 Task: Find connections with filter location Finsterwalde with filter topic #automotivewith filter profile language English with filter current company Luminous Power Technologies (P) Ltd with filter school St. Kabir Public School with filter industry Media & Telecommunications with filter service category Budgeting with filter keywords title B2B Sales Specialist
Action: Mouse moved to (615, 72)
Screenshot: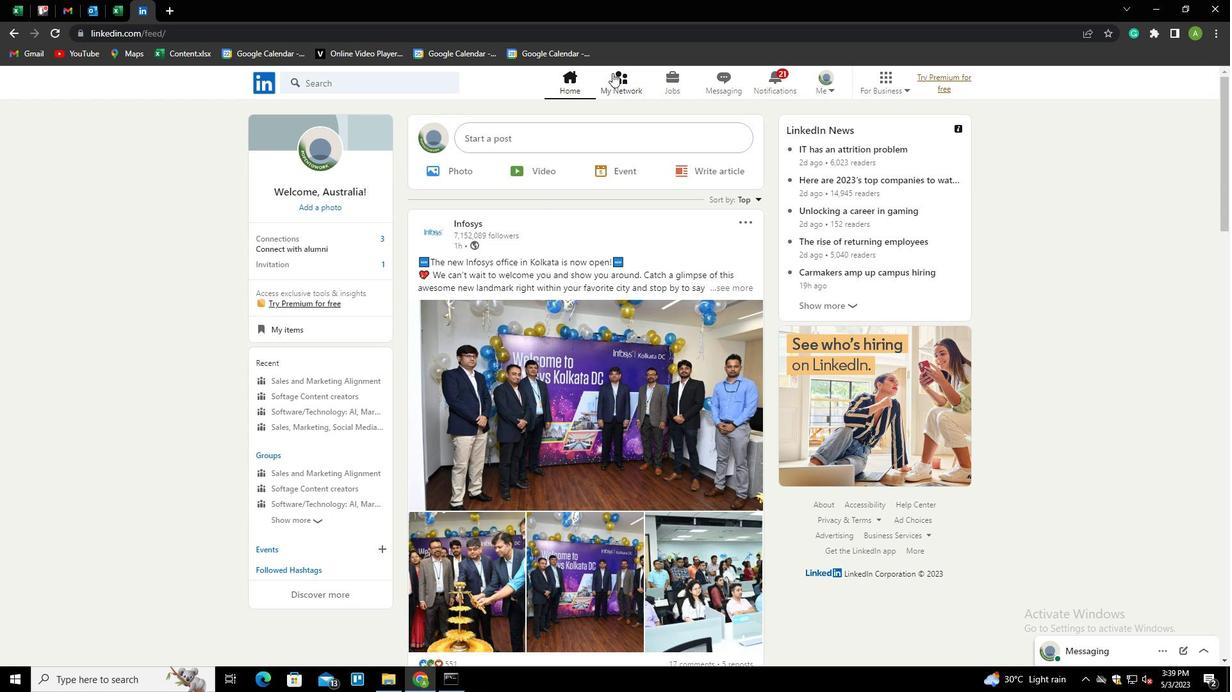 
Action: Mouse pressed left at (615, 72)
Screenshot: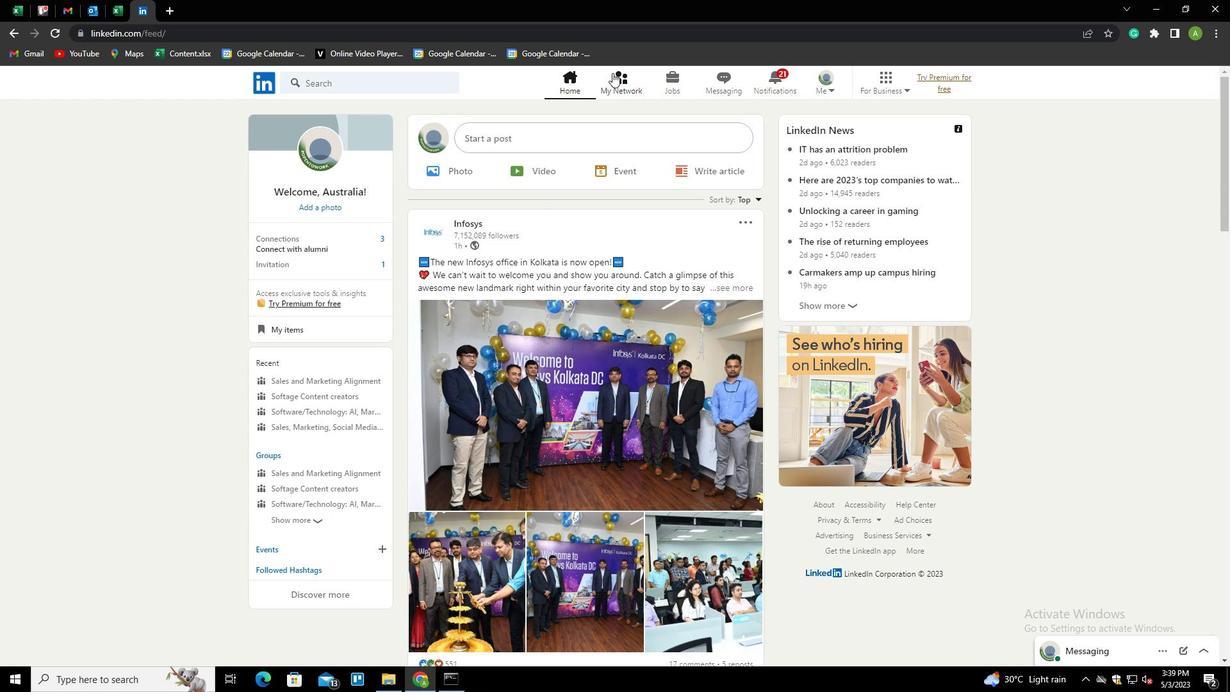 
Action: Mouse moved to (347, 154)
Screenshot: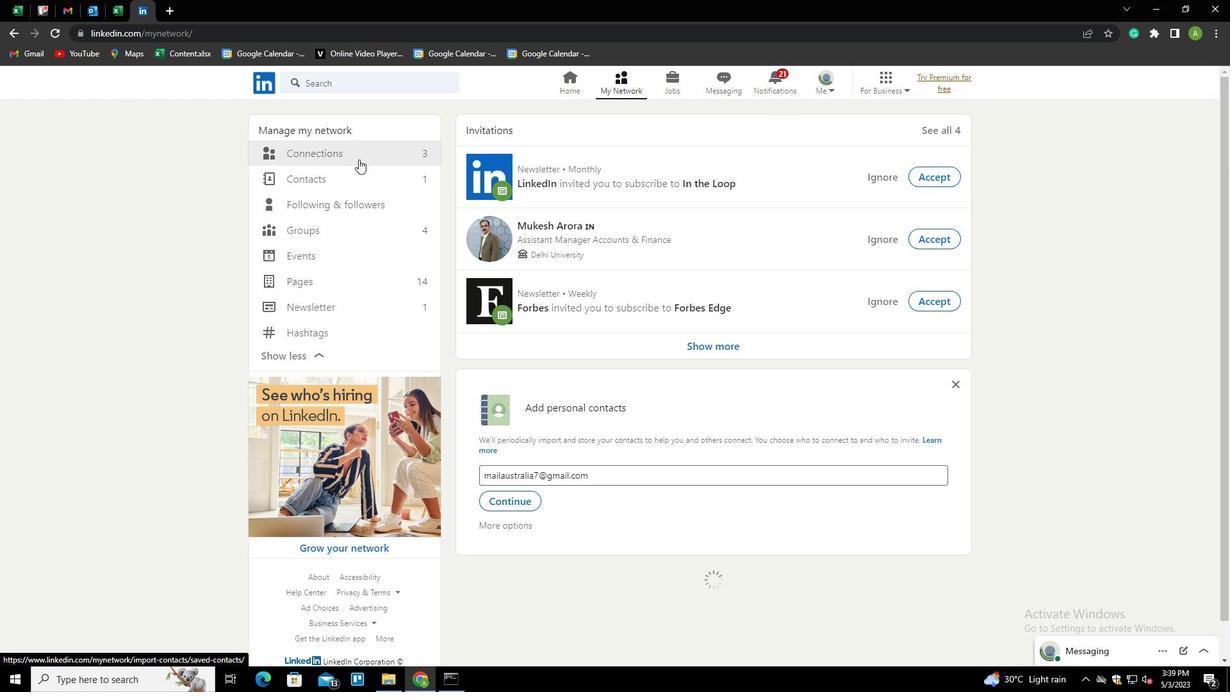 
Action: Mouse pressed left at (347, 154)
Screenshot: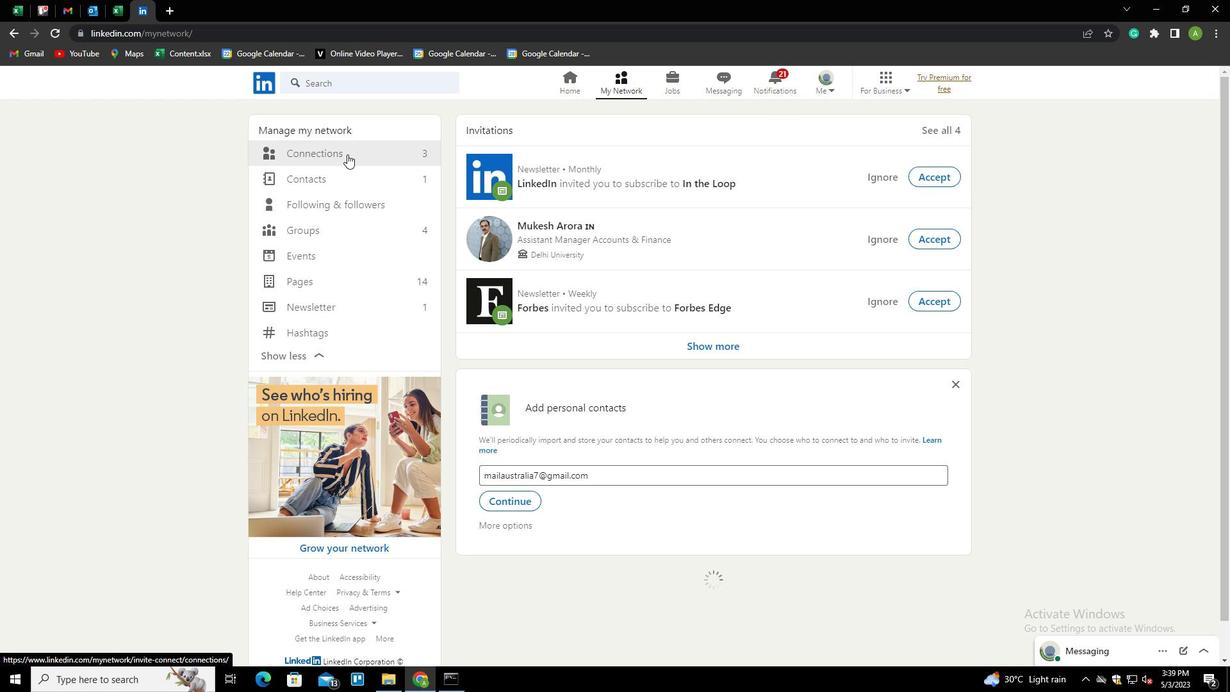 
Action: Mouse moved to (690, 153)
Screenshot: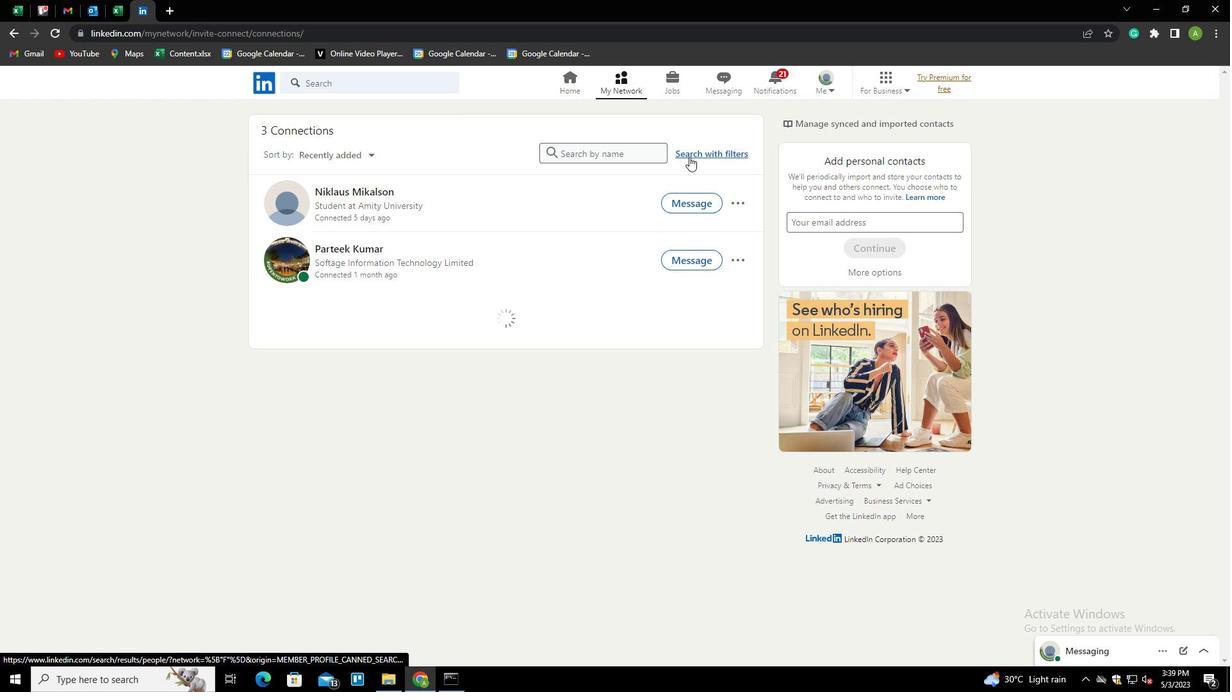 
Action: Mouse pressed left at (690, 153)
Screenshot: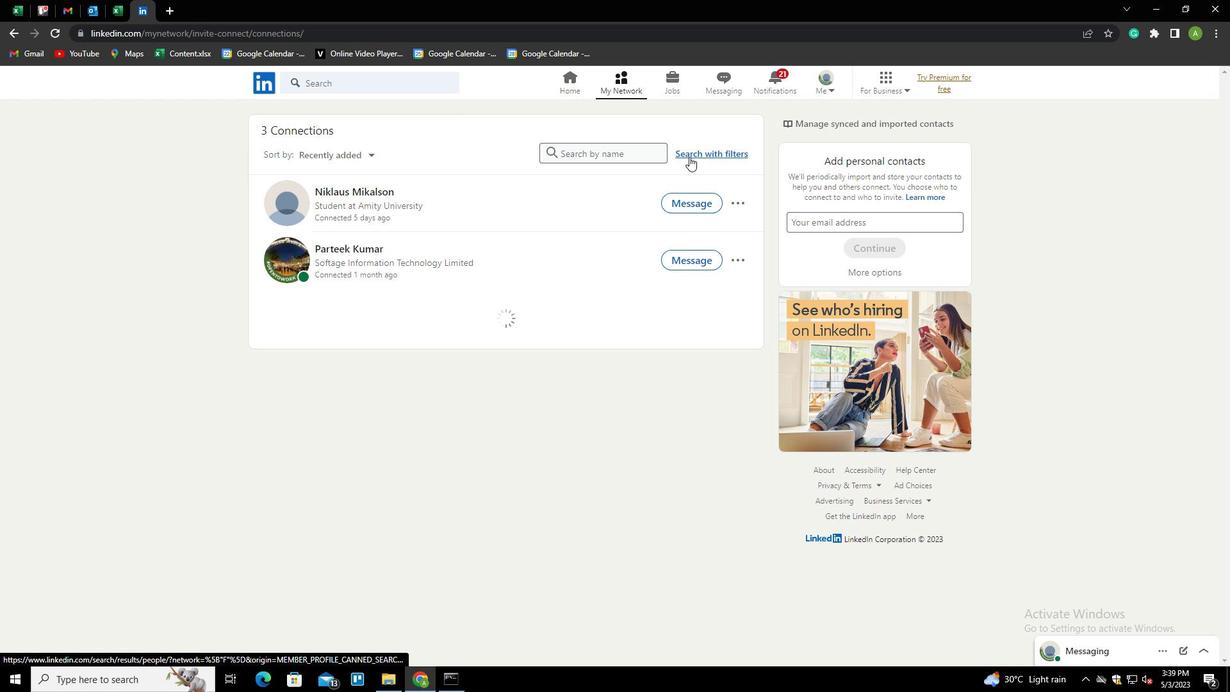 
Action: Mouse moved to (656, 116)
Screenshot: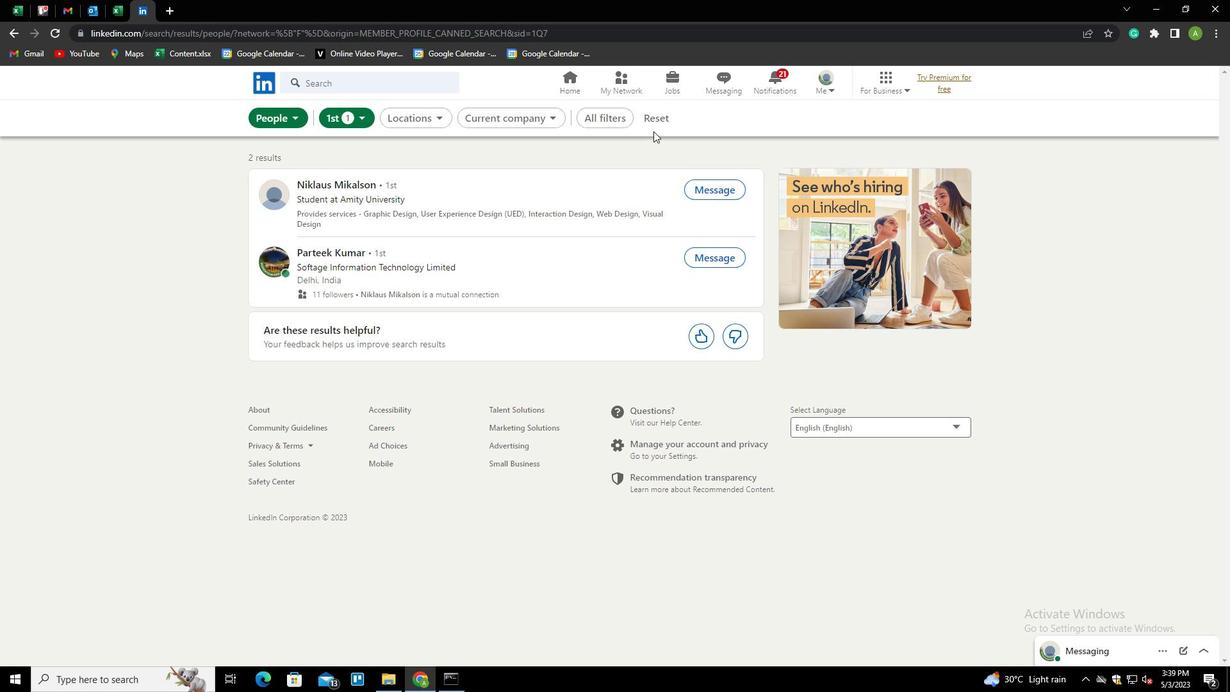 
Action: Mouse pressed left at (656, 116)
Screenshot: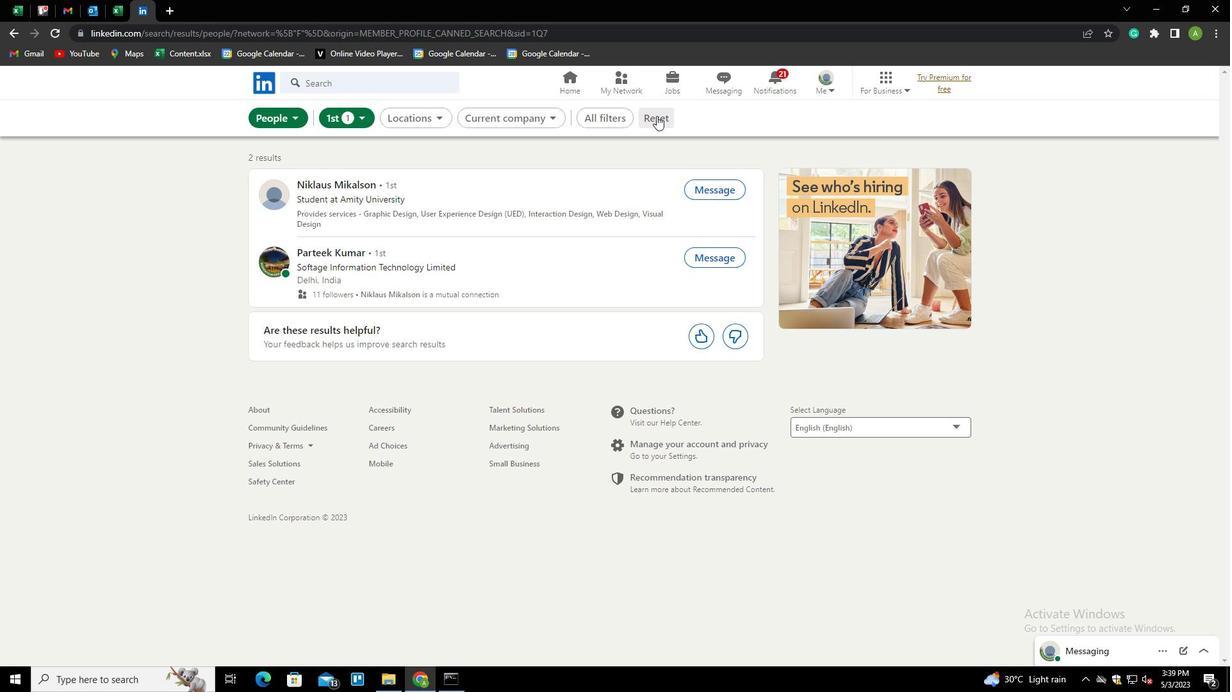 
Action: Mouse moved to (633, 113)
Screenshot: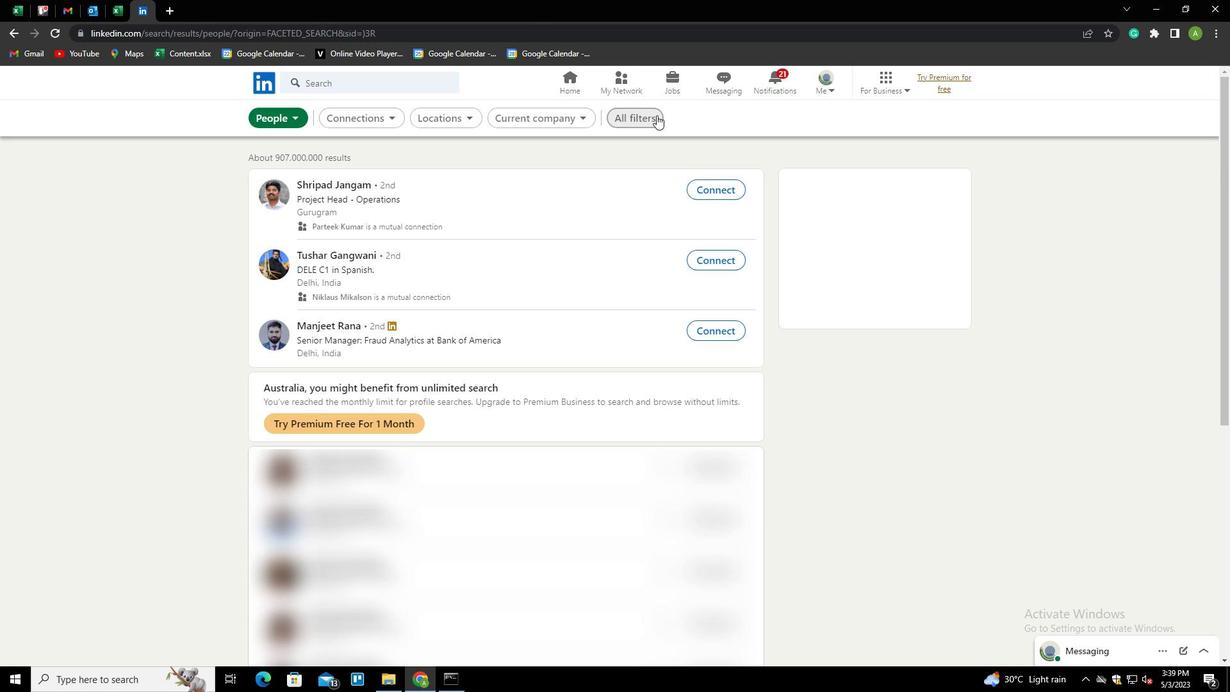 
Action: Mouse pressed left at (633, 113)
Screenshot: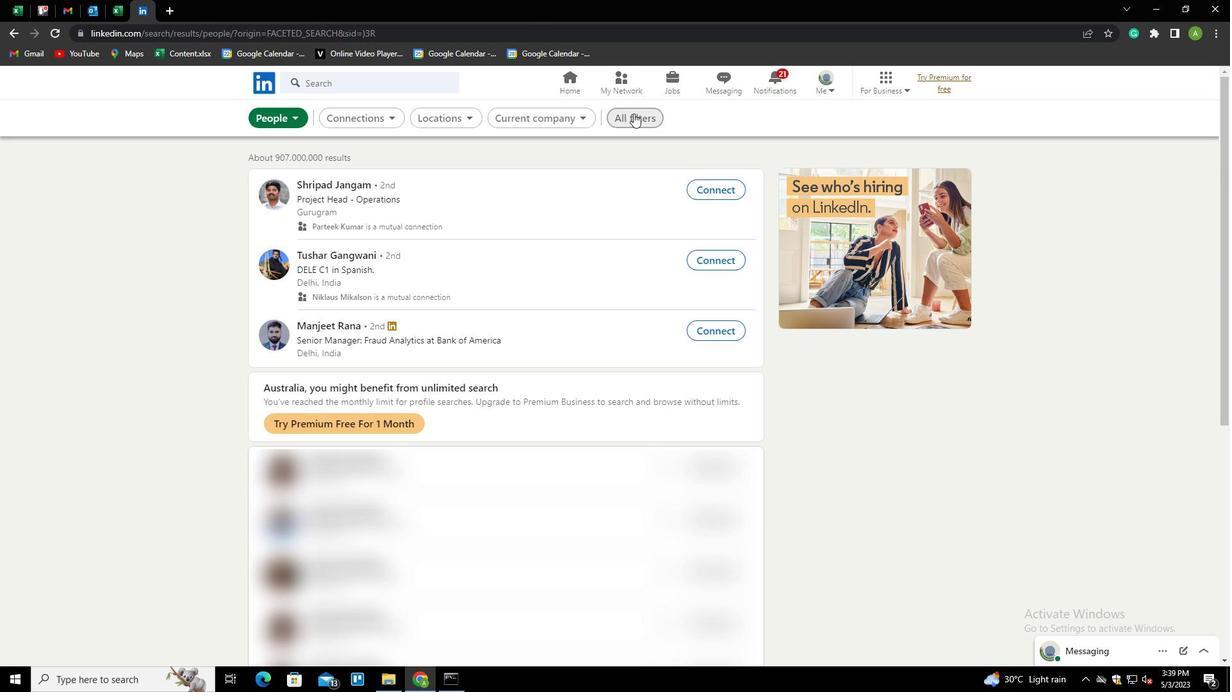 
Action: Mouse moved to (1062, 310)
Screenshot: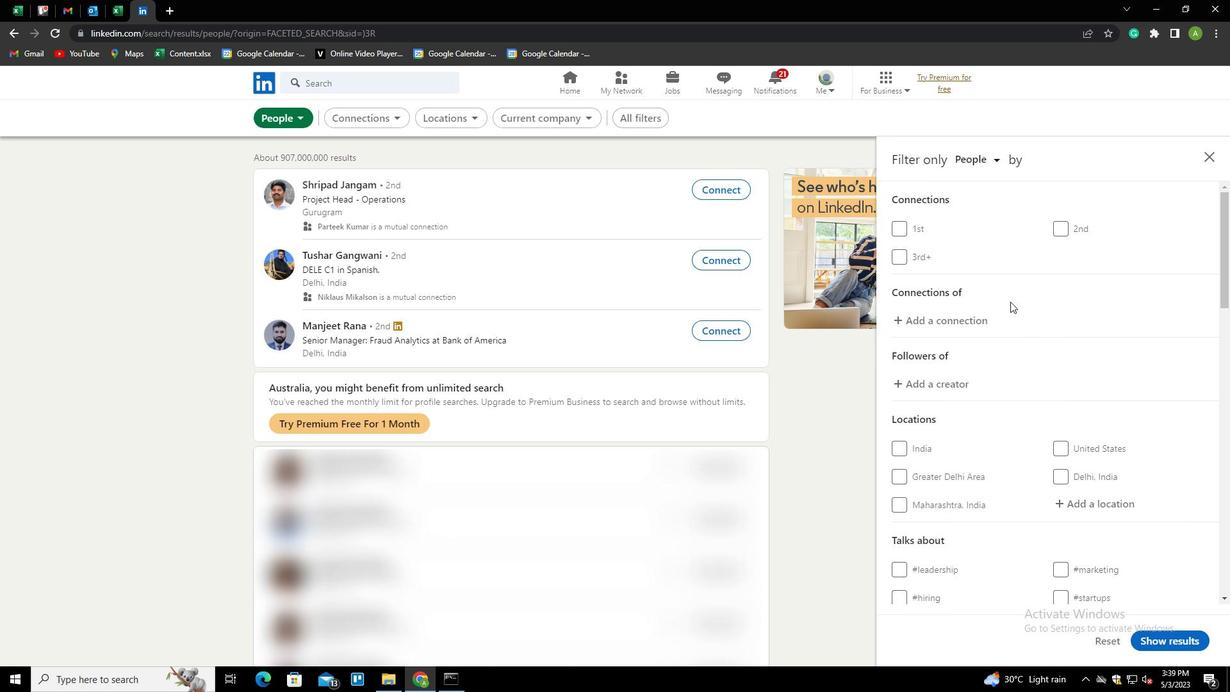 
Action: Mouse scrolled (1062, 310) with delta (0, 0)
Screenshot: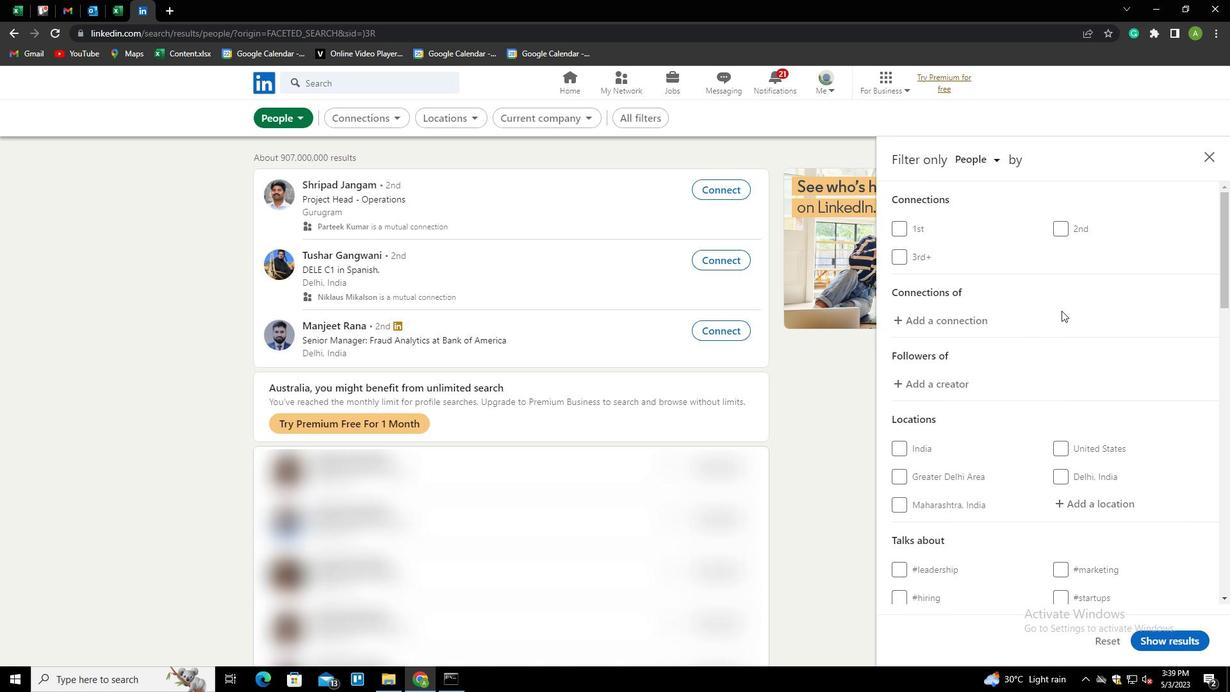 
Action: Mouse scrolled (1062, 310) with delta (0, 0)
Screenshot: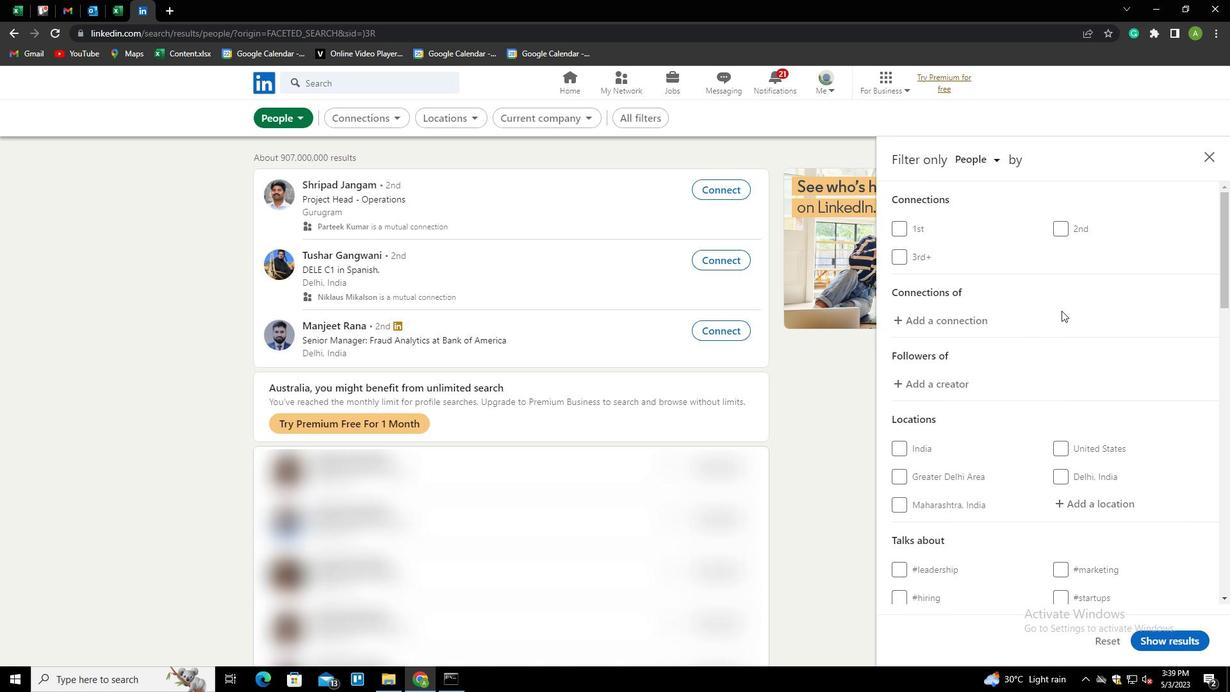 
Action: Mouse scrolled (1062, 310) with delta (0, 0)
Screenshot: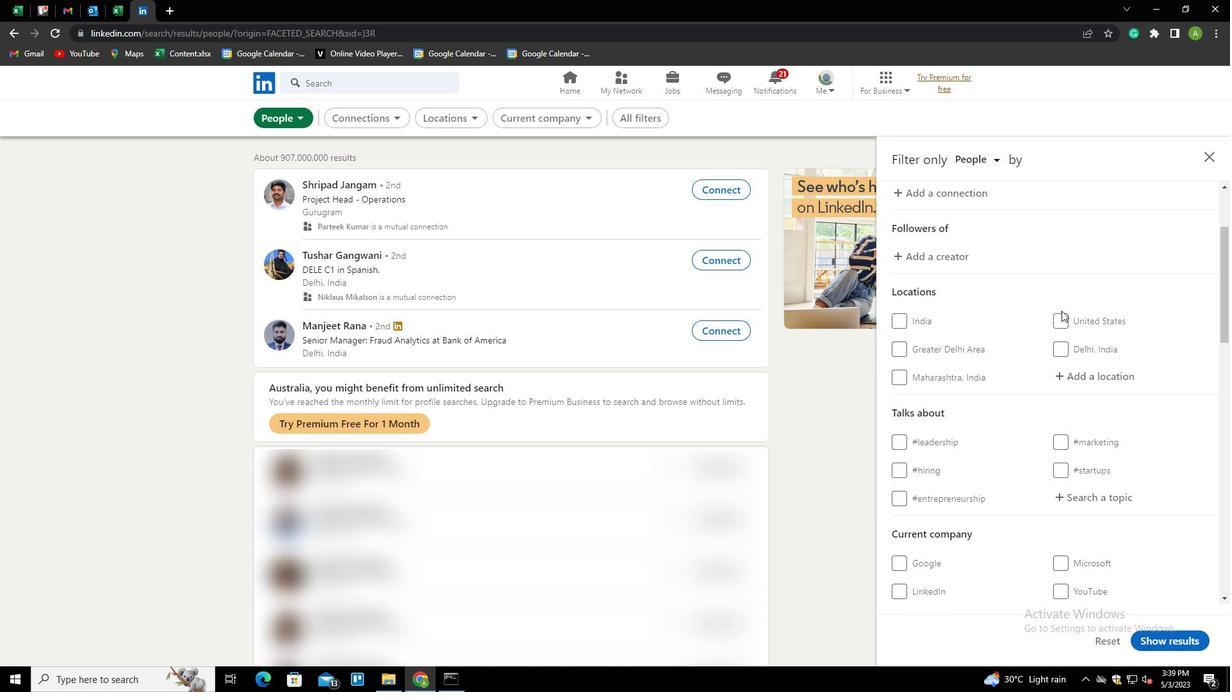 
Action: Mouse moved to (1068, 317)
Screenshot: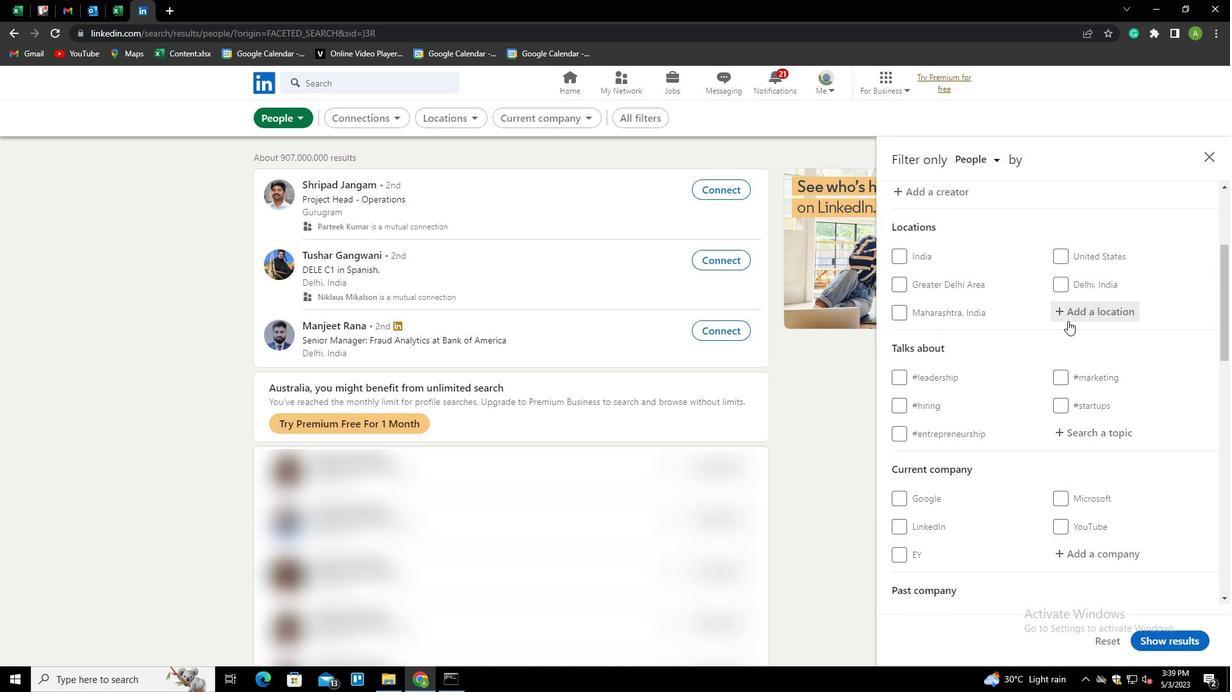 
Action: Mouse pressed left at (1068, 317)
Screenshot: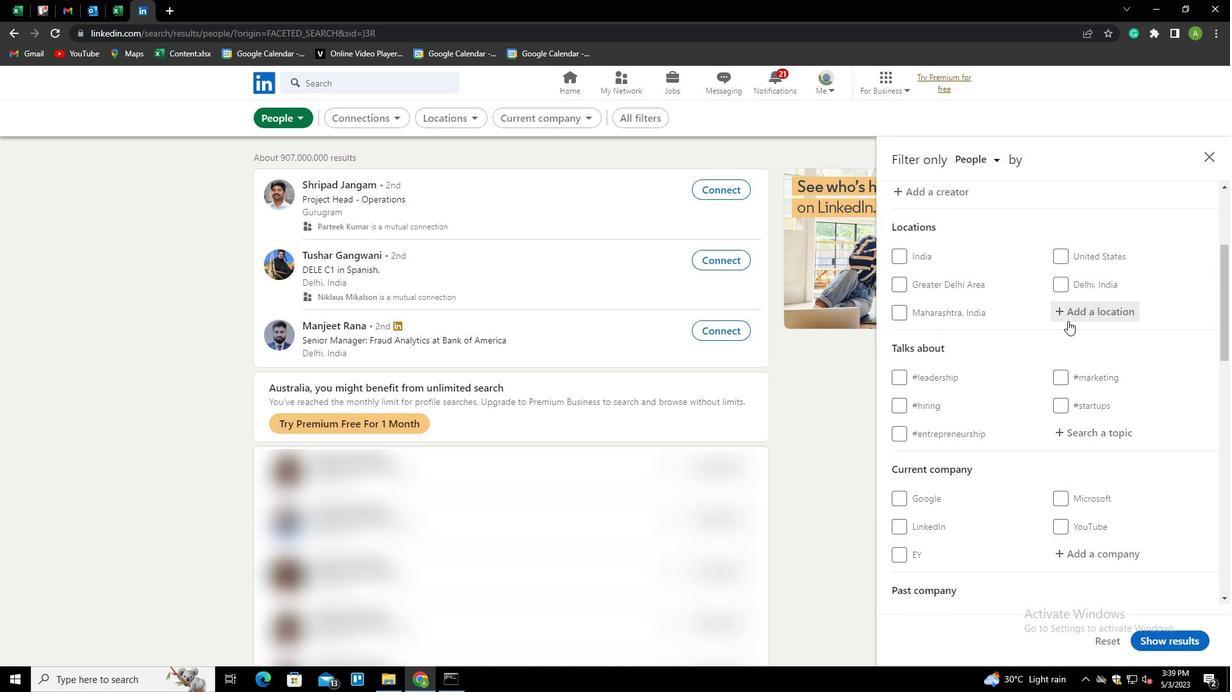 
Action: Key pressed <Key.shift>F
Screenshot: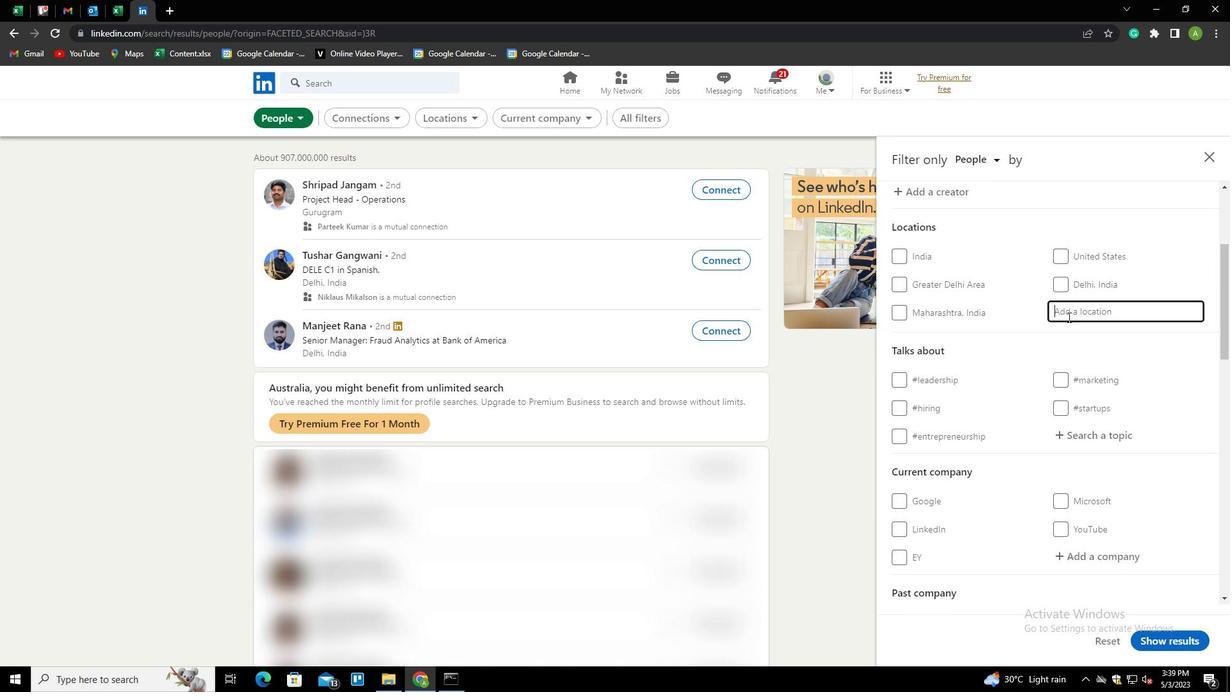 
Action: Mouse moved to (901, 239)
Screenshot: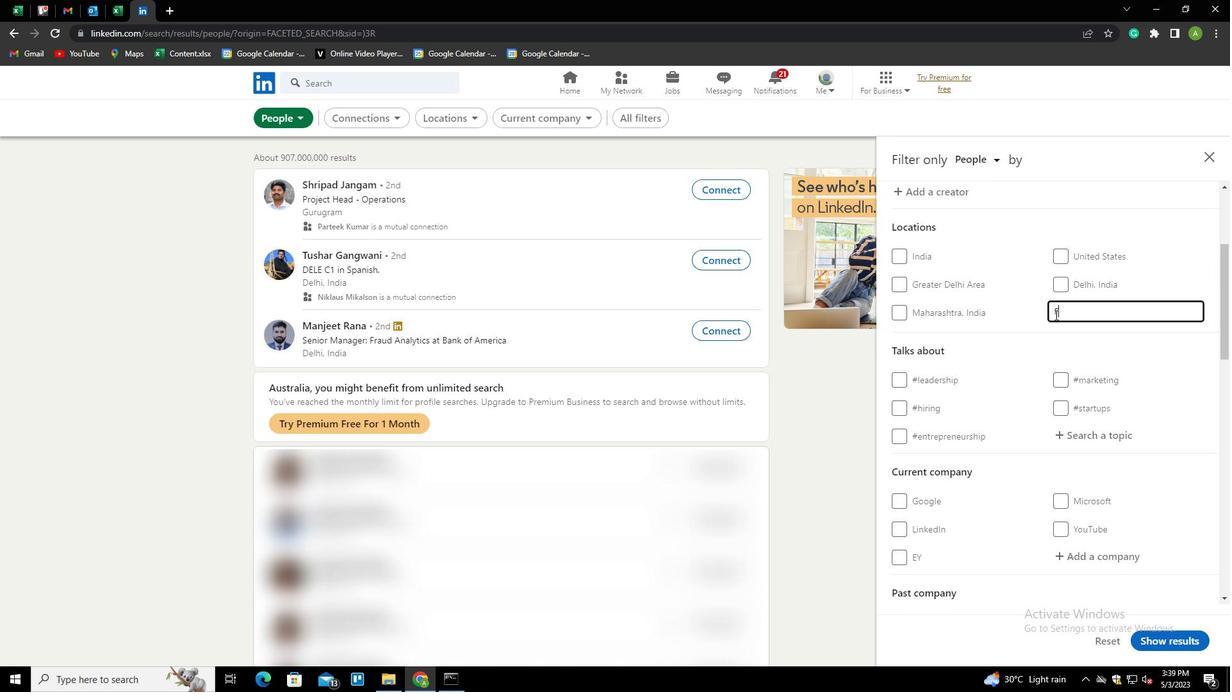 
Action: Key pressed INSTER<Key.down><Key.enter>
Screenshot: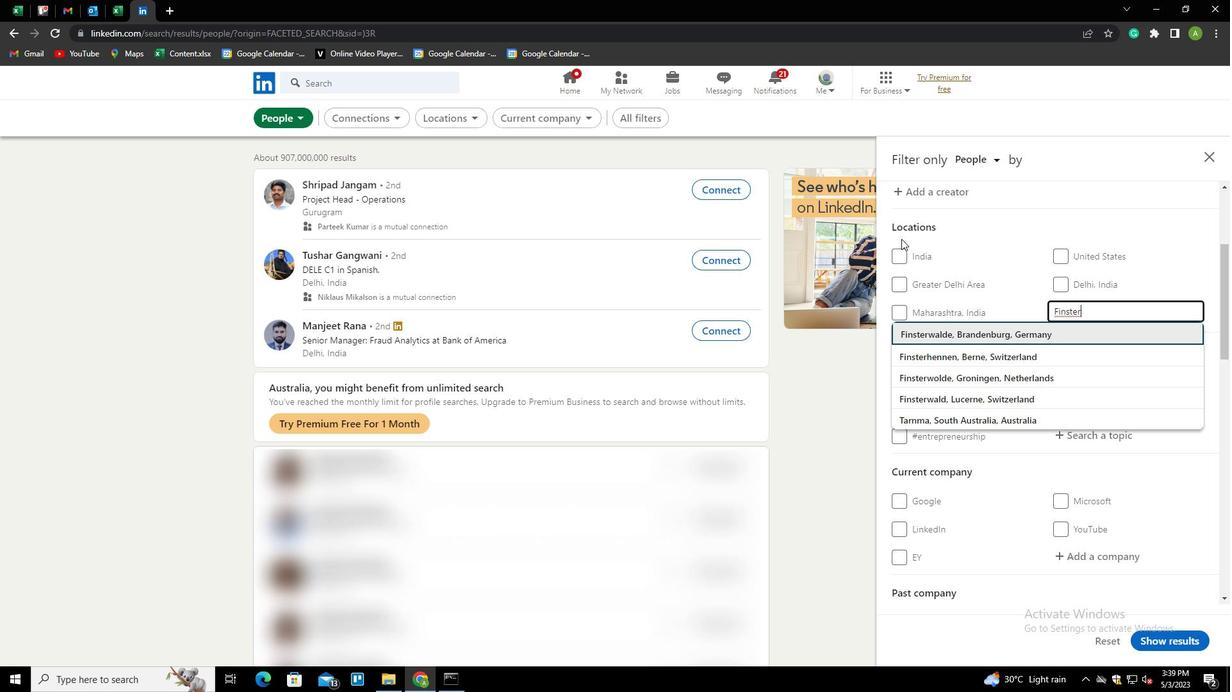 
Action: Mouse scrolled (901, 238) with delta (0, 0)
Screenshot: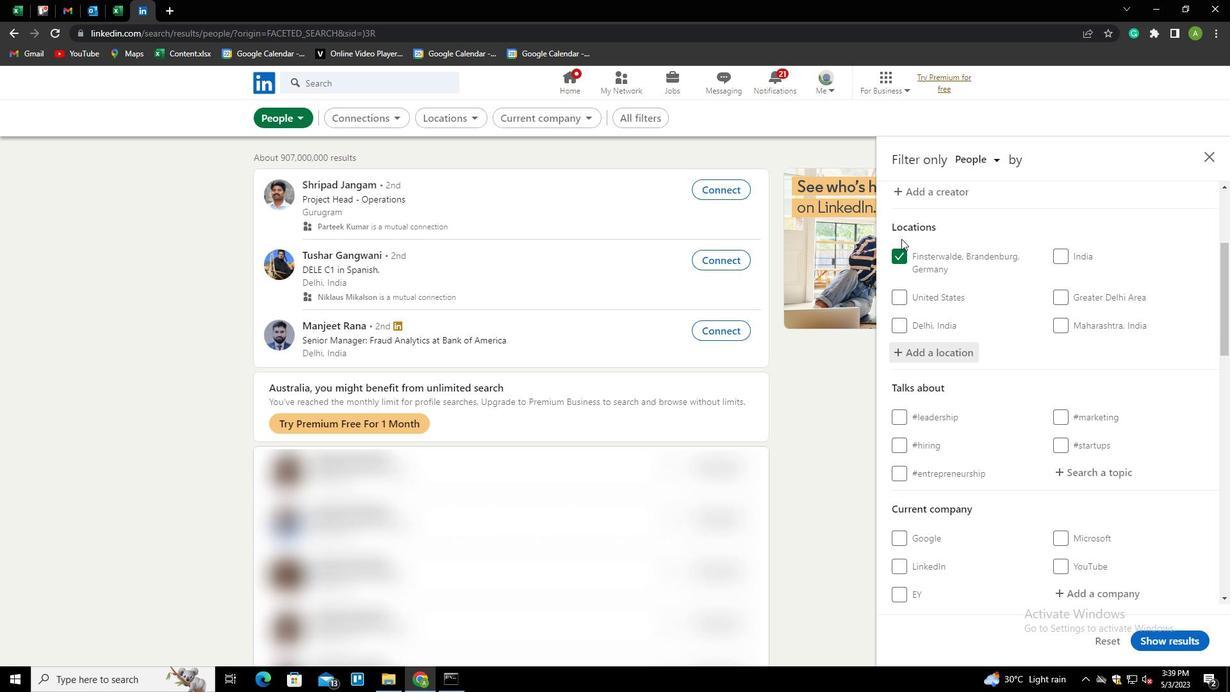 
Action: Mouse scrolled (901, 238) with delta (0, 0)
Screenshot: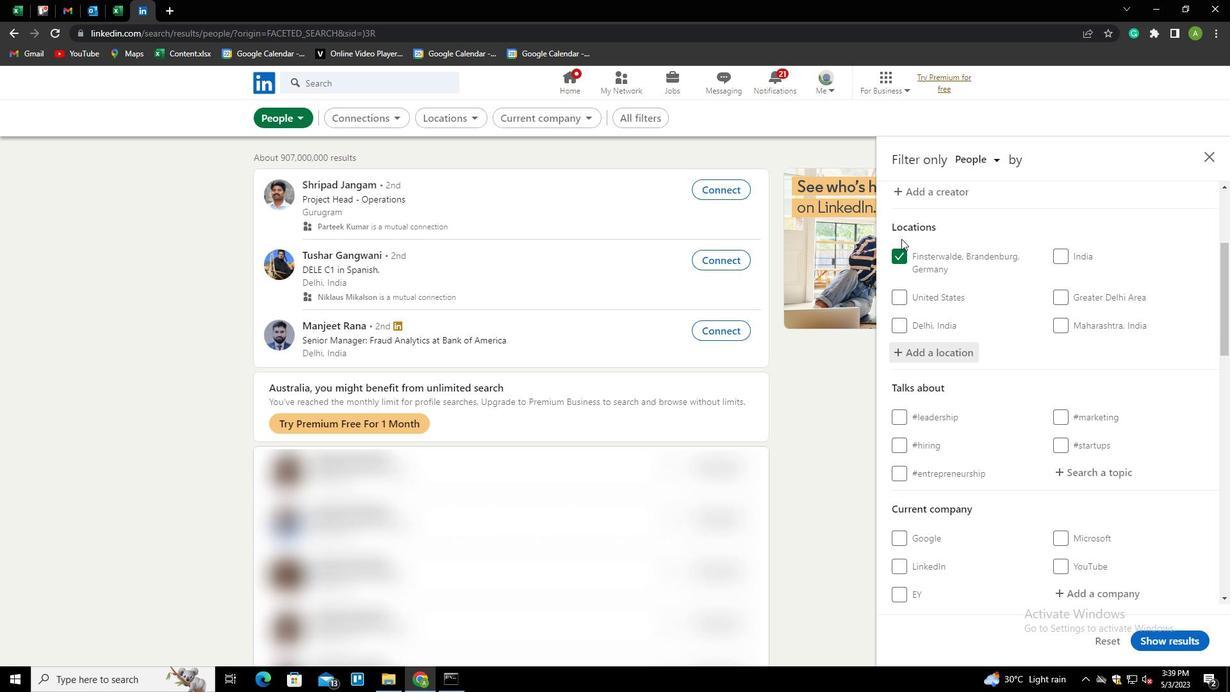 
Action: Mouse moved to (1079, 344)
Screenshot: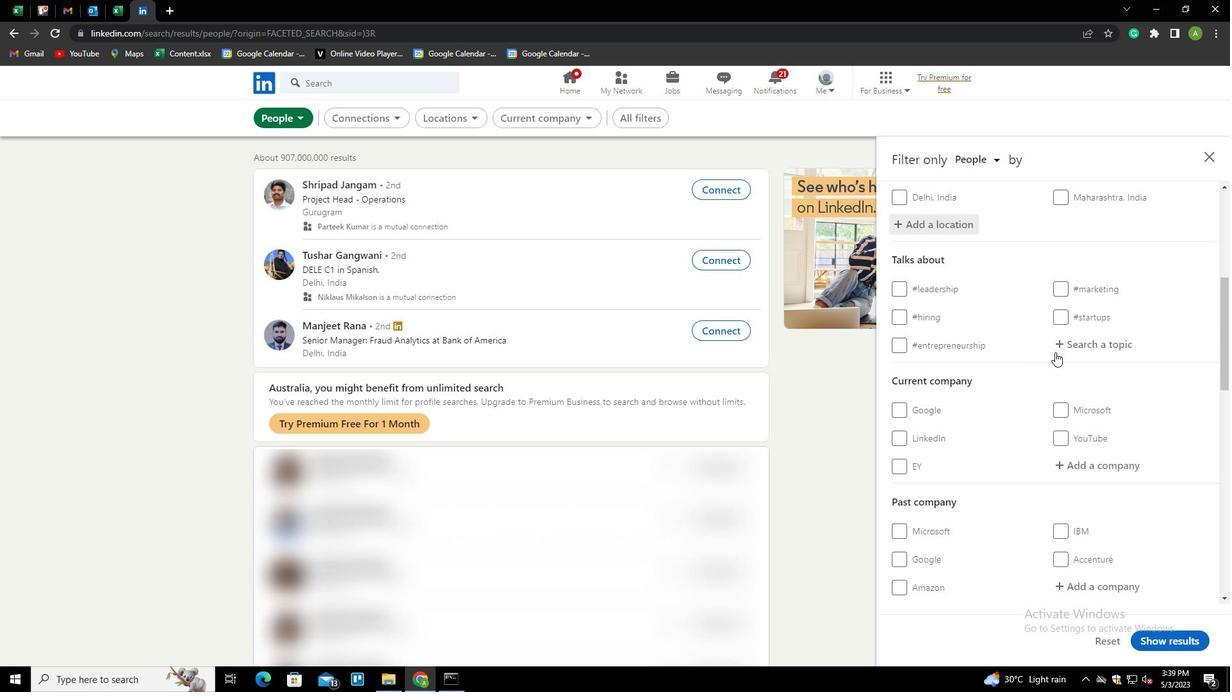 
Action: Mouse pressed left at (1079, 344)
Screenshot: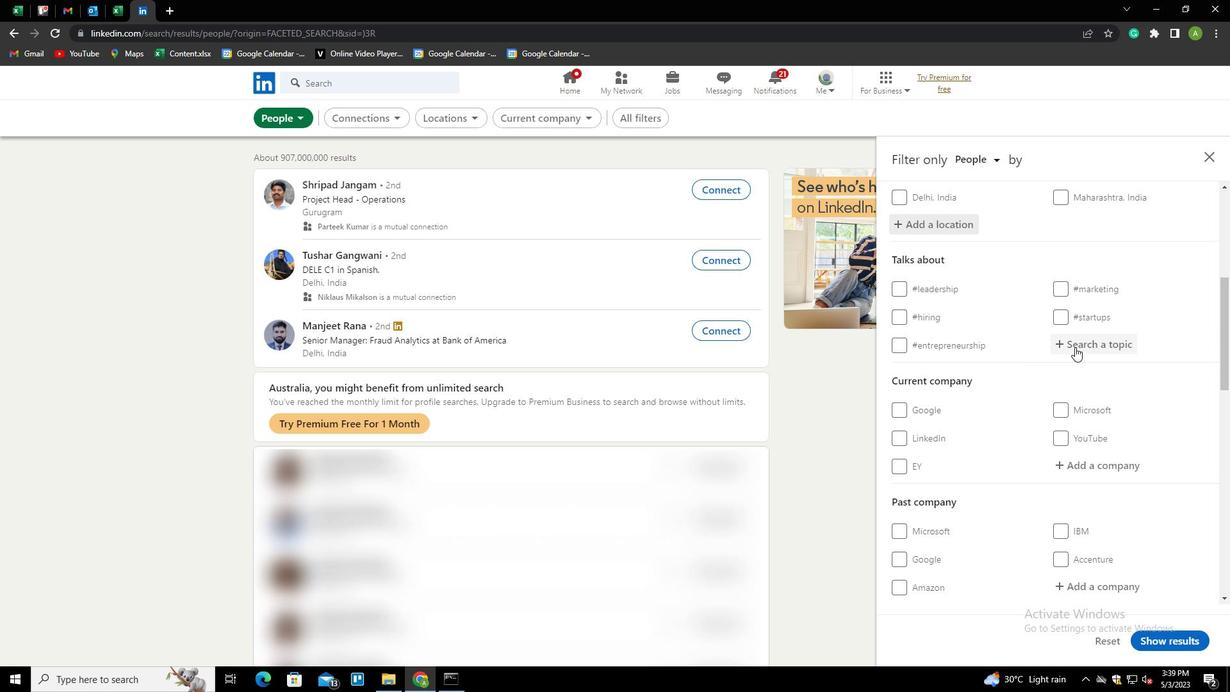 
Action: Key pressed A
Screenshot: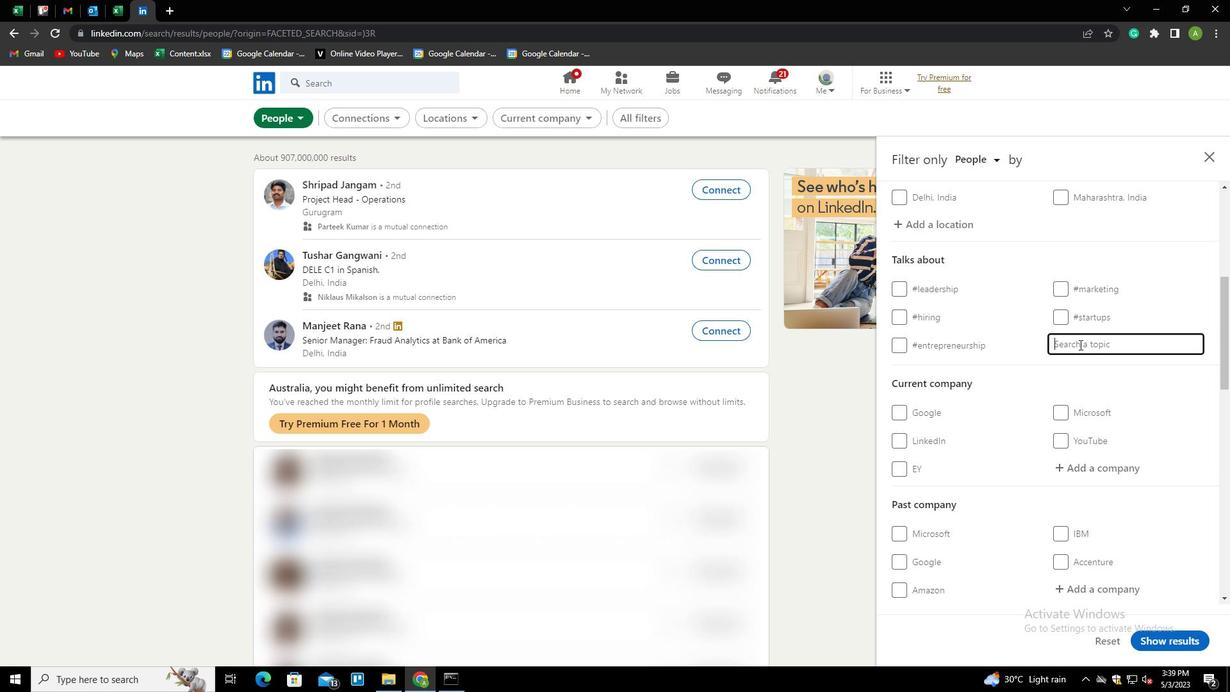 
Action: Mouse moved to (1017, 299)
Screenshot: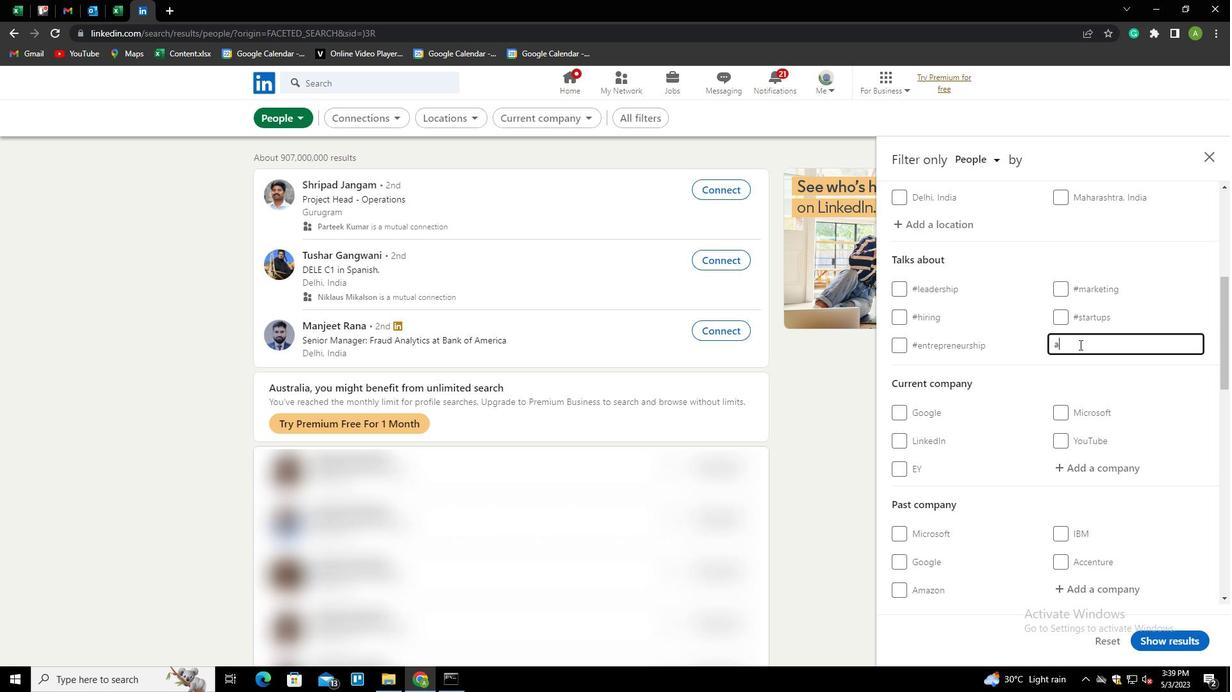 
Action: Key pressed UTOMATI<Key.backspace><Key.backspace><Key.backspace>OTIVE<Key.down><Key.enter>
Screenshot: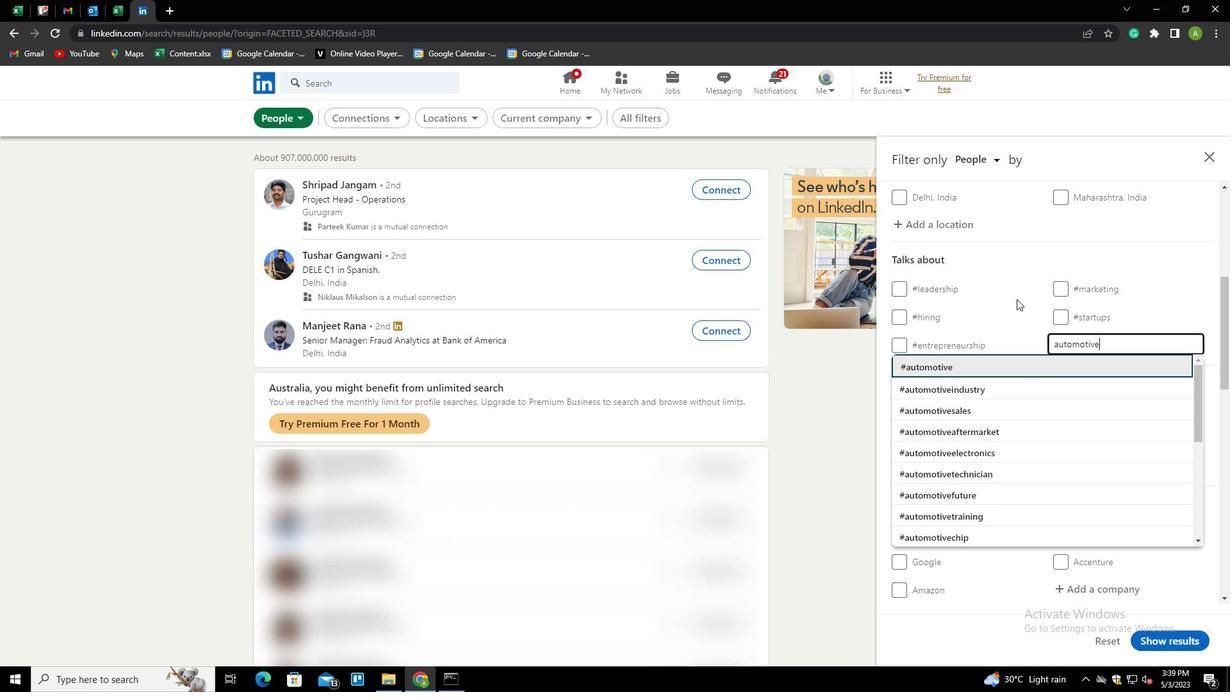 
Action: Mouse scrolled (1017, 298) with delta (0, 0)
Screenshot: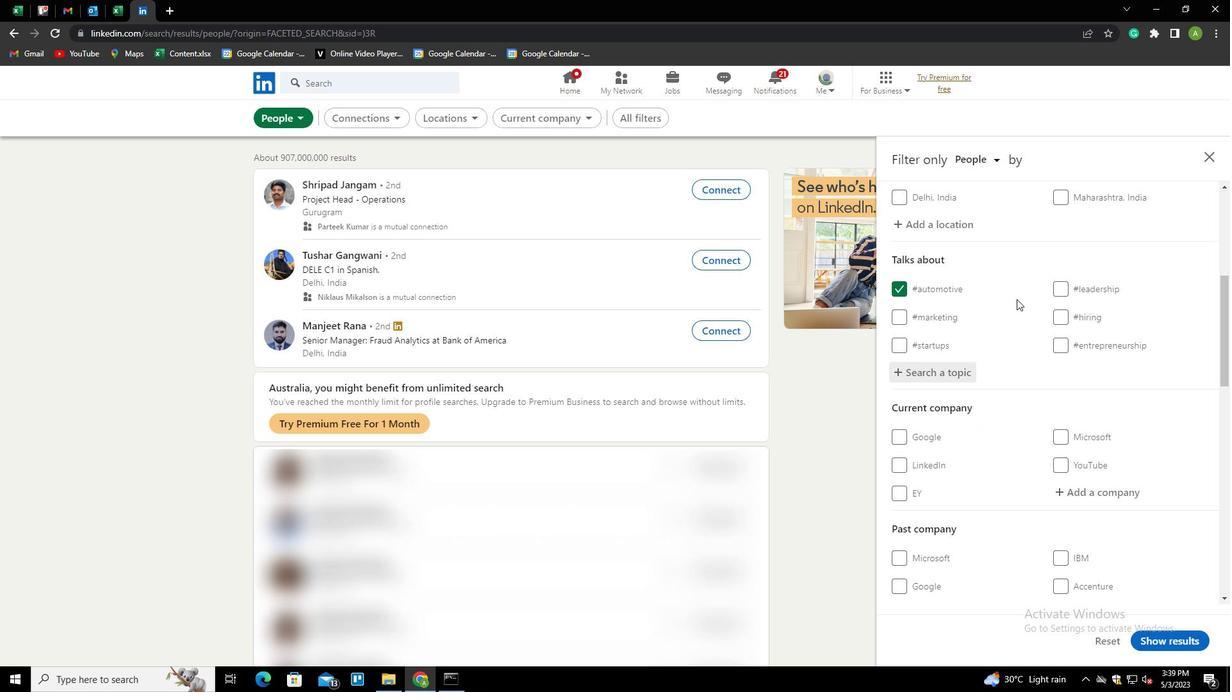 
Action: Mouse scrolled (1017, 298) with delta (0, 0)
Screenshot: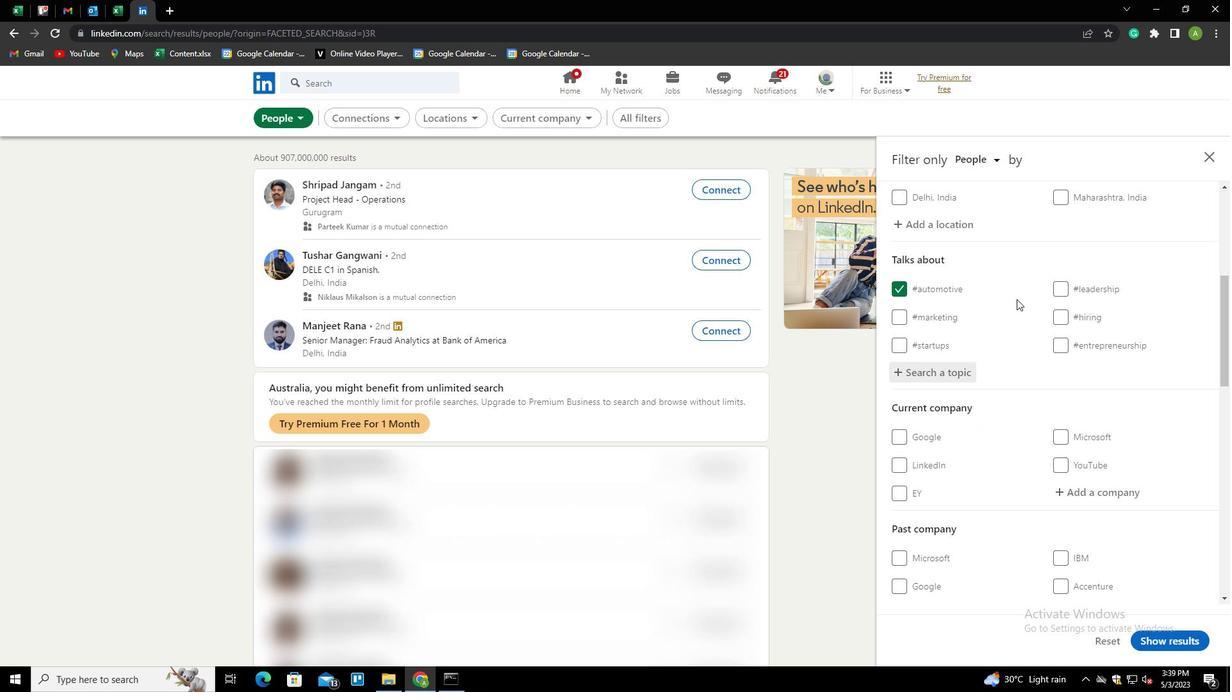 
Action: Mouse scrolled (1017, 298) with delta (0, 0)
Screenshot: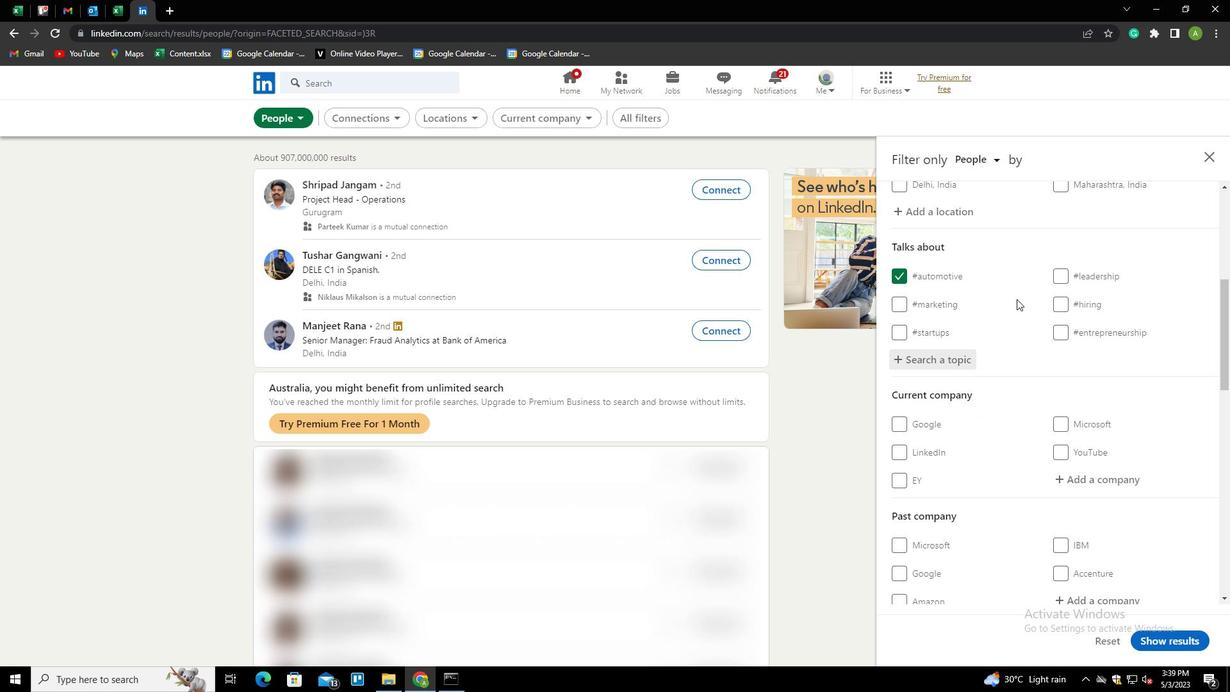 
Action: Mouse scrolled (1017, 298) with delta (0, 0)
Screenshot: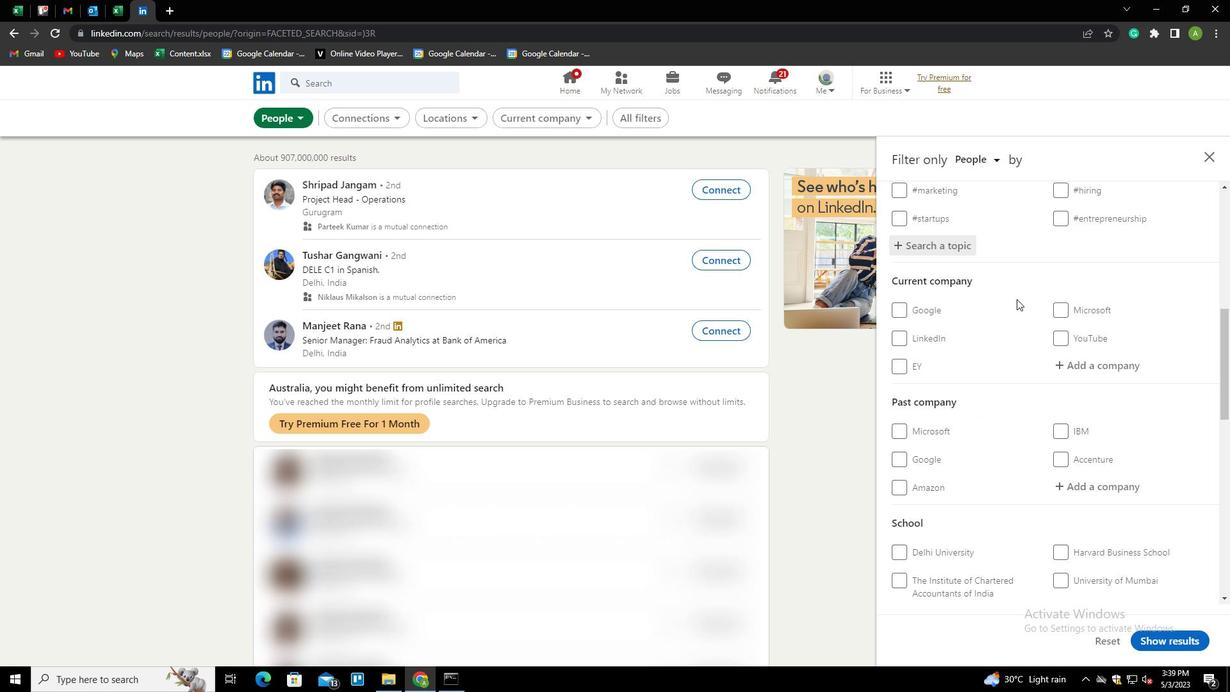 
Action: Mouse scrolled (1017, 298) with delta (0, 0)
Screenshot: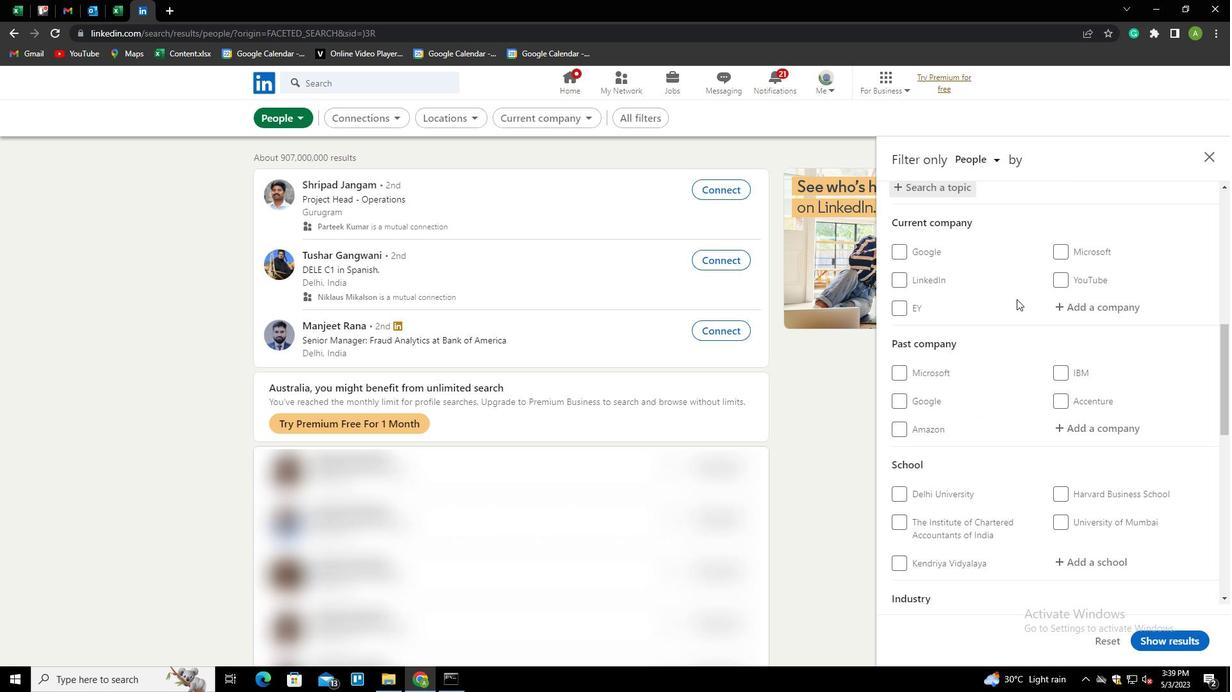 
Action: Mouse scrolled (1017, 298) with delta (0, 0)
Screenshot: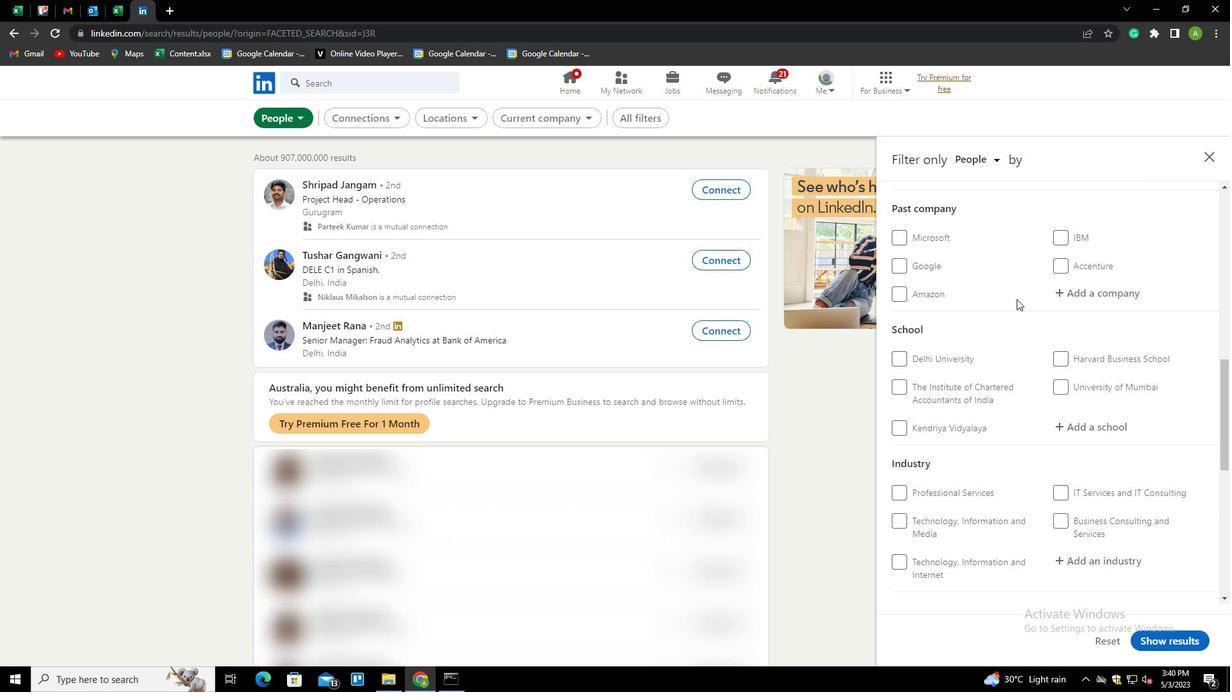 
Action: Mouse scrolled (1017, 298) with delta (0, 0)
Screenshot: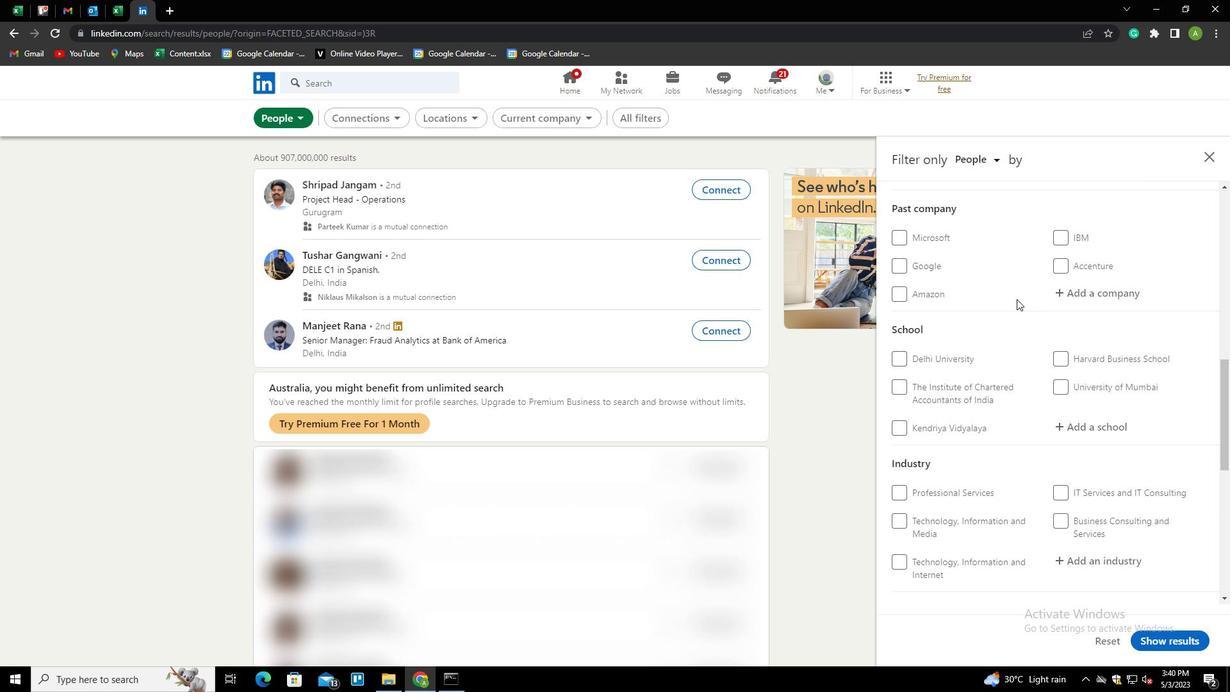 
Action: Mouse scrolled (1017, 298) with delta (0, 0)
Screenshot: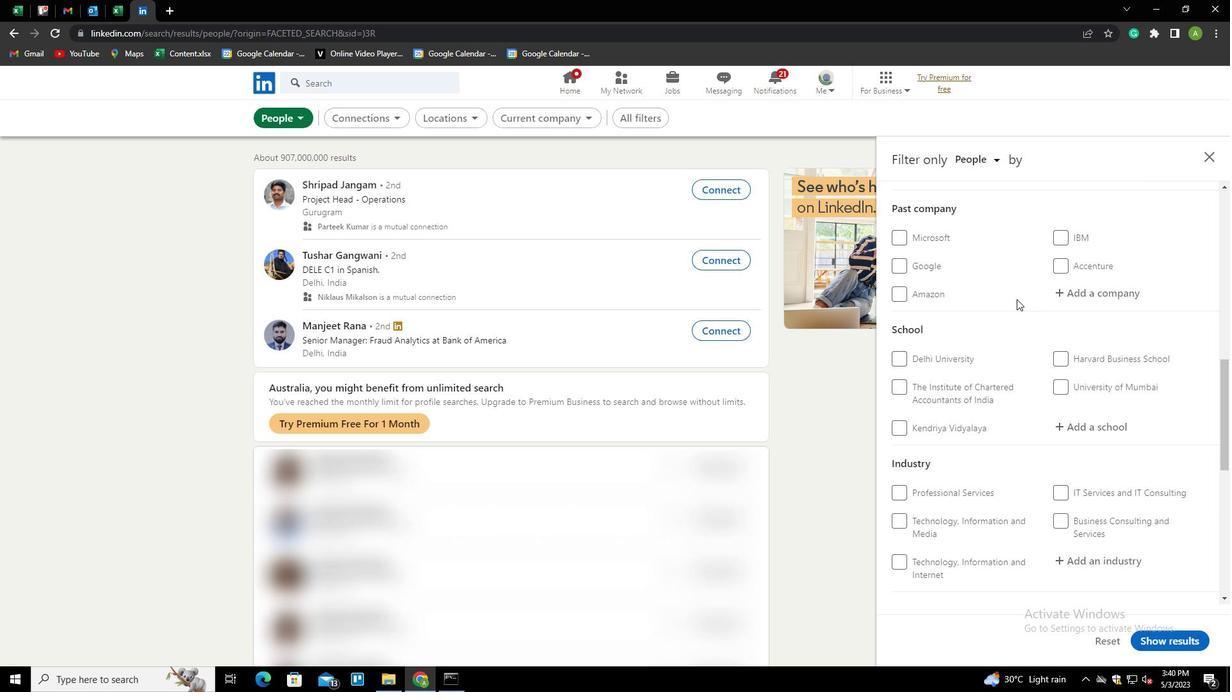 
Action: Mouse moved to (1022, 293)
Screenshot: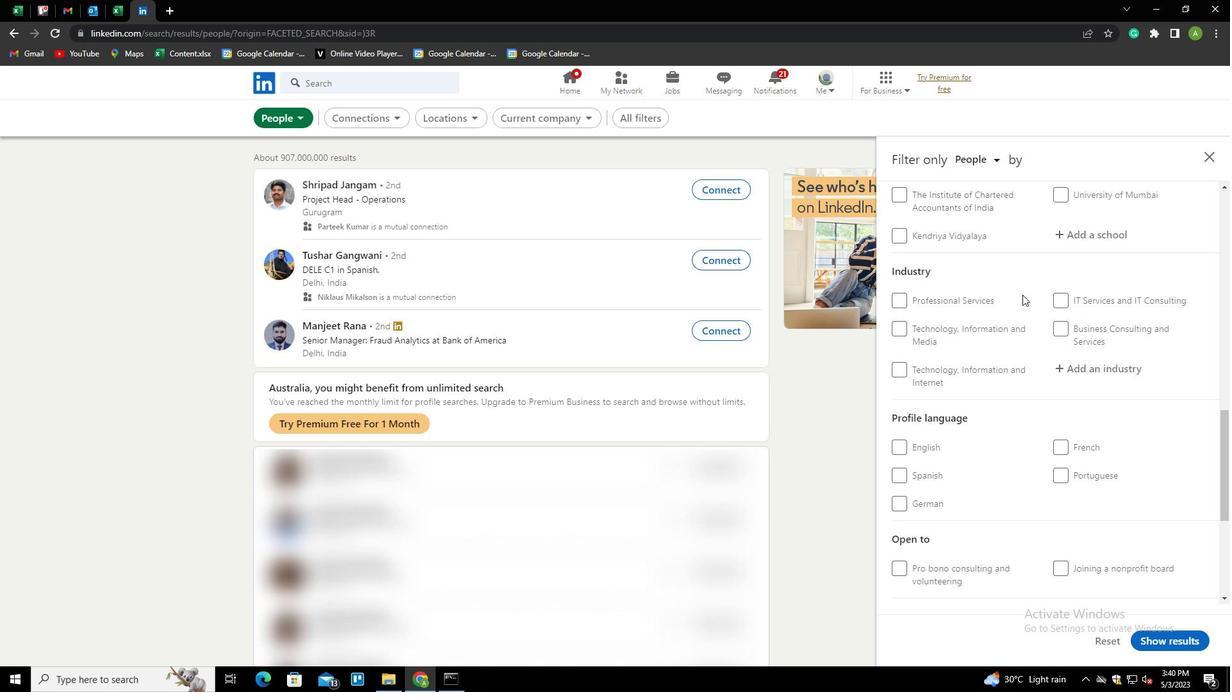 
Action: Mouse scrolled (1022, 292) with delta (0, 0)
Screenshot: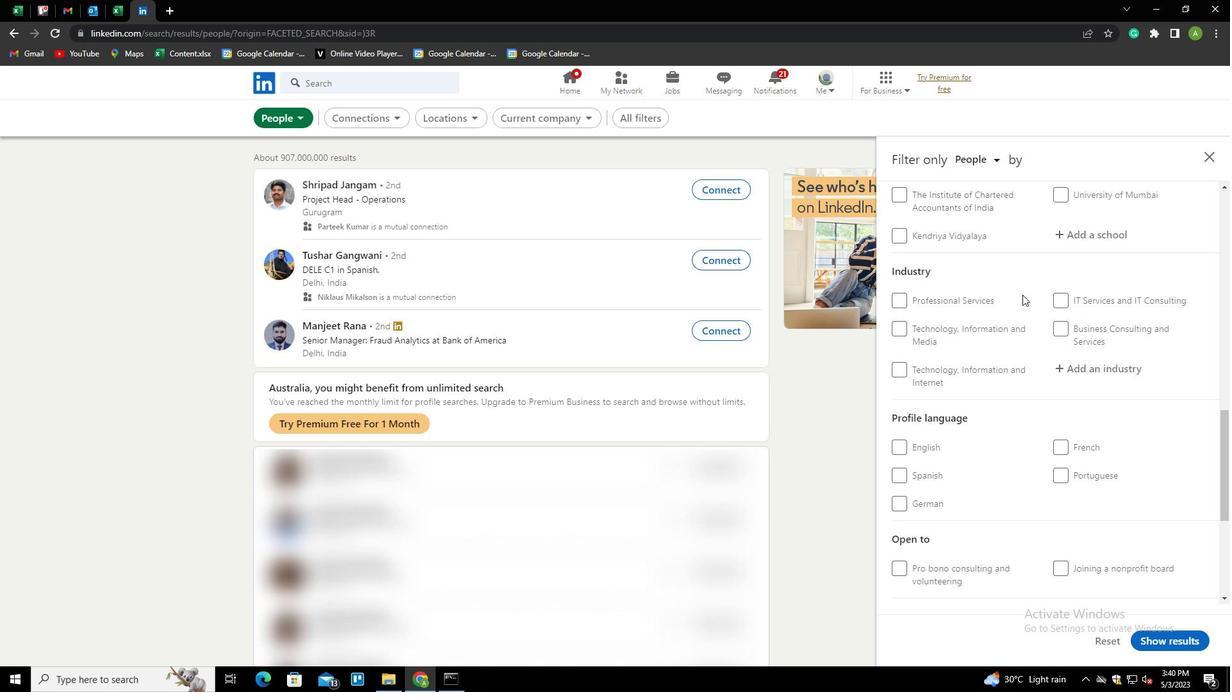 
Action: Mouse moved to (898, 383)
Screenshot: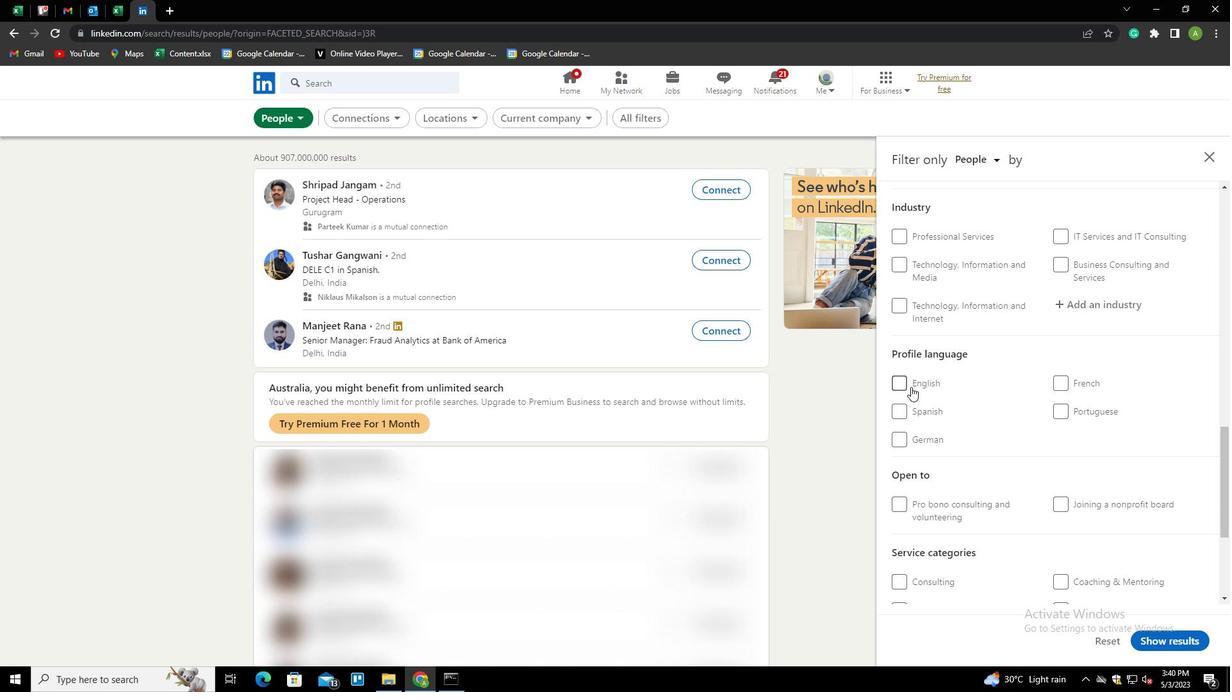 
Action: Mouse pressed left at (898, 383)
Screenshot: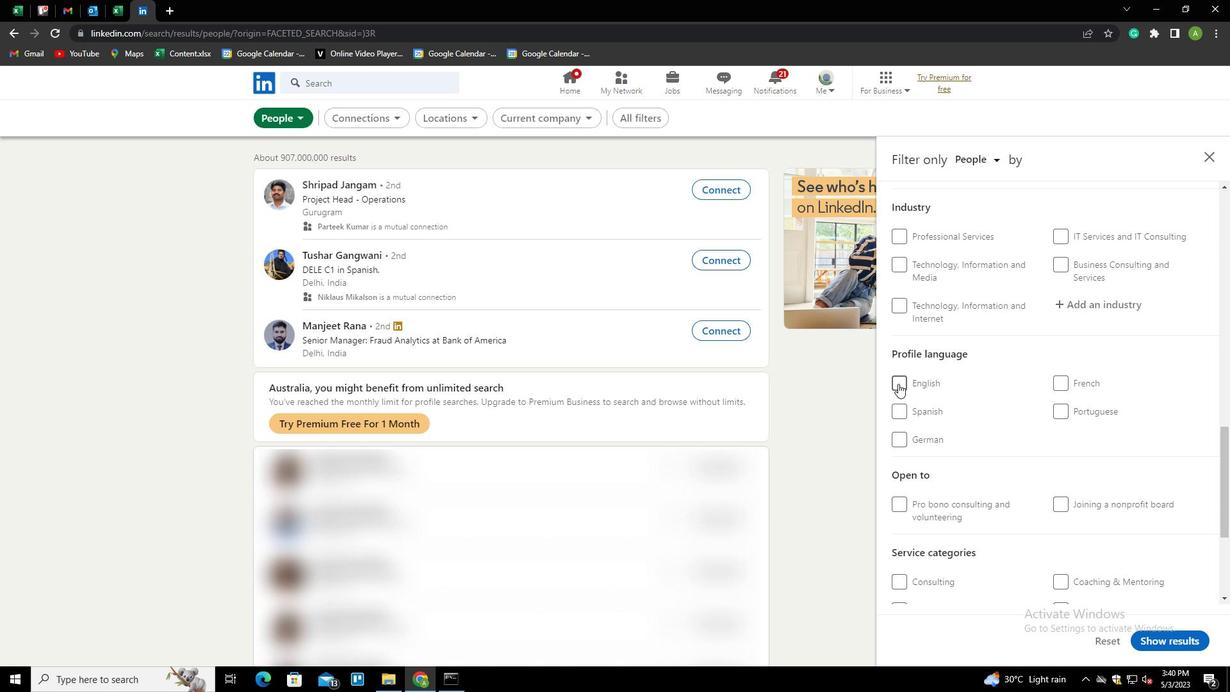 
Action: Mouse moved to (1025, 370)
Screenshot: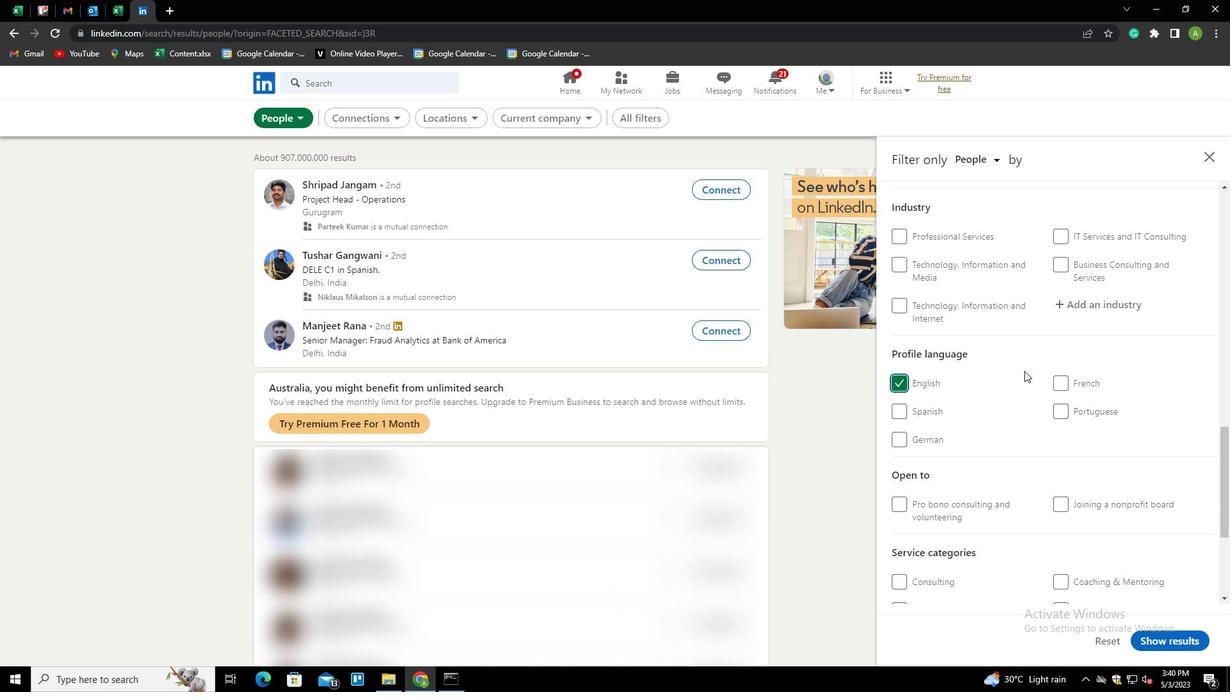 
Action: Mouse scrolled (1025, 371) with delta (0, 0)
Screenshot: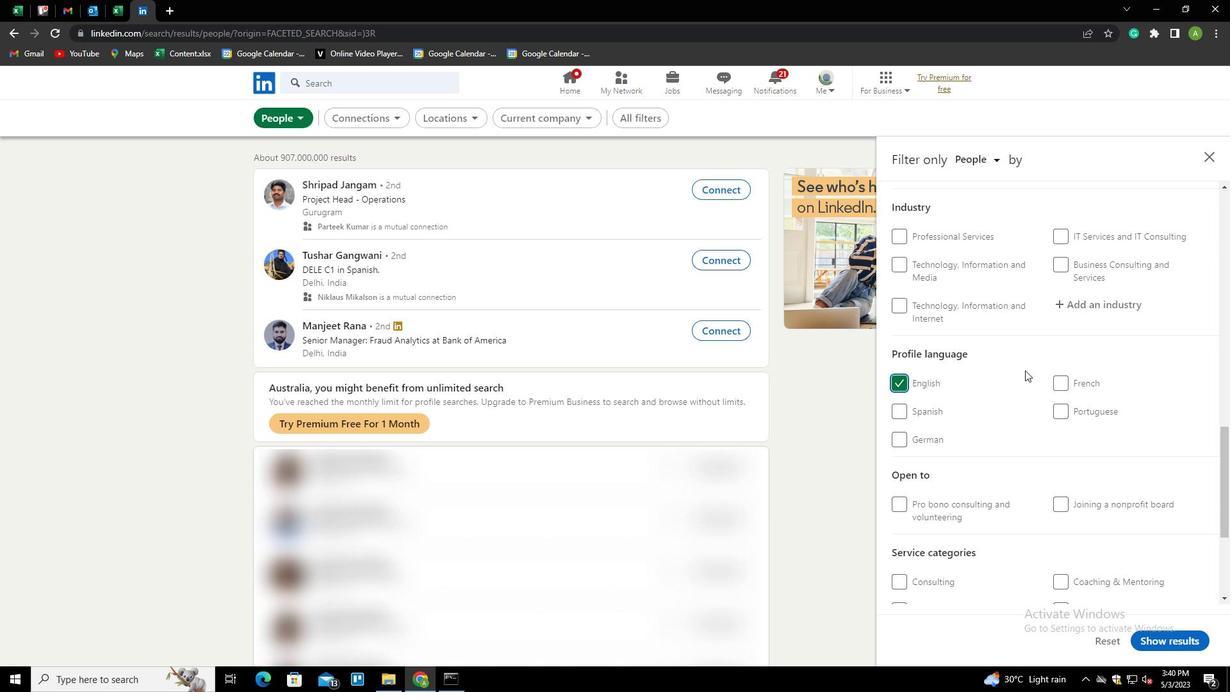 
Action: Mouse scrolled (1025, 371) with delta (0, 0)
Screenshot: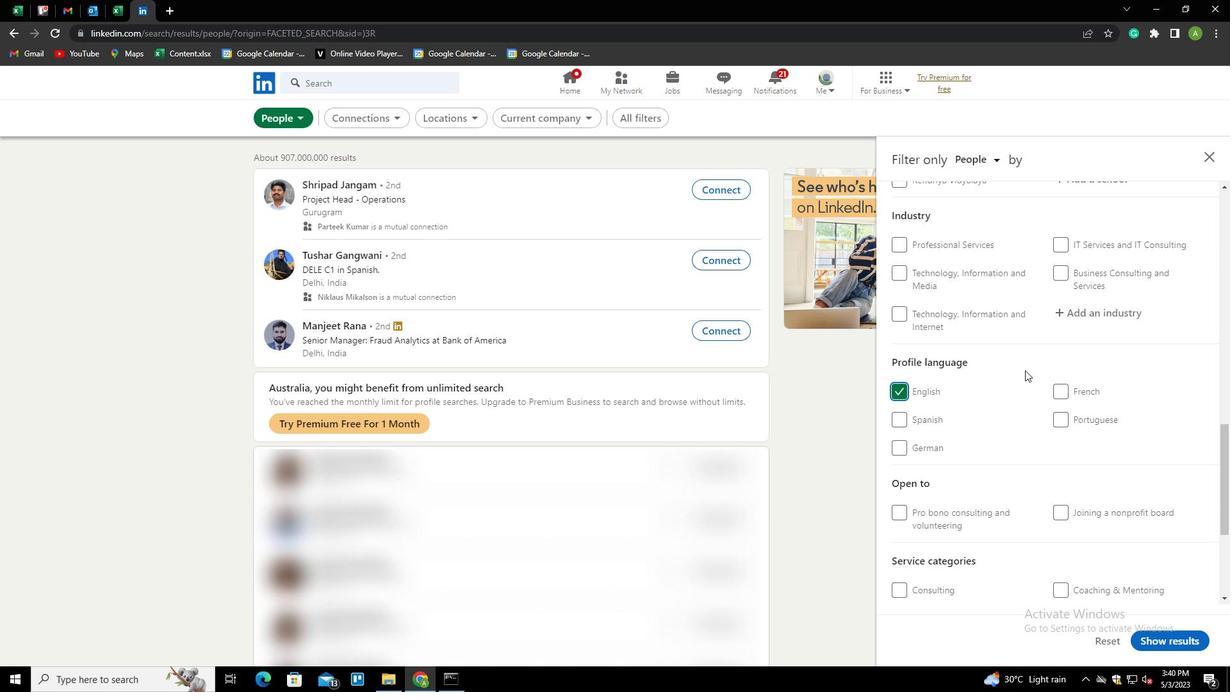 
Action: Mouse scrolled (1025, 371) with delta (0, 0)
Screenshot: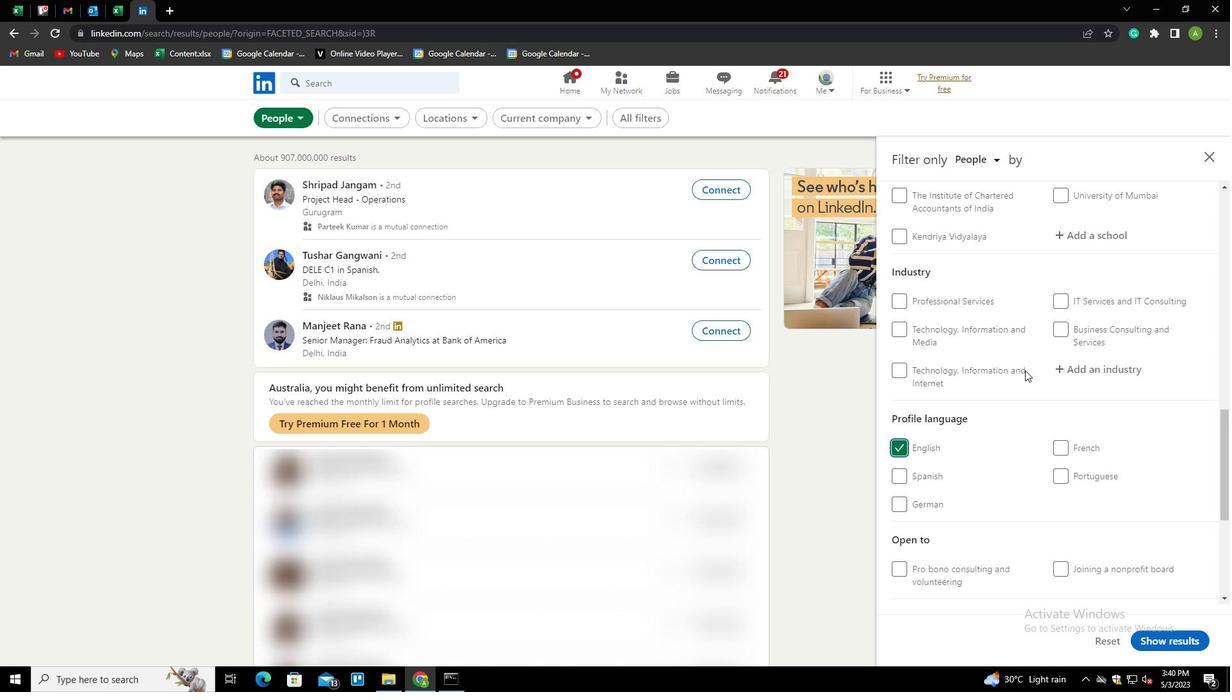 
Action: Mouse scrolled (1025, 371) with delta (0, 0)
Screenshot: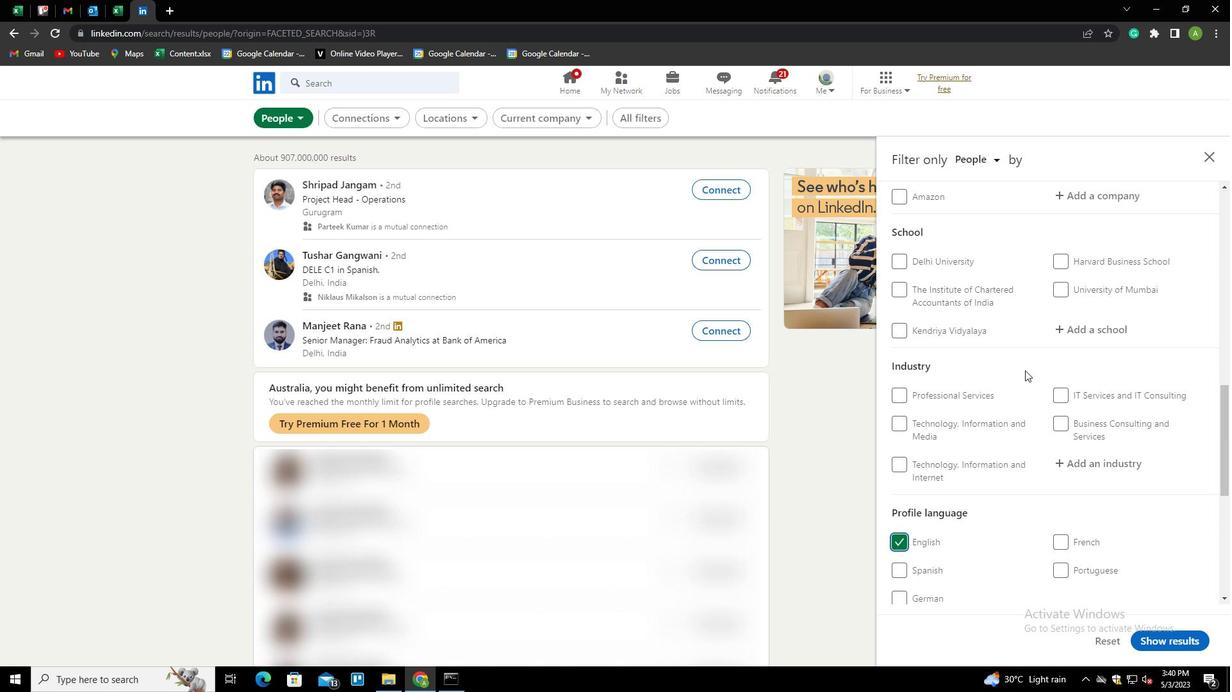 
Action: Mouse scrolled (1025, 371) with delta (0, 0)
Screenshot: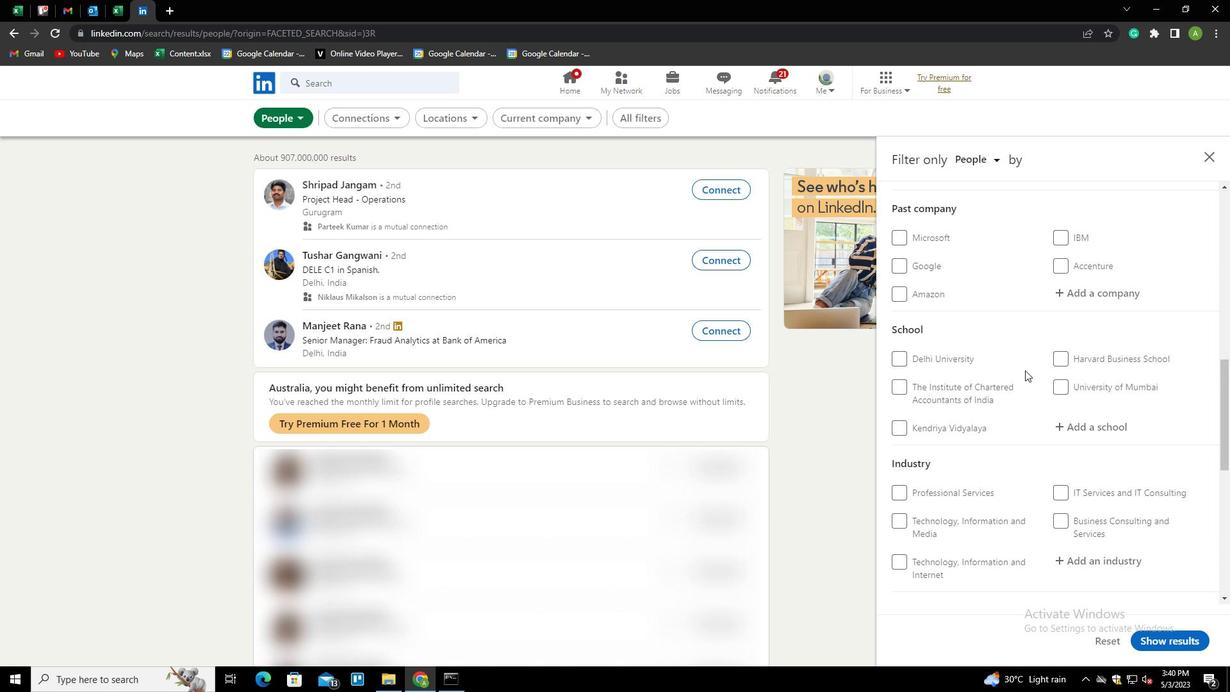 
Action: Mouse scrolled (1025, 371) with delta (0, 0)
Screenshot: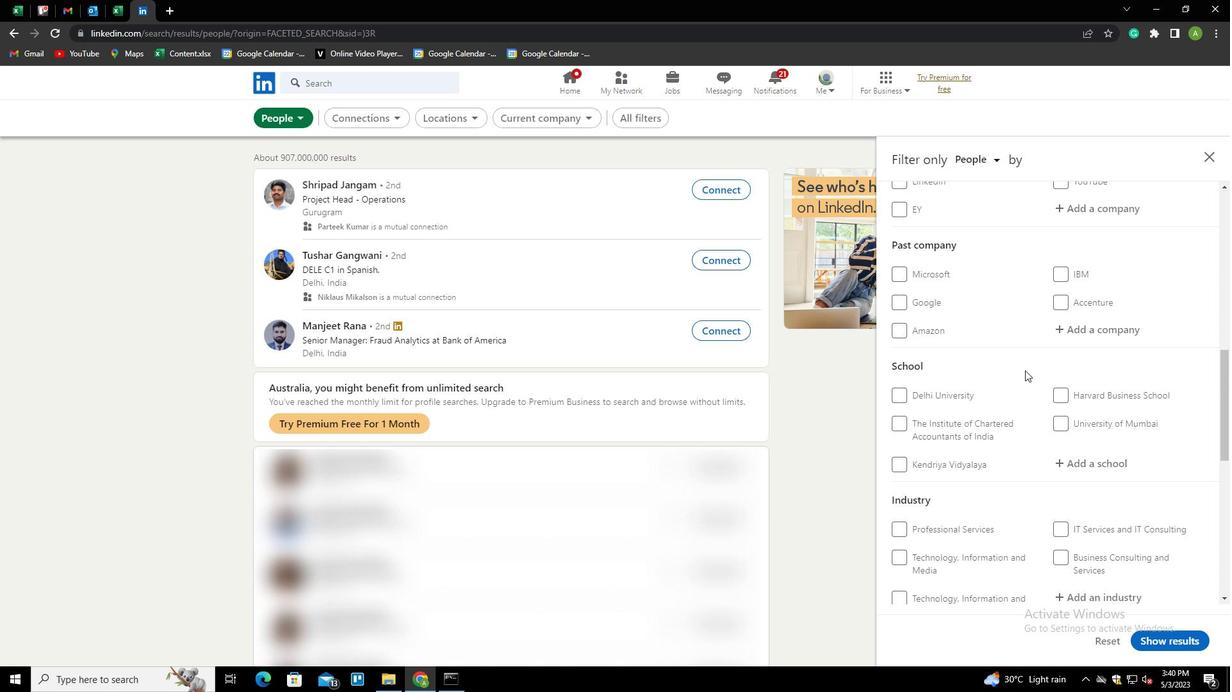 
Action: Mouse moved to (1082, 299)
Screenshot: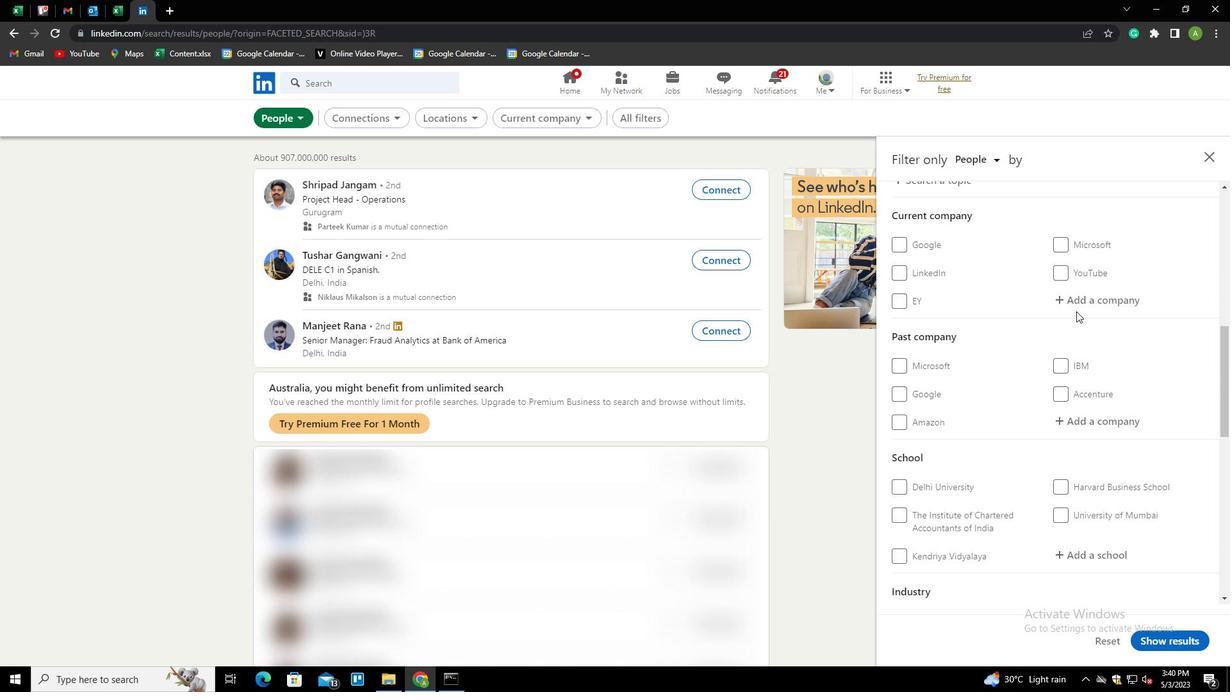 
Action: Mouse pressed left at (1082, 299)
Screenshot: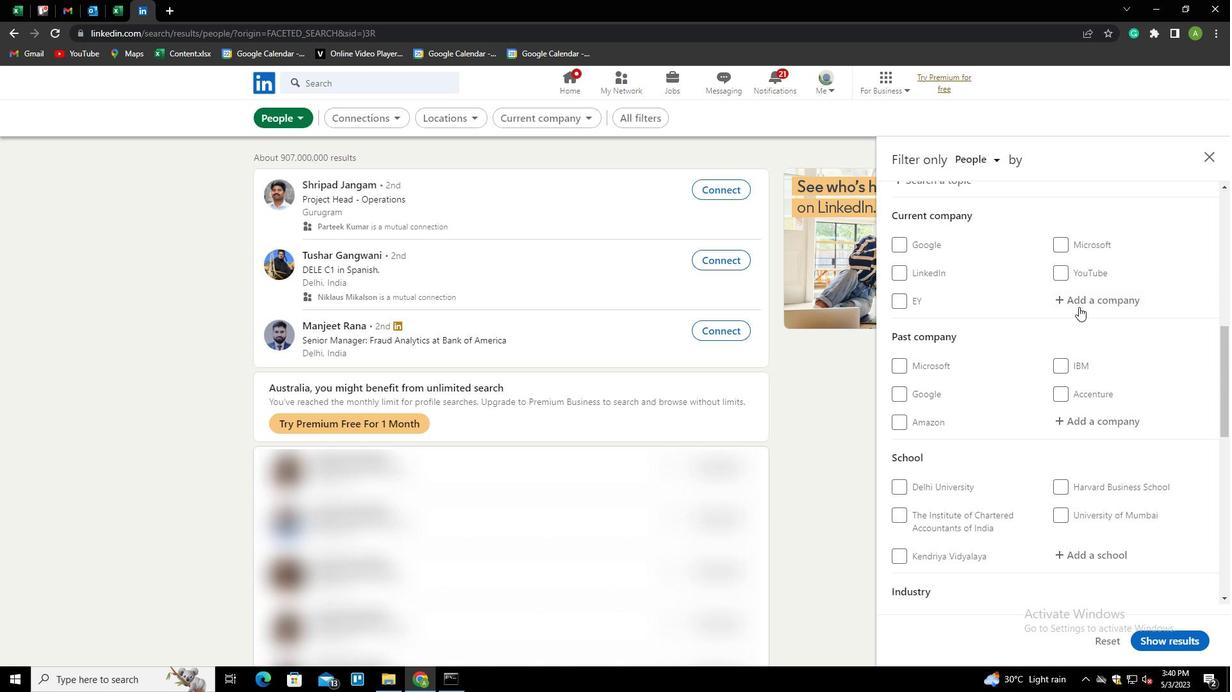 
Action: Mouse moved to (1056, 283)
Screenshot: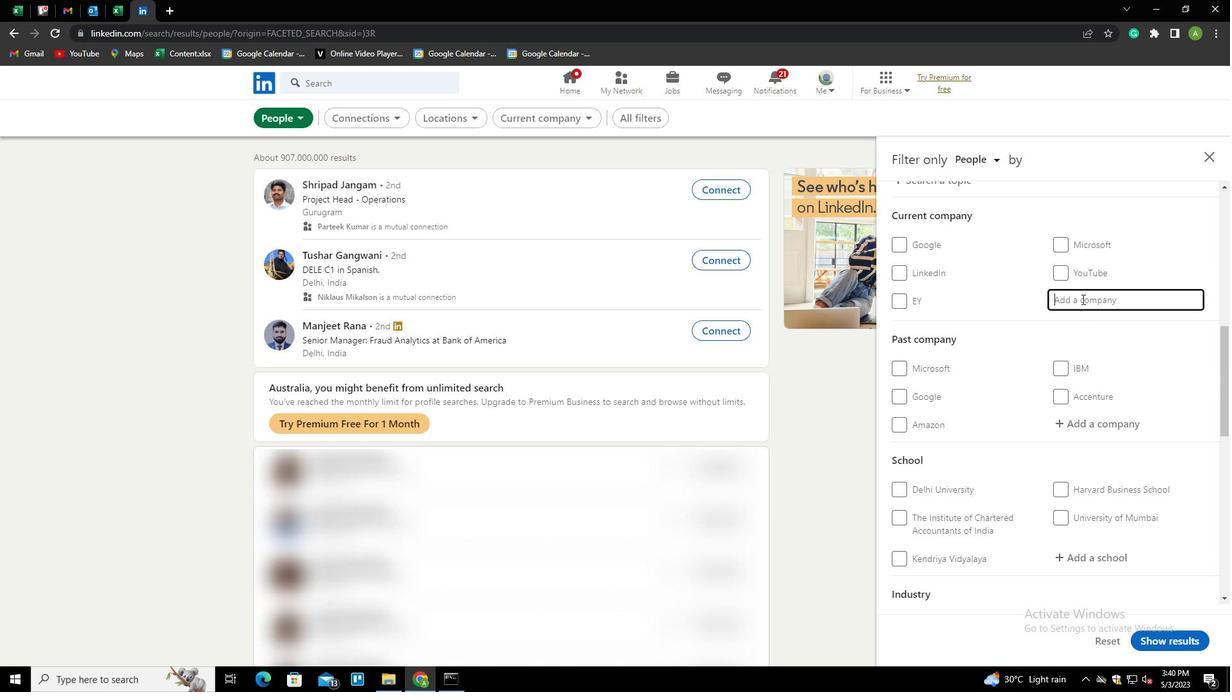 
Action: Key pressed <Key.shift>LUMINOUS<Key.space><Key.shift>POWER<Key.down><Key.enter>
Screenshot: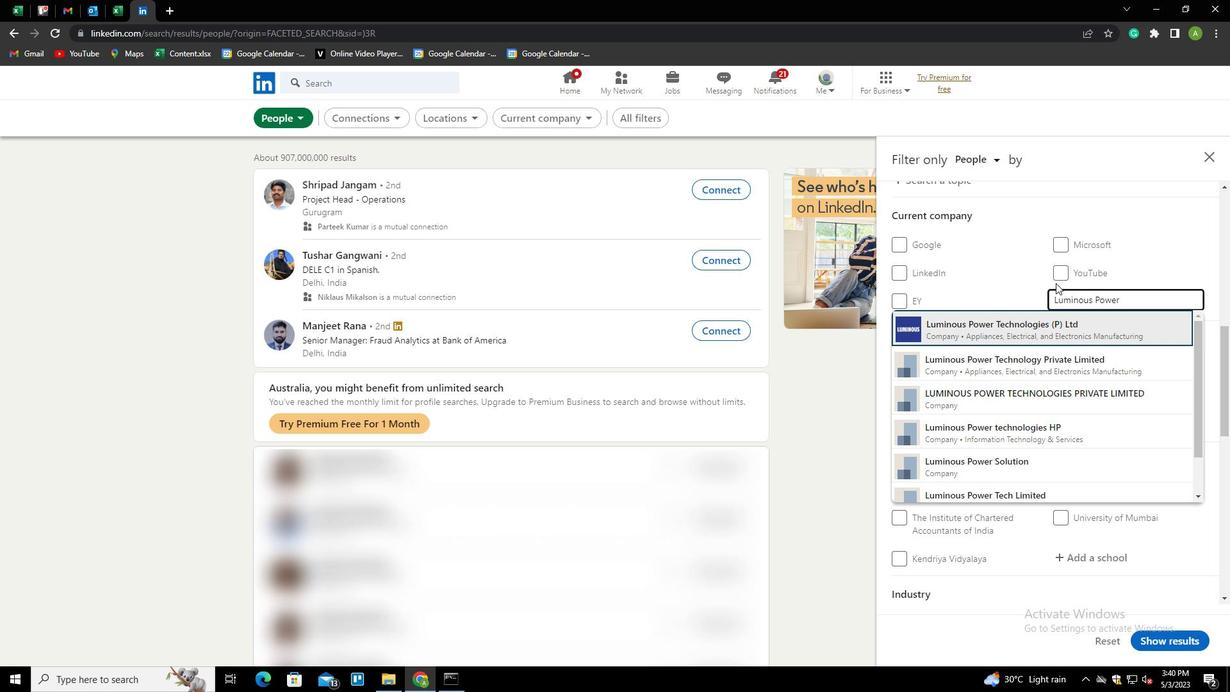 
Action: Mouse moved to (1007, 299)
Screenshot: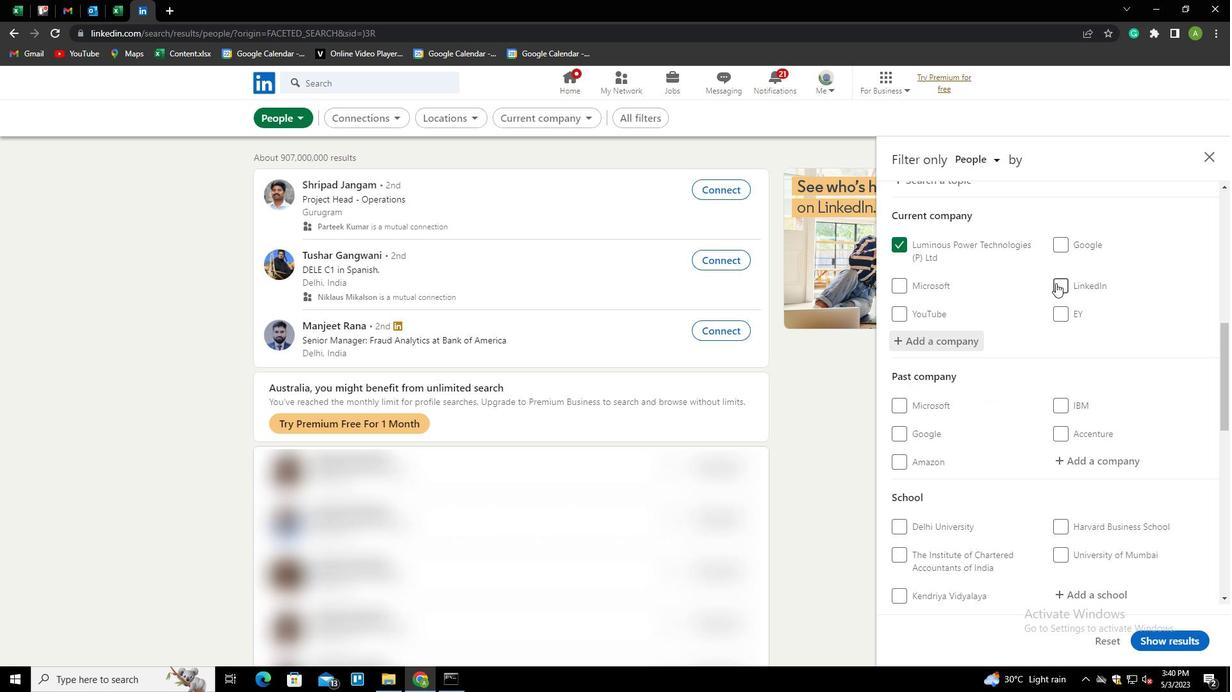 
Action: Mouse scrolled (1007, 299) with delta (0, 0)
Screenshot: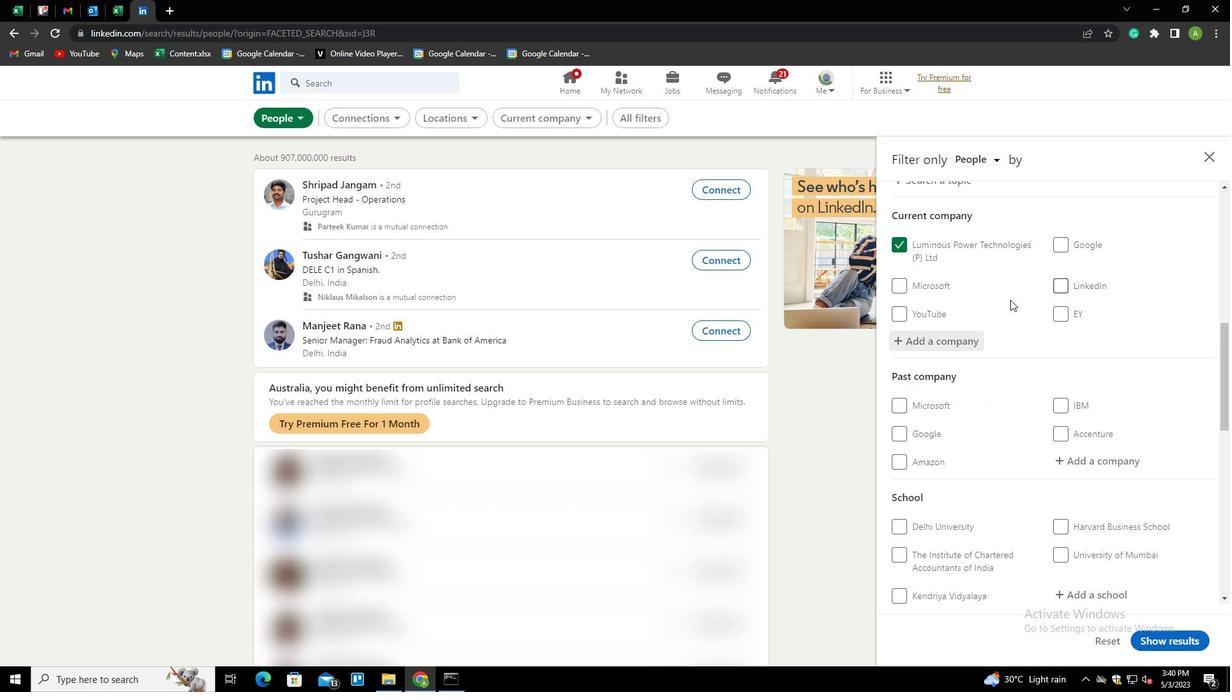 
Action: Mouse scrolled (1007, 299) with delta (0, 0)
Screenshot: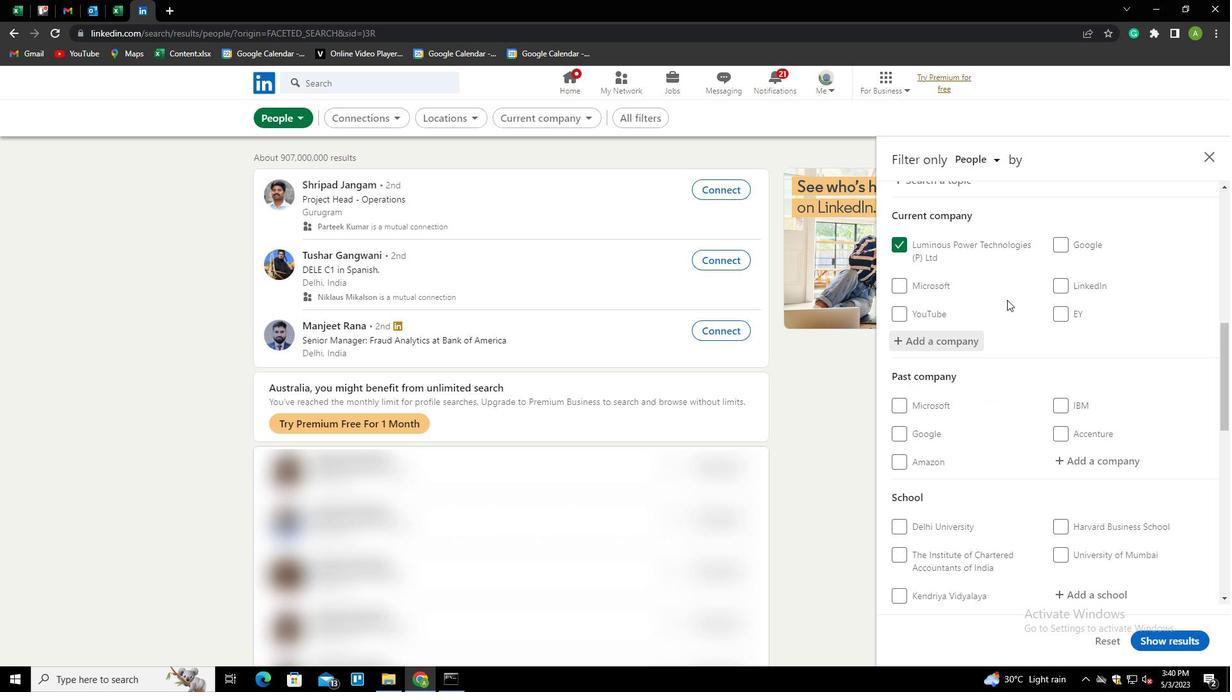 
Action: Mouse scrolled (1007, 299) with delta (0, 0)
Screenshot: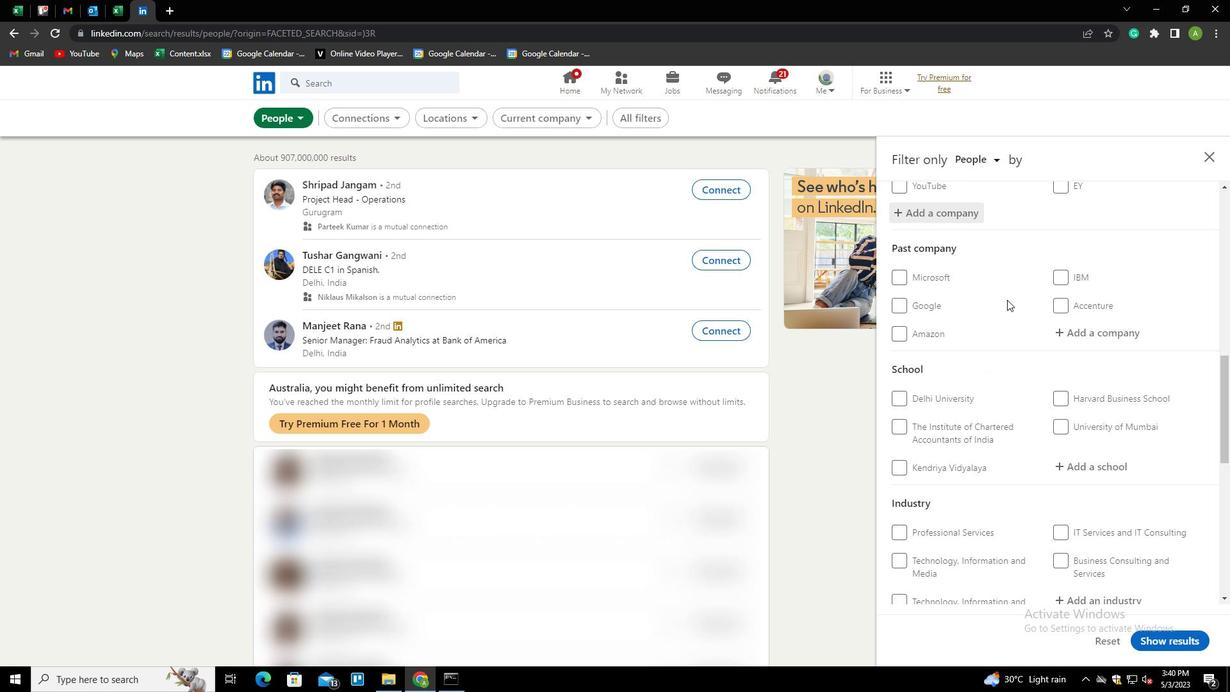 
Action: Mouse scrolled (1007, 299) with delta (0, 0)
Screenshot: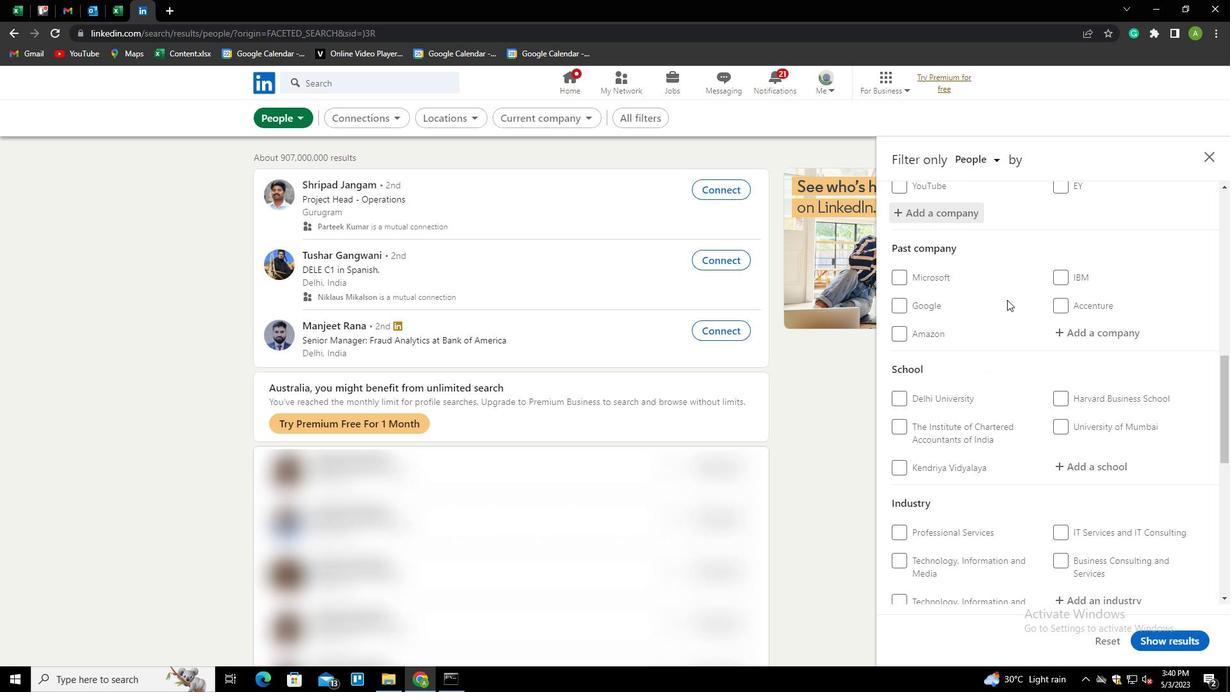 
Action: Mouse moved to (1099, 338)
Screenshot: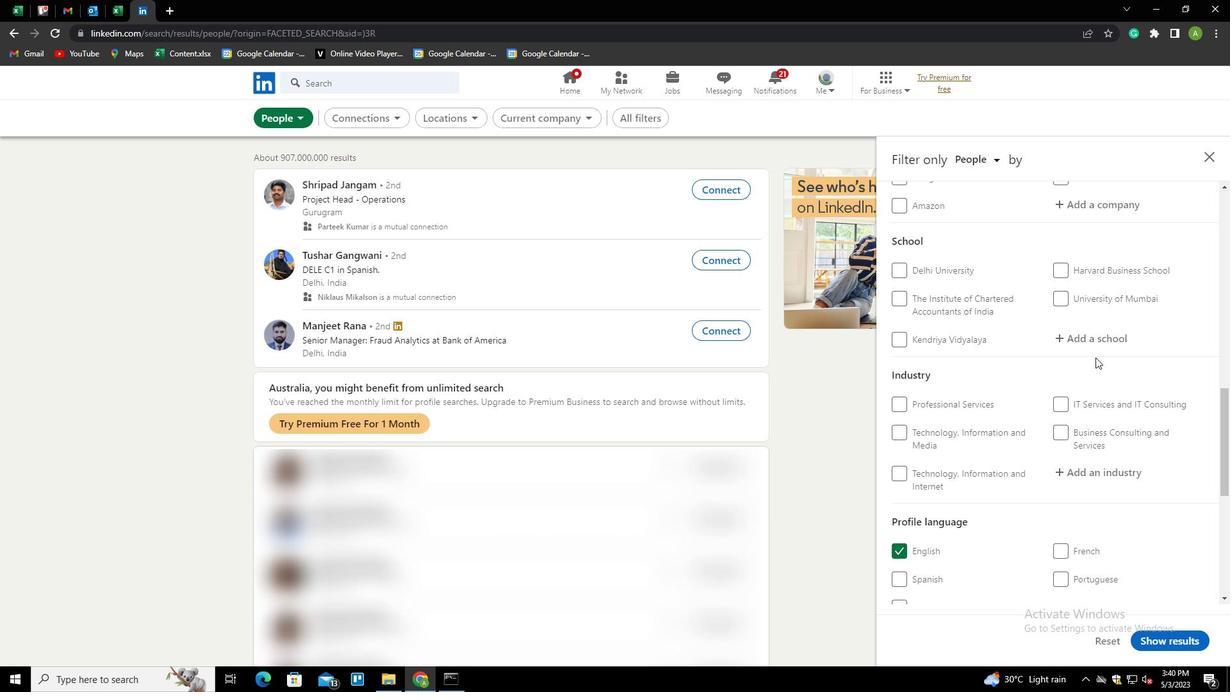 
Action: Mouse pressed left at (1099, 338)
Screenshot: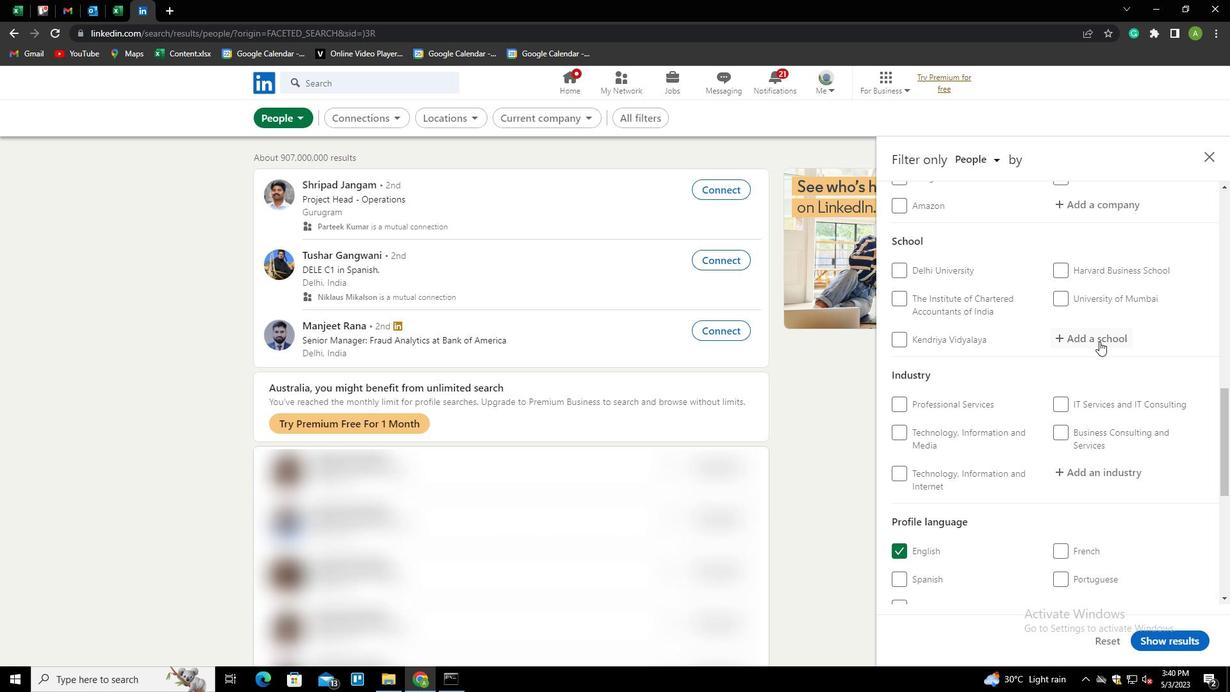 
Action: Key pressed <Key.shift>S
Screenshot: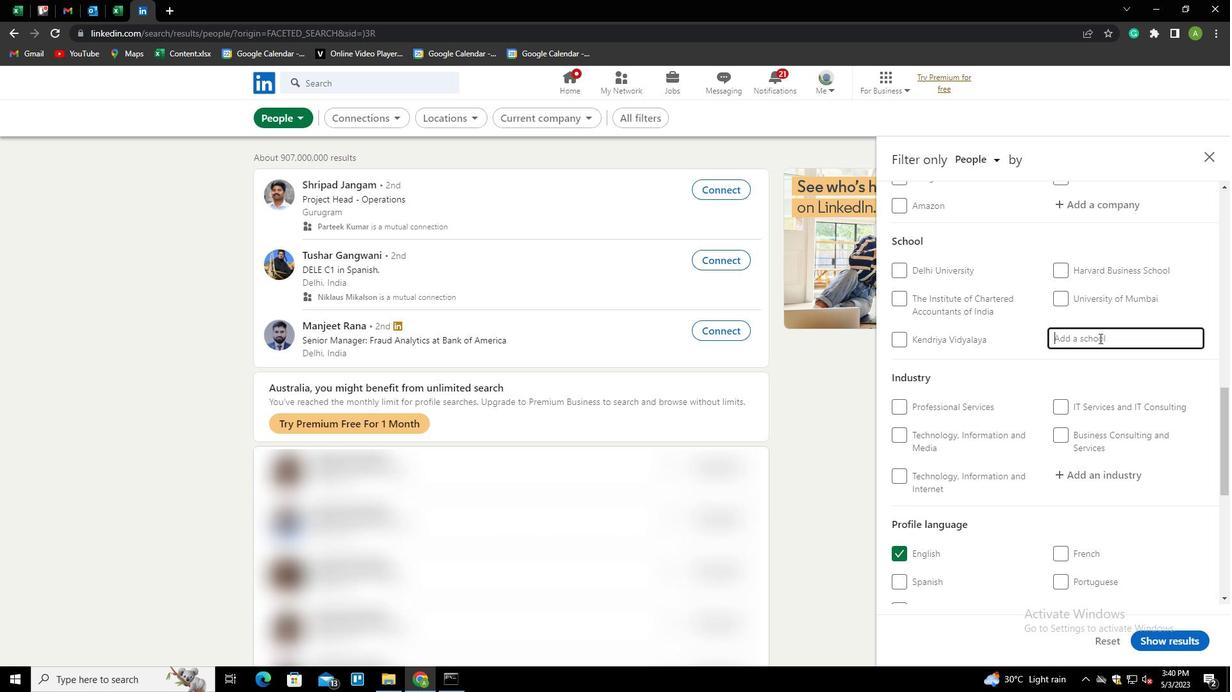 
Action: Mouse moved to (1092, 338)
Screenshot: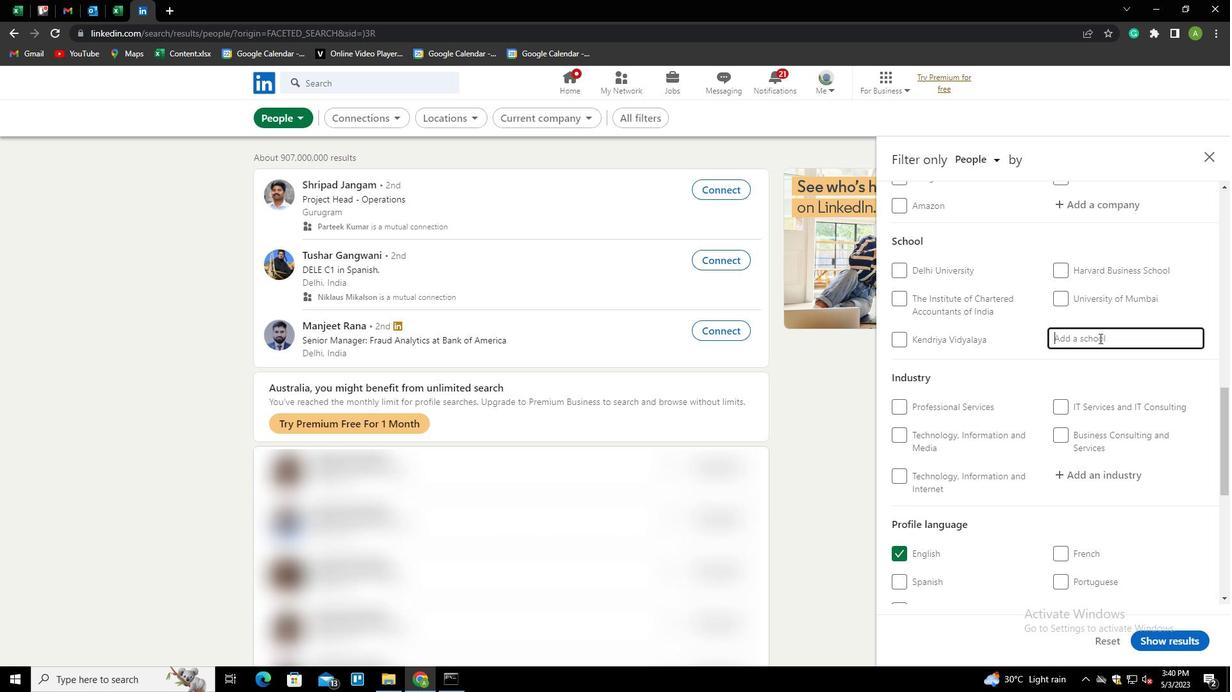 
Action: Key pressed T.<Key.space><Key.shift>L<Key.backspace><Key.shift>KABIR<Key.space><Key.shift>PUBLIC<Key.down><Key.enter>
Screenshot: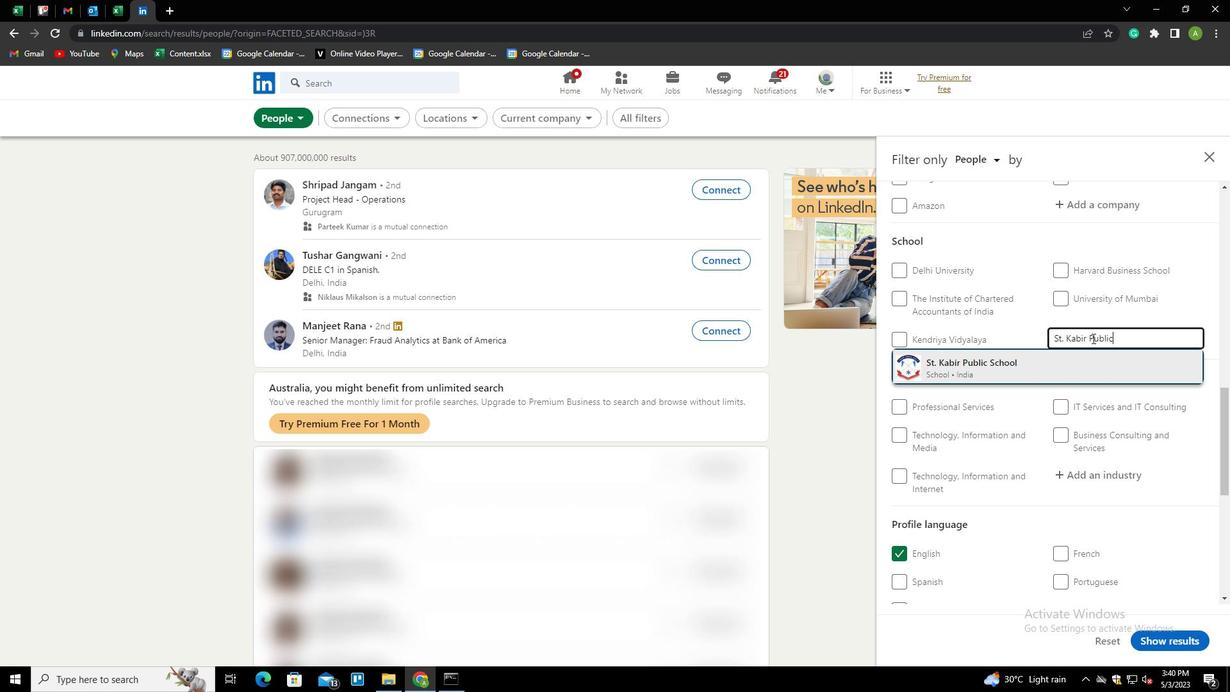 
Action: Mouse scrolled (1092, 337) with delta (0, 0)
Screenshot: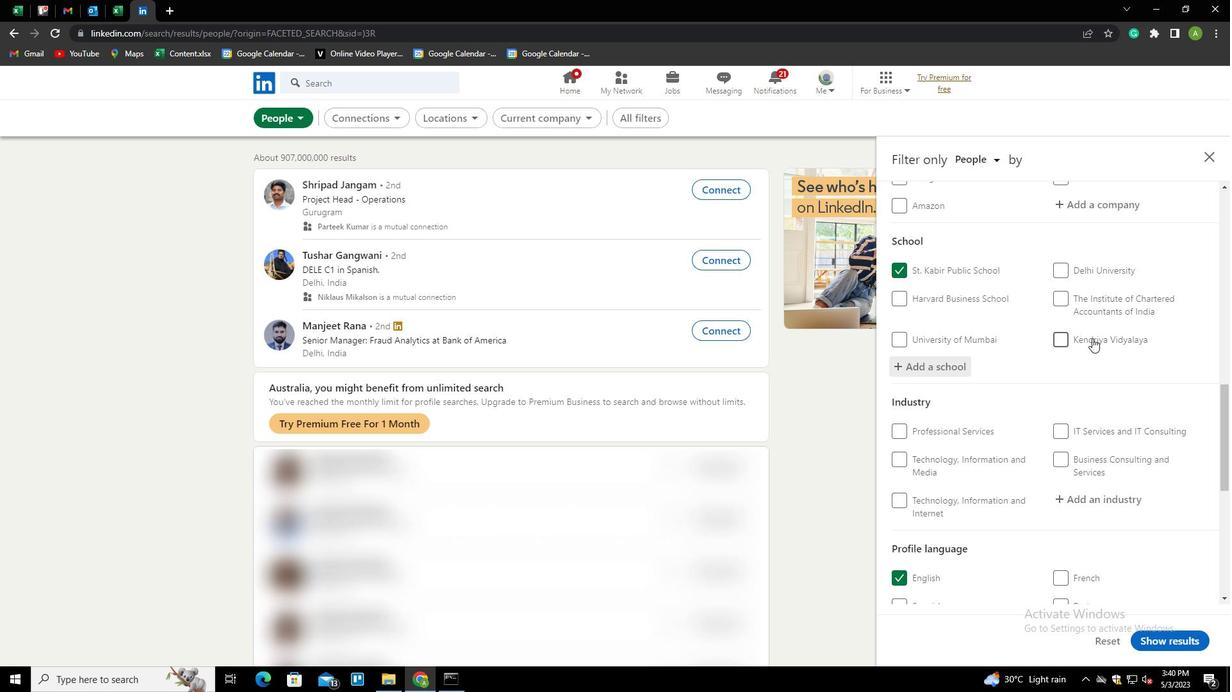 
Action: Mouse scrolled (1092, 337) with delta (0, 0)
Screenshot: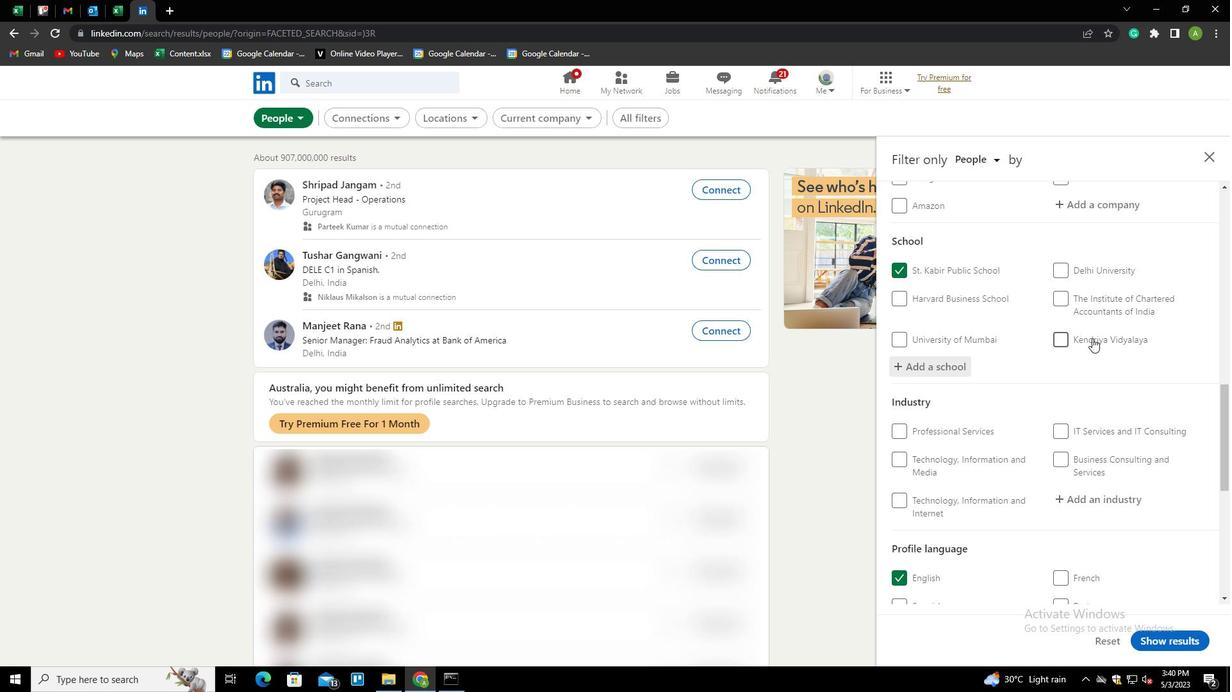 
Action: Mouse moved to (1085, 365)
Screenshot: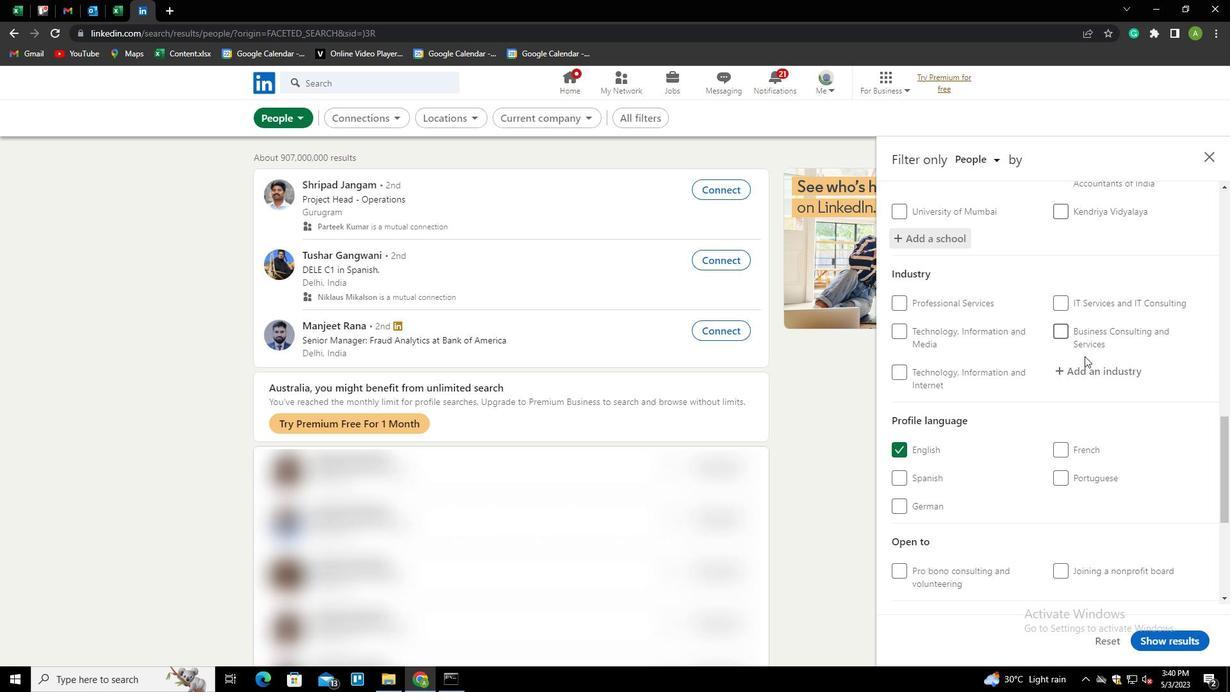 
Action: Mouse pressed left at (1085, 365)
Screenshot: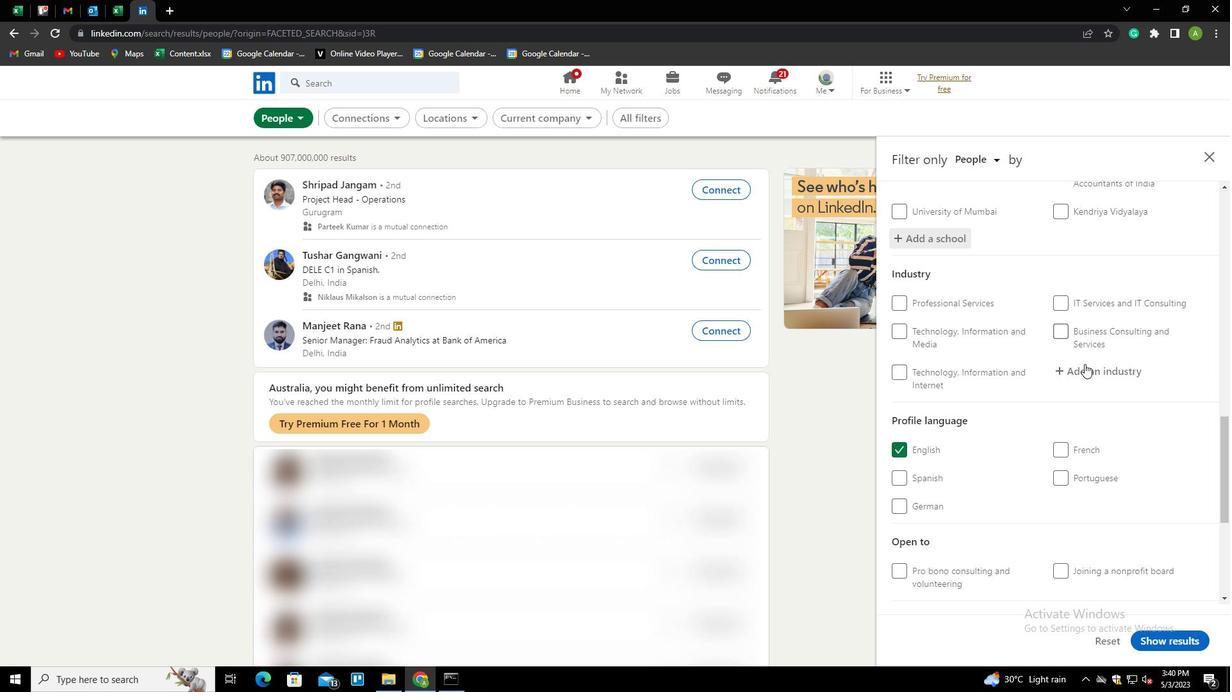 
Action: Key pressed <Key.shift><Key.shift><Key.shift><Key.shift><Key.shift><Key.shift>MEDIA<Key.space><Key.shift><Key.shift><Key.shift><Key.shift><Key.shift><Key.shift>&<Key.space><Key.shift><Key.shift><Key.shift>TEKE<Key.backspace><Key.backspace>LECOMMUNICATION<Key.down><Key.enter>
Screenshot: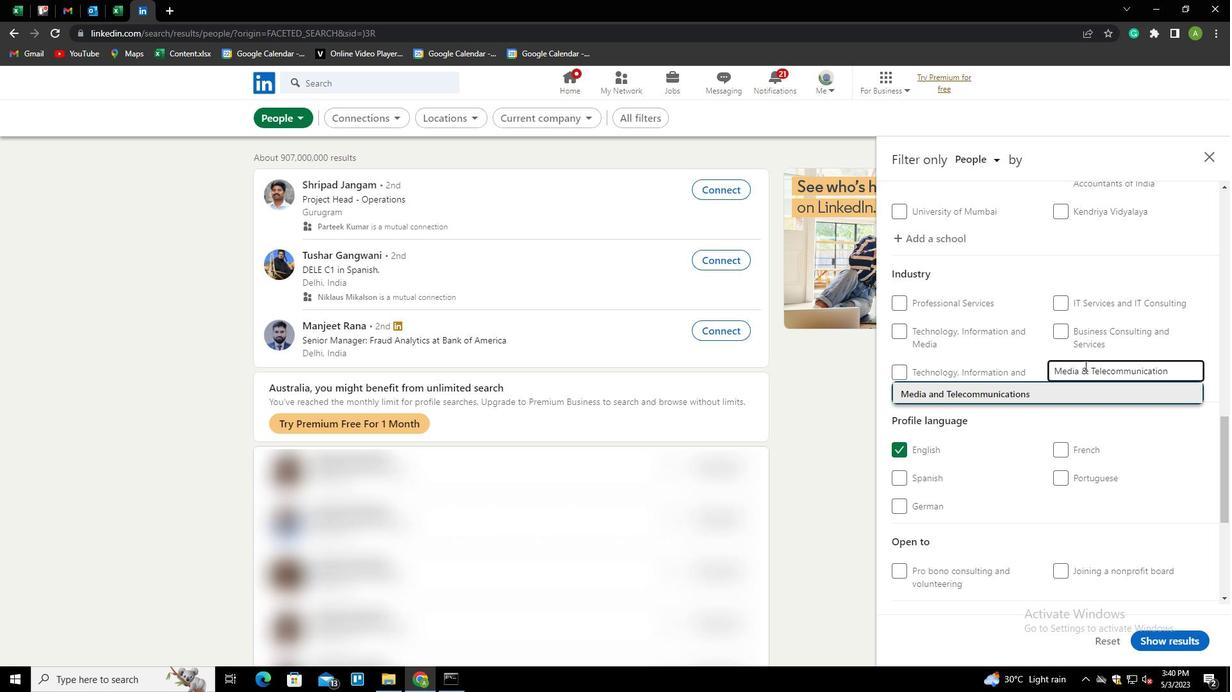 
Action: Mouse scrolled (1085, 365) with delta (0, 0)
Screenshot: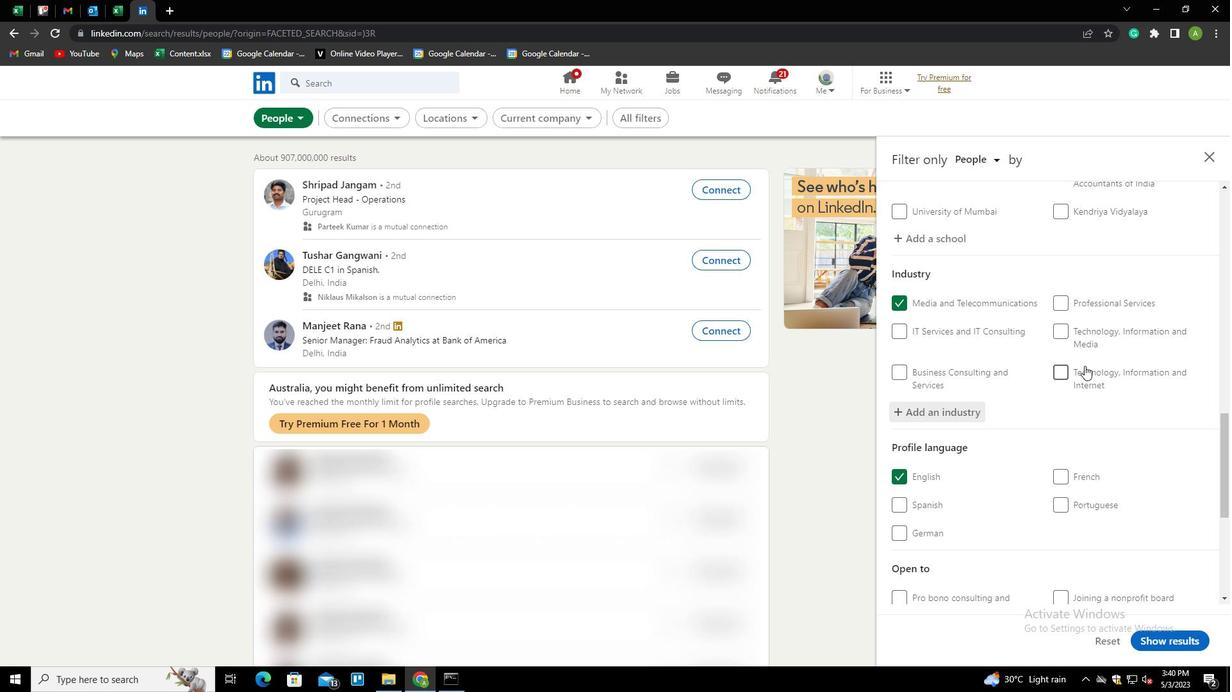 
Action: Mouse scrolled (1085, 365) with delta (0, 0)
Screenshot: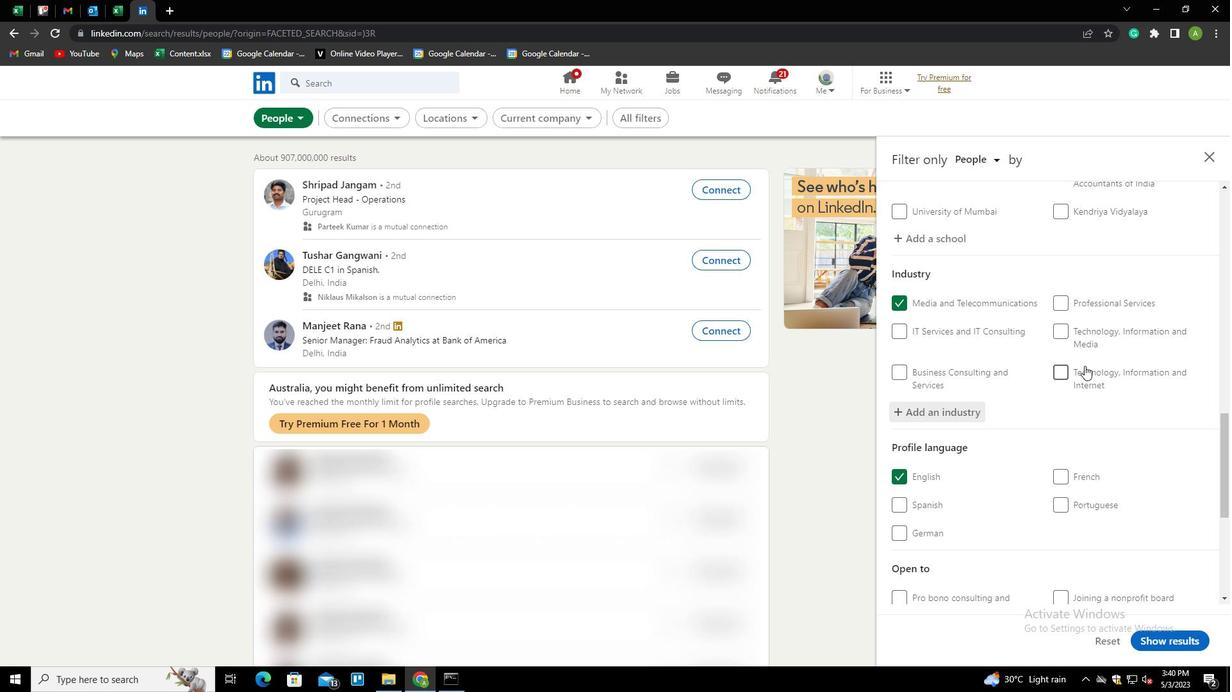 
Action: Mouse scrolled (1085, 365) with delta (0, 0)
Screenshot: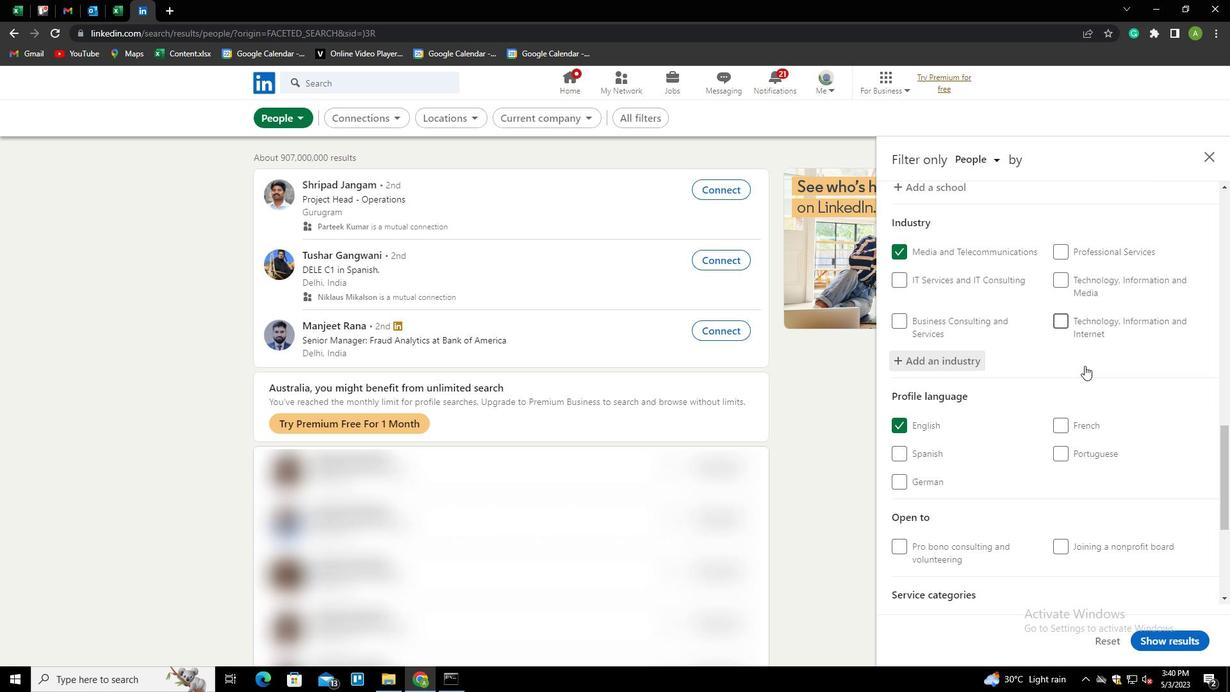 
Action: Mouse scrolled (1085, 365) with delta (0, 0)
Screenshot: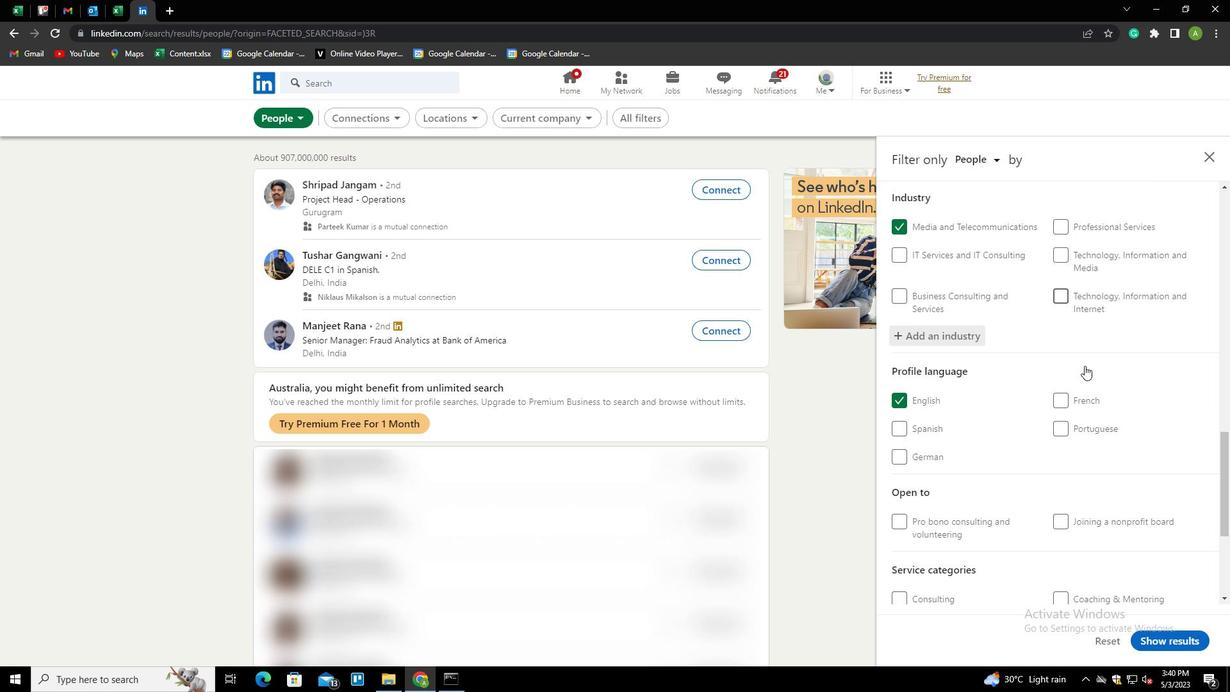 
Action: Mouse scrolled (1085, 365) with delta (0, 0)
Screenshot: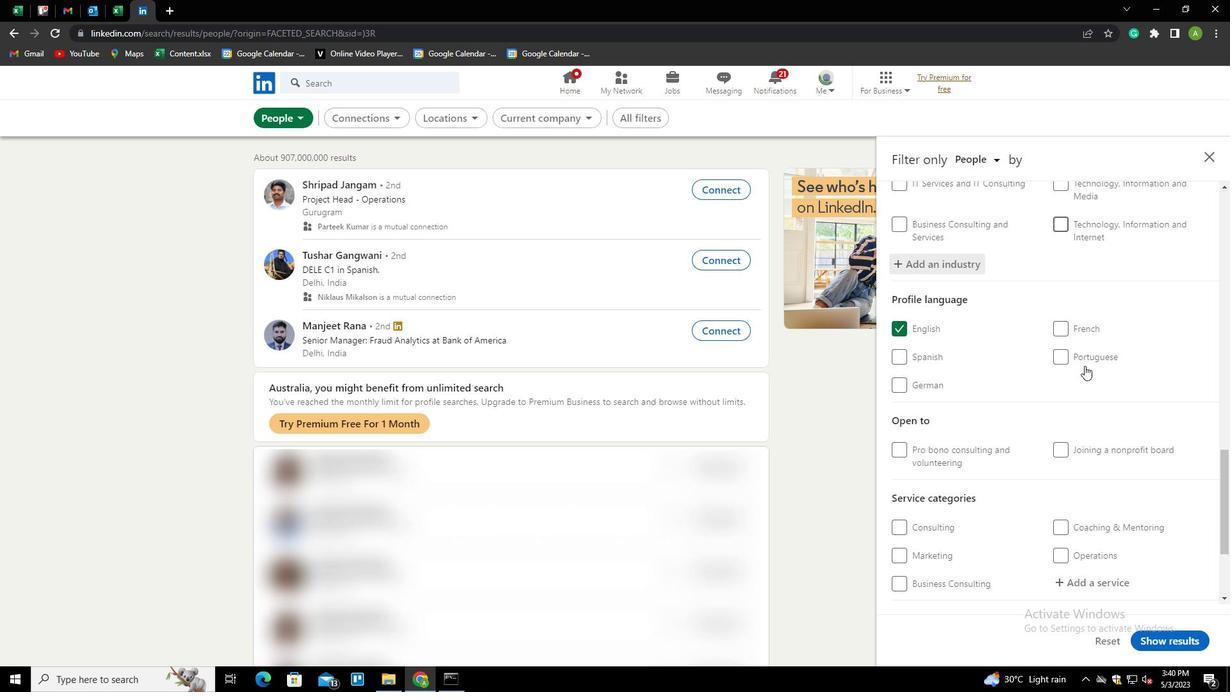 
Action: Mouse scrolled (1085, 365) with delta (0, 0)
Screenshot: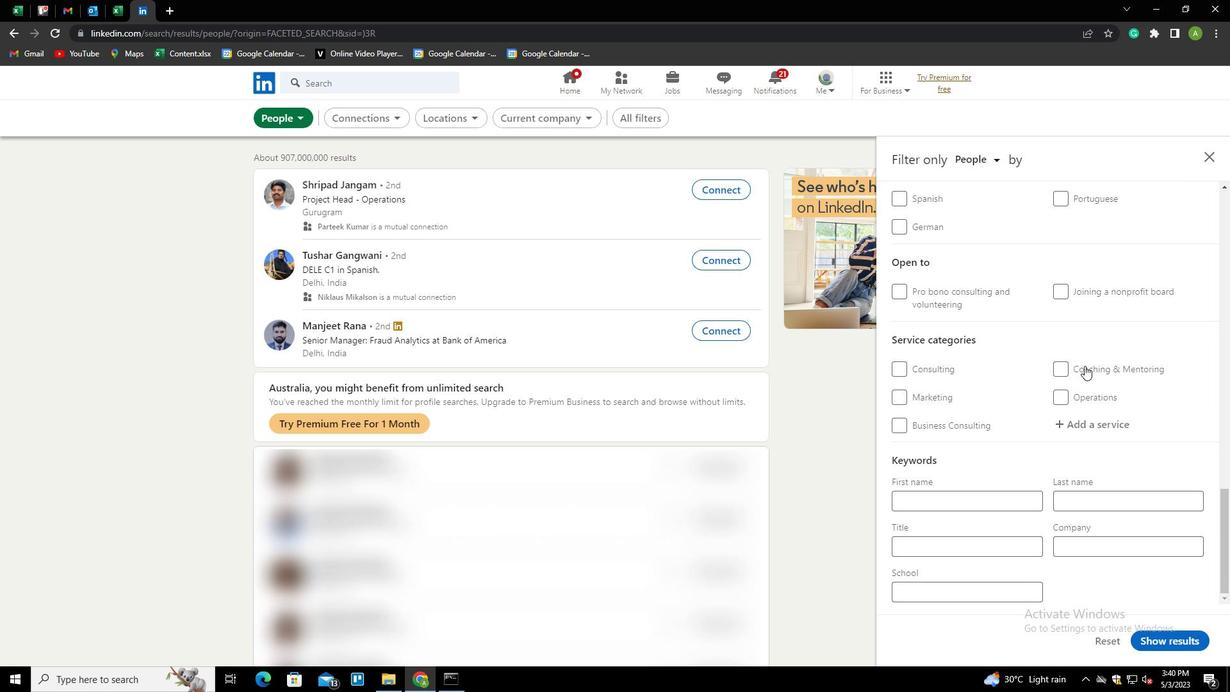
Action: Mouse moved to (1077, 415)
Screenshot: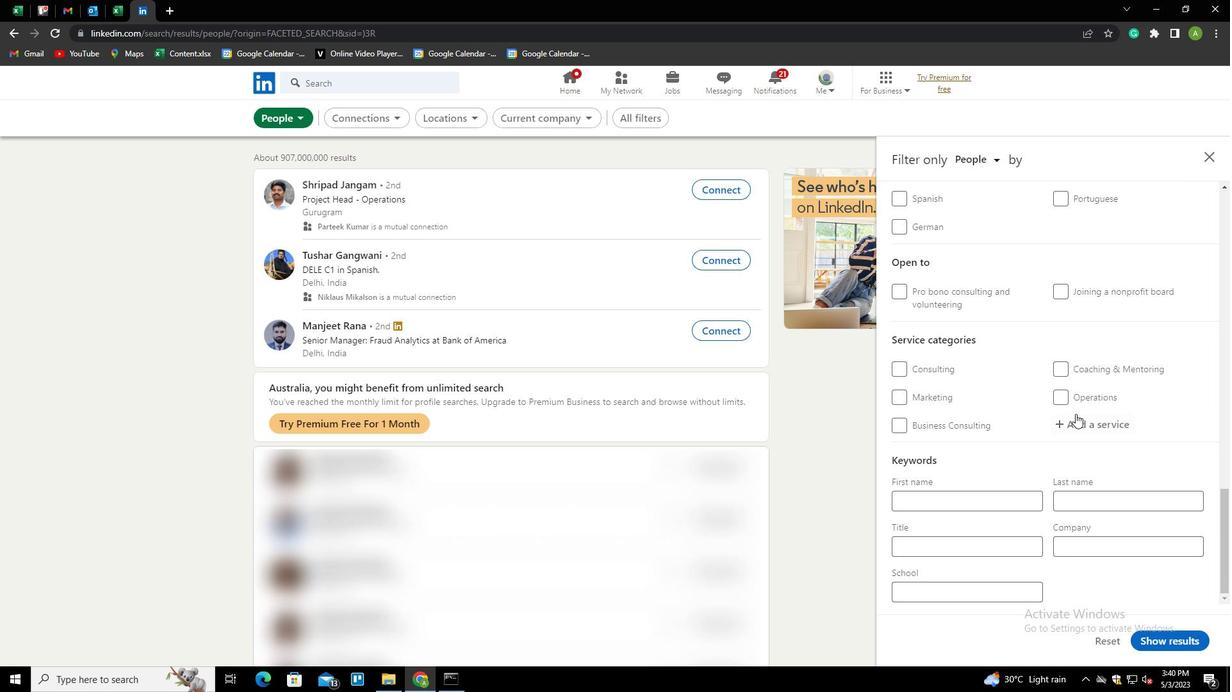 
Action: Mouse pressed left at (1077, 415)
Screenshot: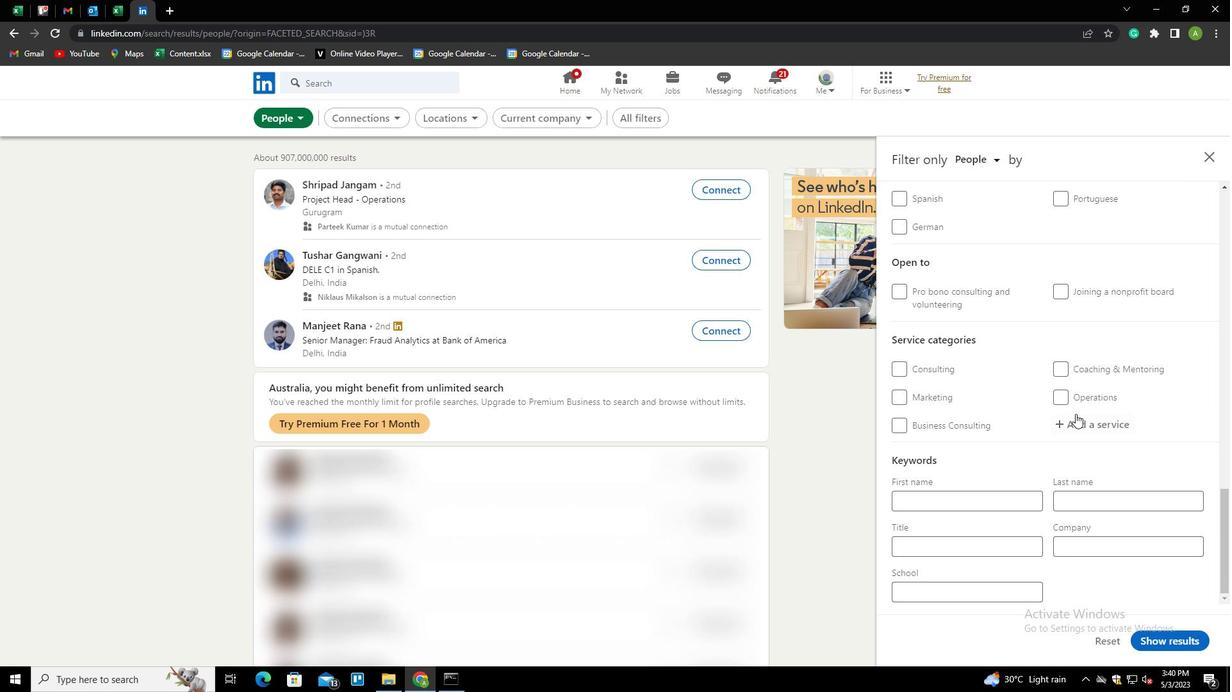 
Action: Mouse moved to (1079, 418)
Screenshot: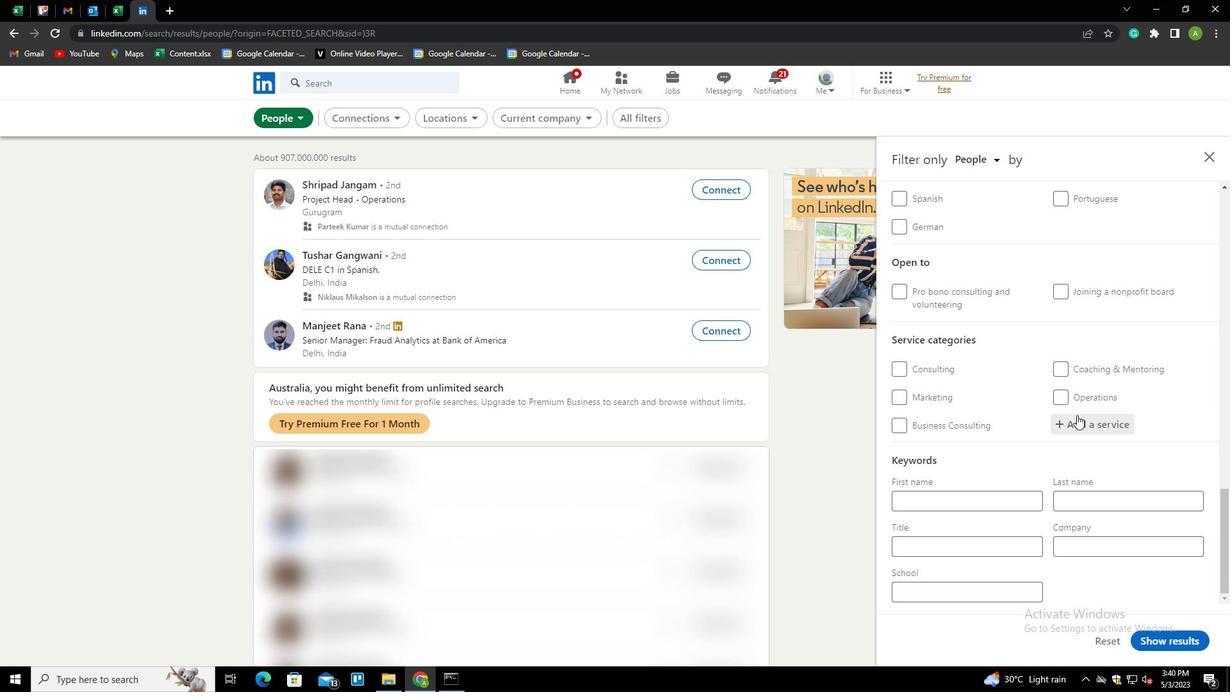 
Action: Key pressed <Key.shift><Key.shift>BUDGETING<Key.down><Key.enter>
Screenshot: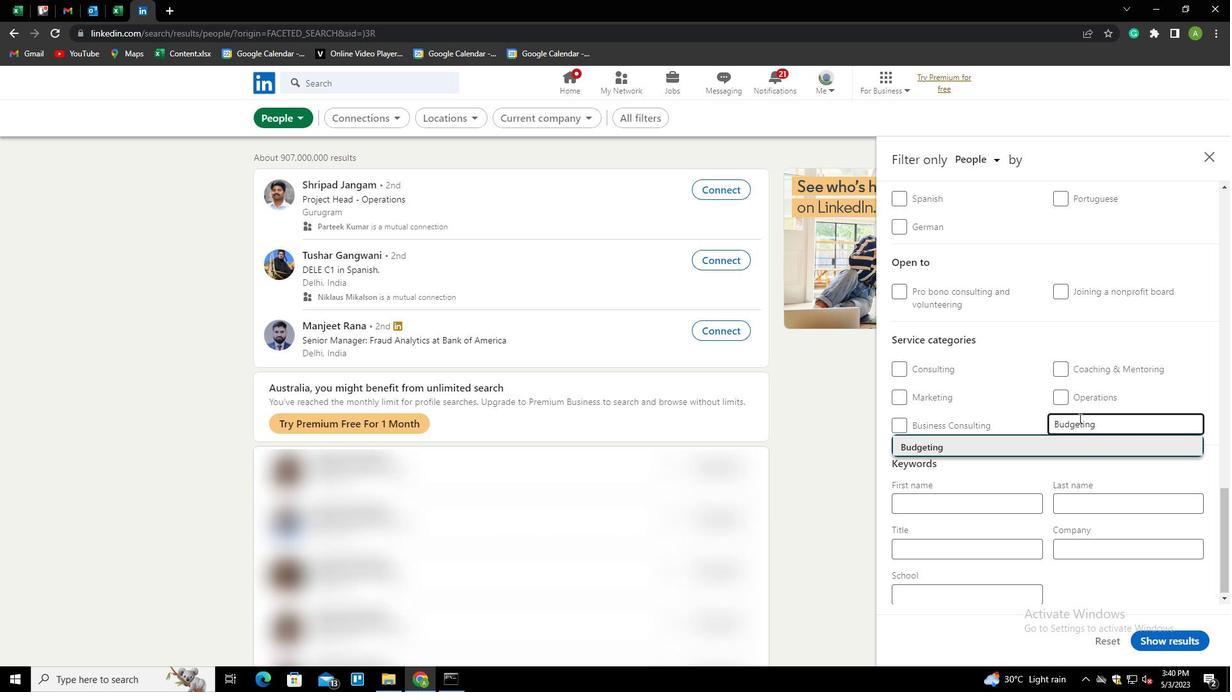 
Action: Mouse scrolled (1079, 417) with delta (0, 0)
Screenshot: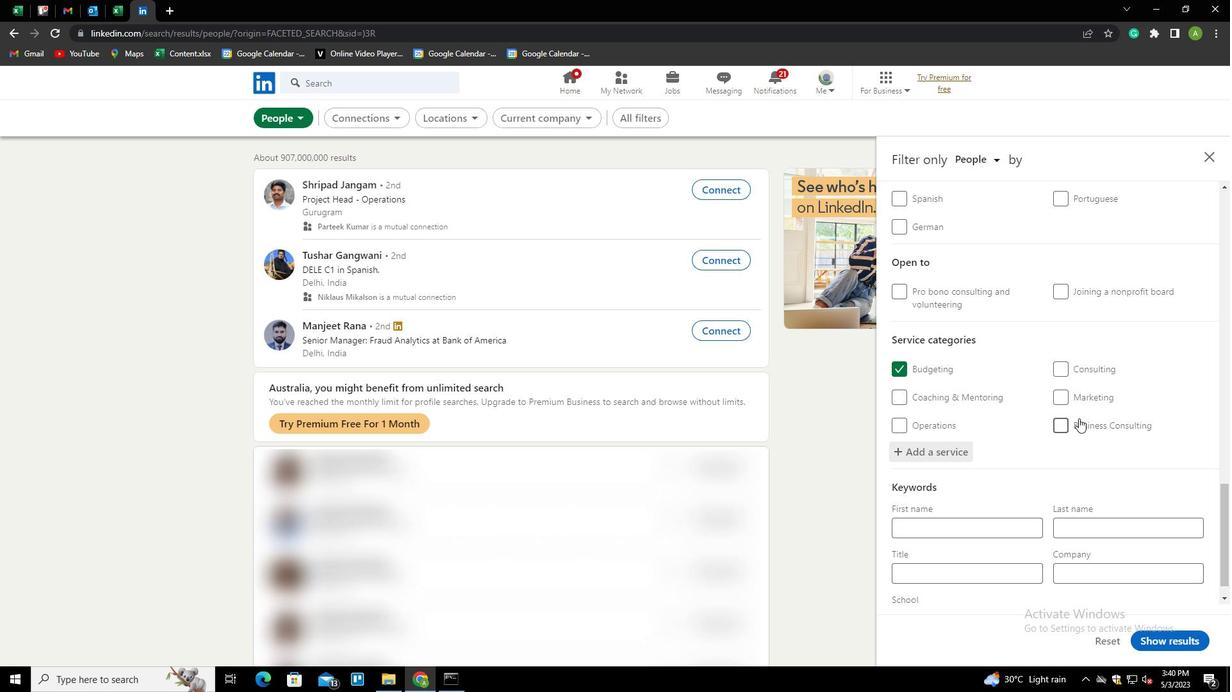 
Action: Mouse scrolled (1079, 417) with delta (0, 0)
Screenshot: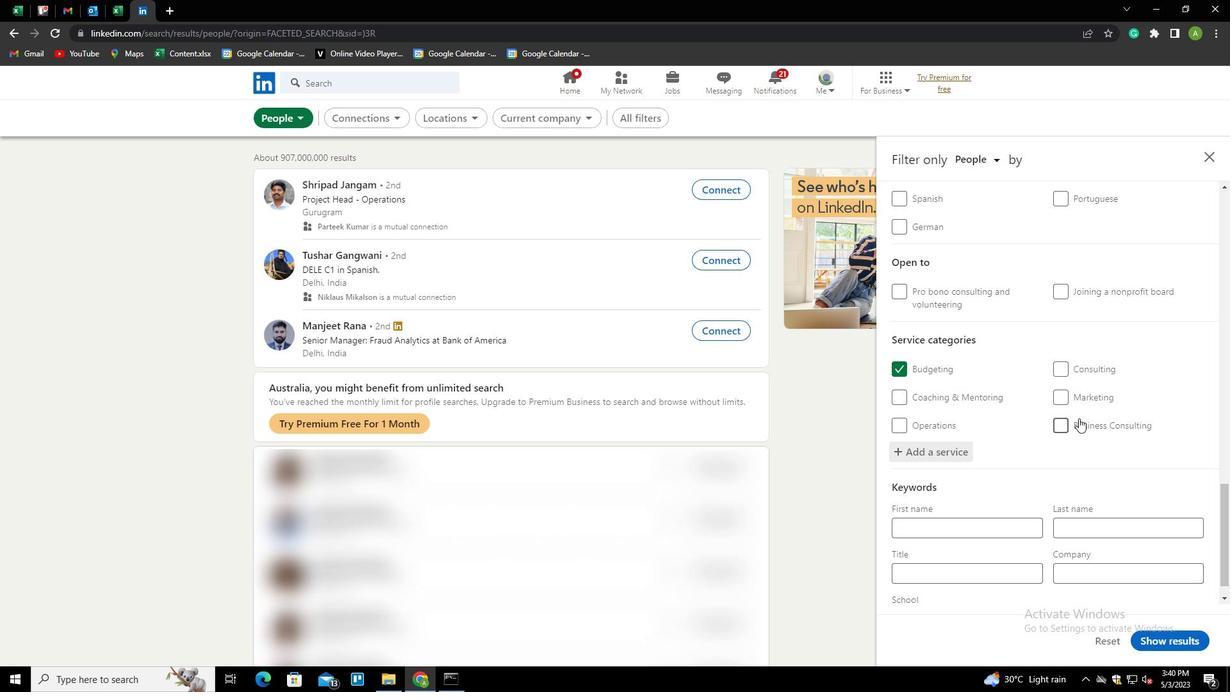
Action: Mouse scrolled (1079, 417) with delta (0, 0)
Screenshot: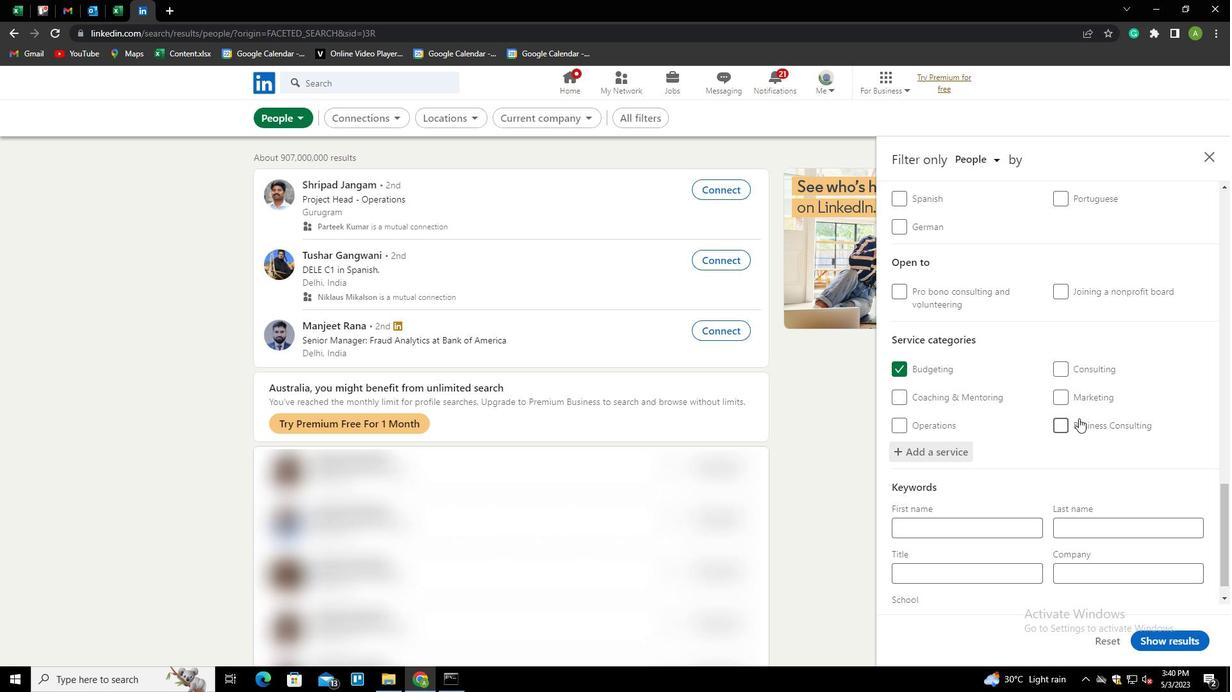 
Action: Mouse scrolled (1079, 417) with delta (0, 0)
Screenshot: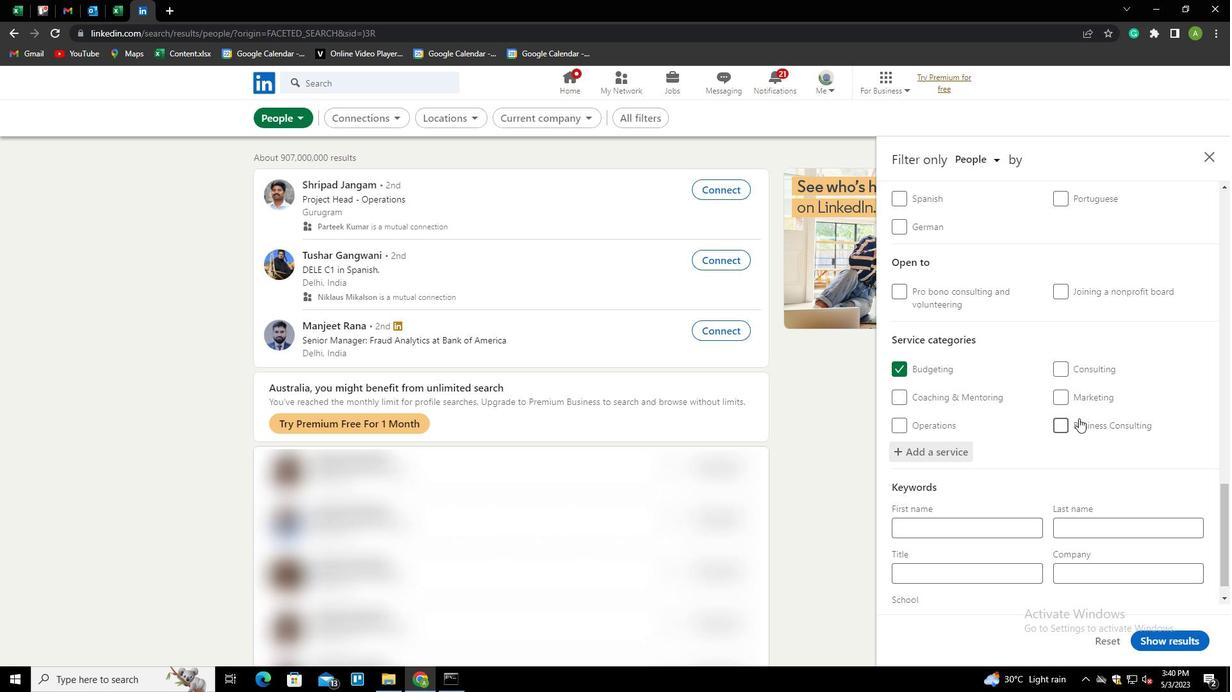 
Action: Mouse scrolled (1079, 417) with delta (0, 0)
Screenshot: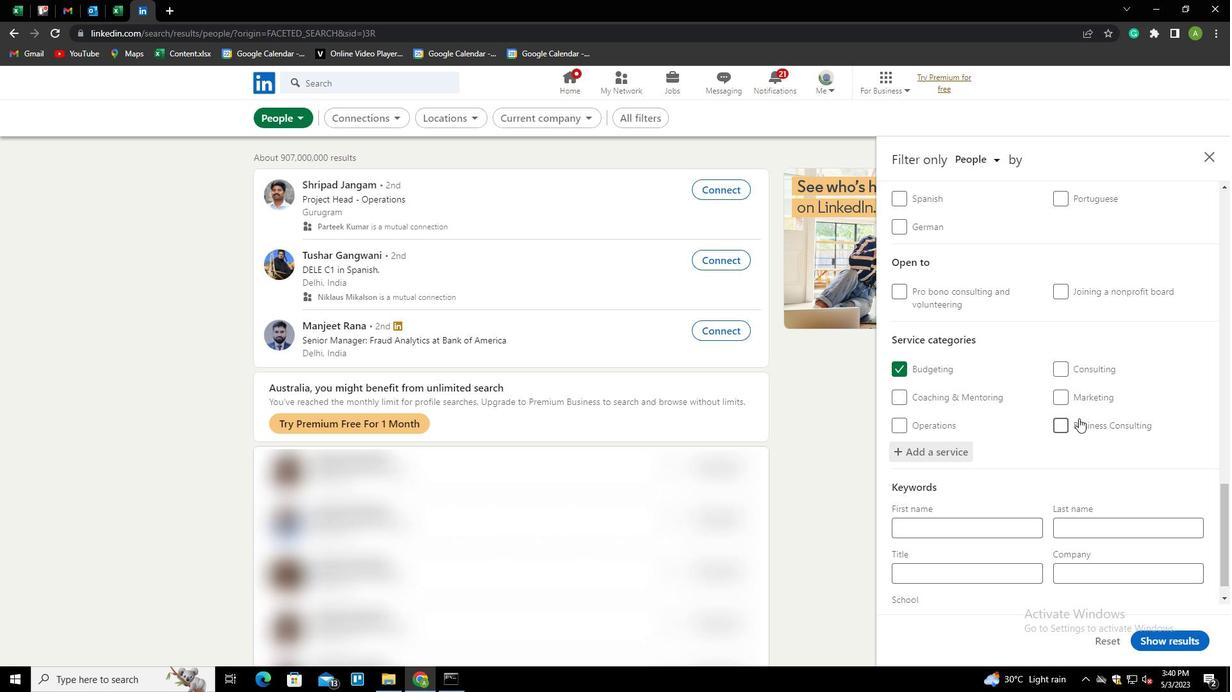 
Action: Mouse moved to (944, 549)
Screenshot: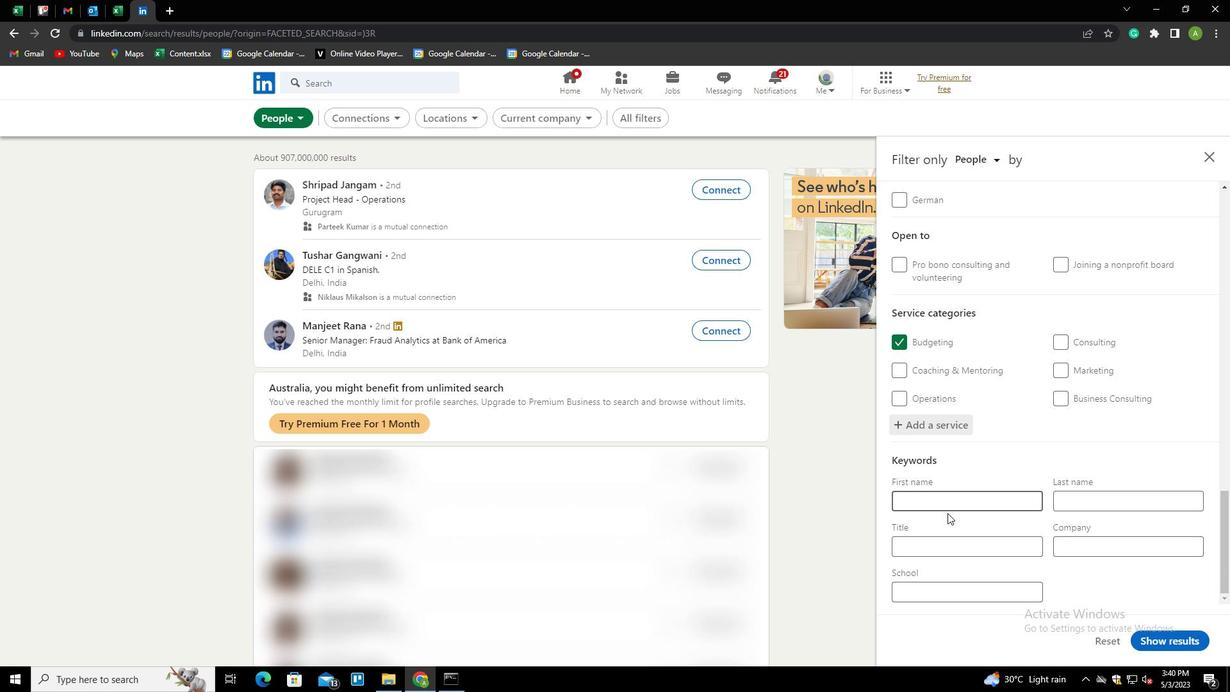 
Action: Mouse pressed left at (944, 549)
Screenshot: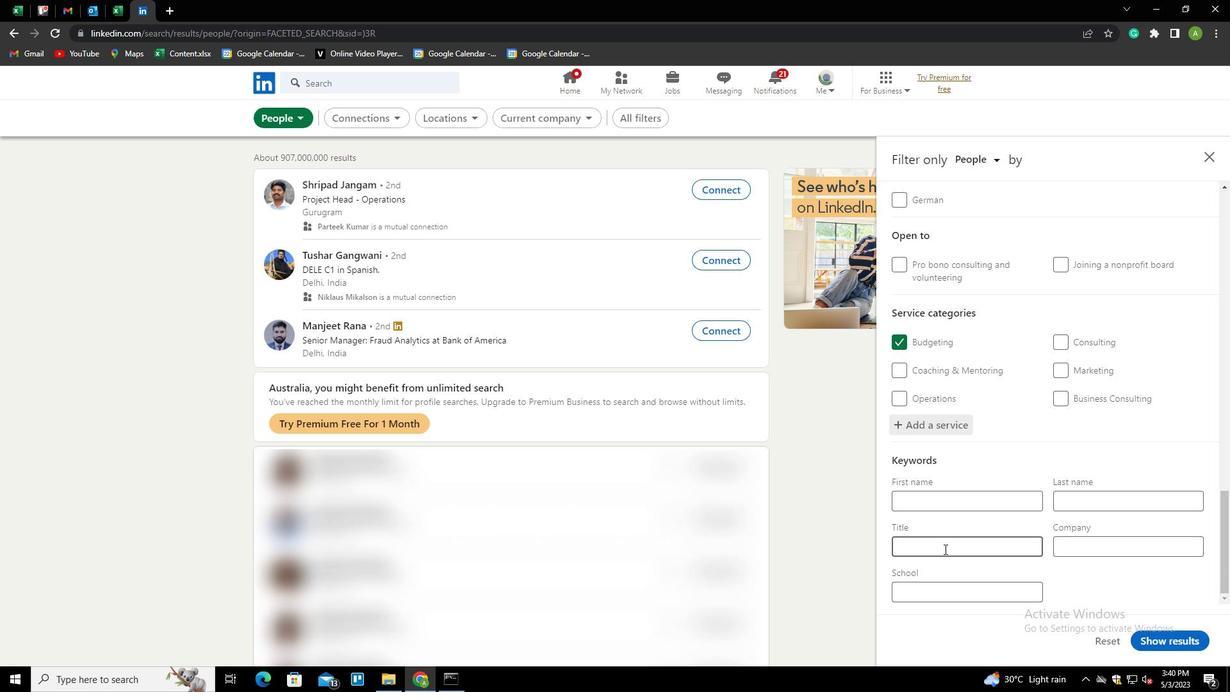 
Action: Key pressed <Key.shift>B2<Key.shift>B<Key.space><Key.shift>SALES<Key.space><Key.shift><Key.shift><Key.shift><Key.shift><Key.shift><Key.shift><Key.shift><Key.shift><Key.shift><Key.shift><Key.shift><Key.shift><Key.shift>SPECIALIST
Screenshot: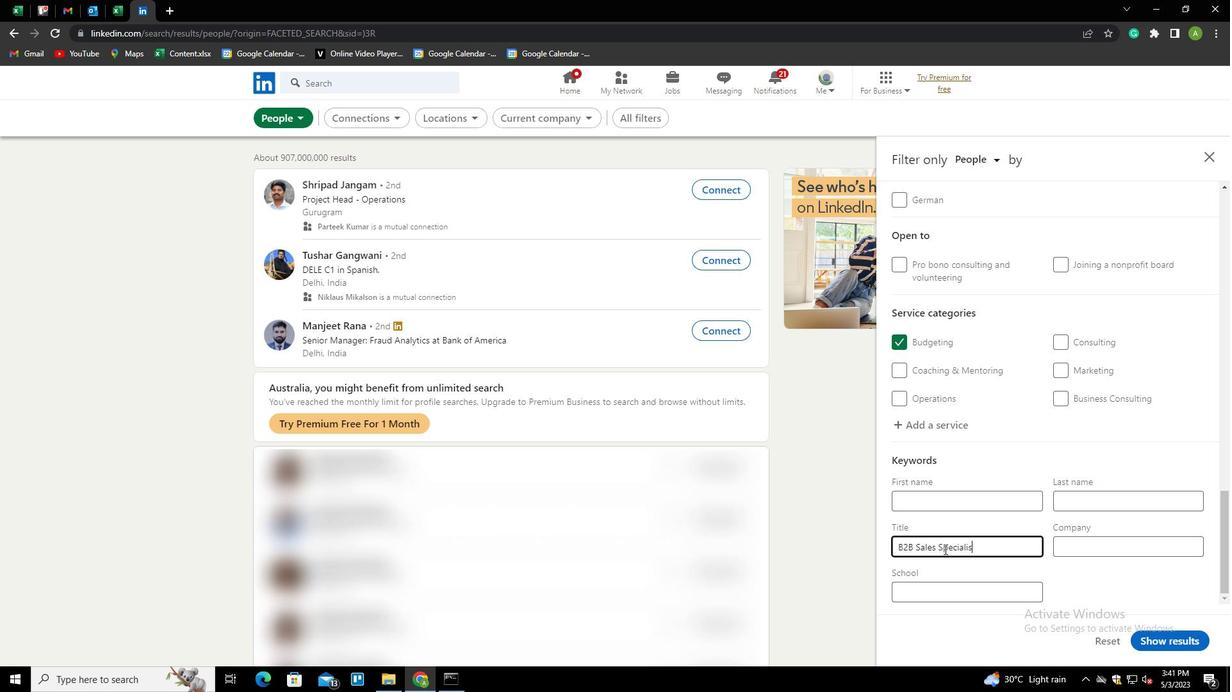 
Action: Mouse moved to (1108, 585)
Screenshot: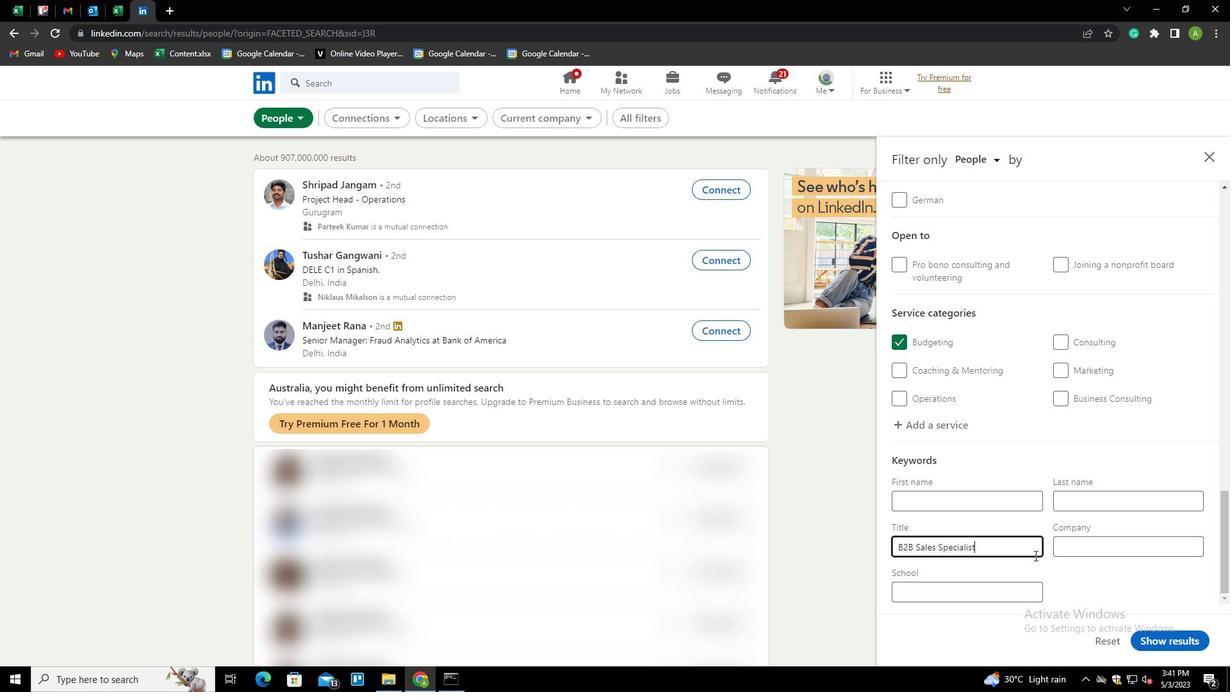 
Action: Mouse pressed left at (1108, 585)
Screenshot: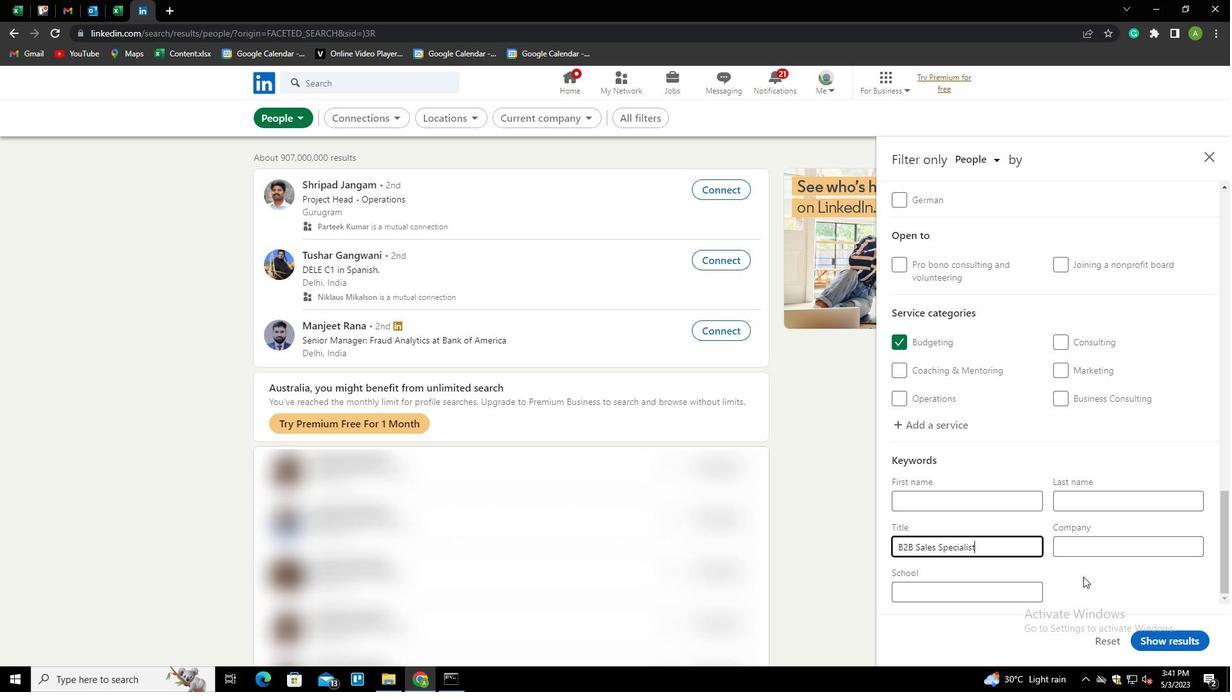 
Action: Mouse moved to (1153, 635)
Screenshot: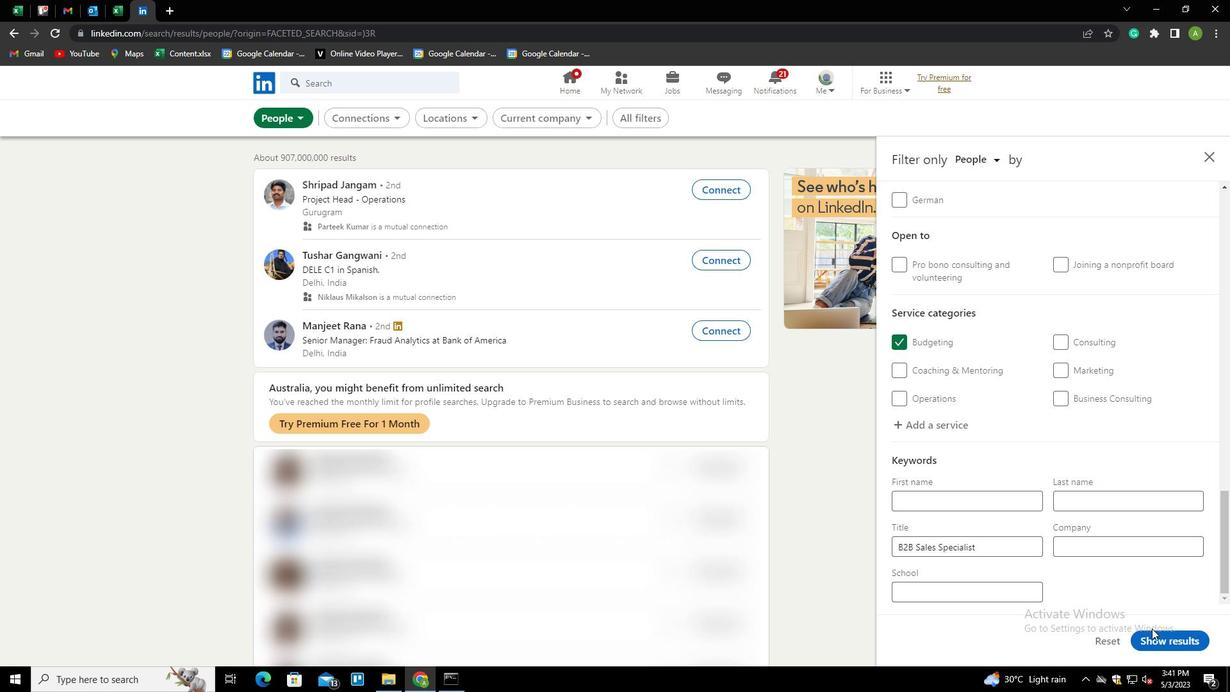 
Action: Mouse pressed left at (1153, 635)
Screenshot: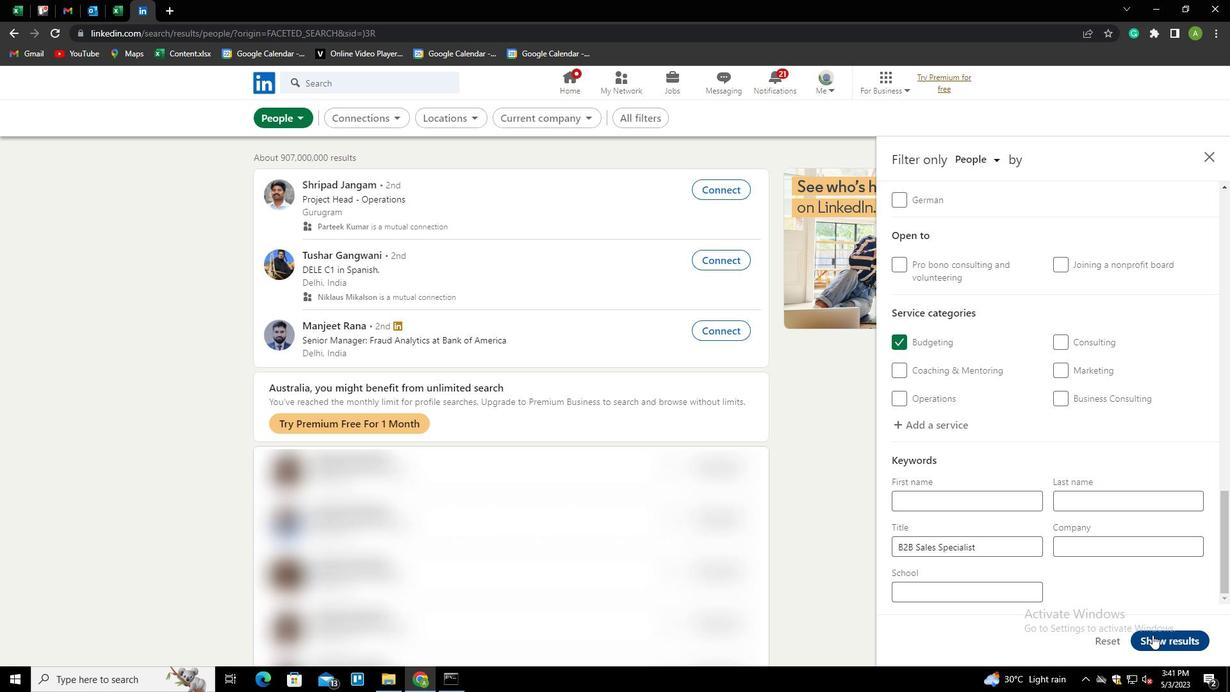 
Action: Mouse moved to (1083, 408)
Screenshot: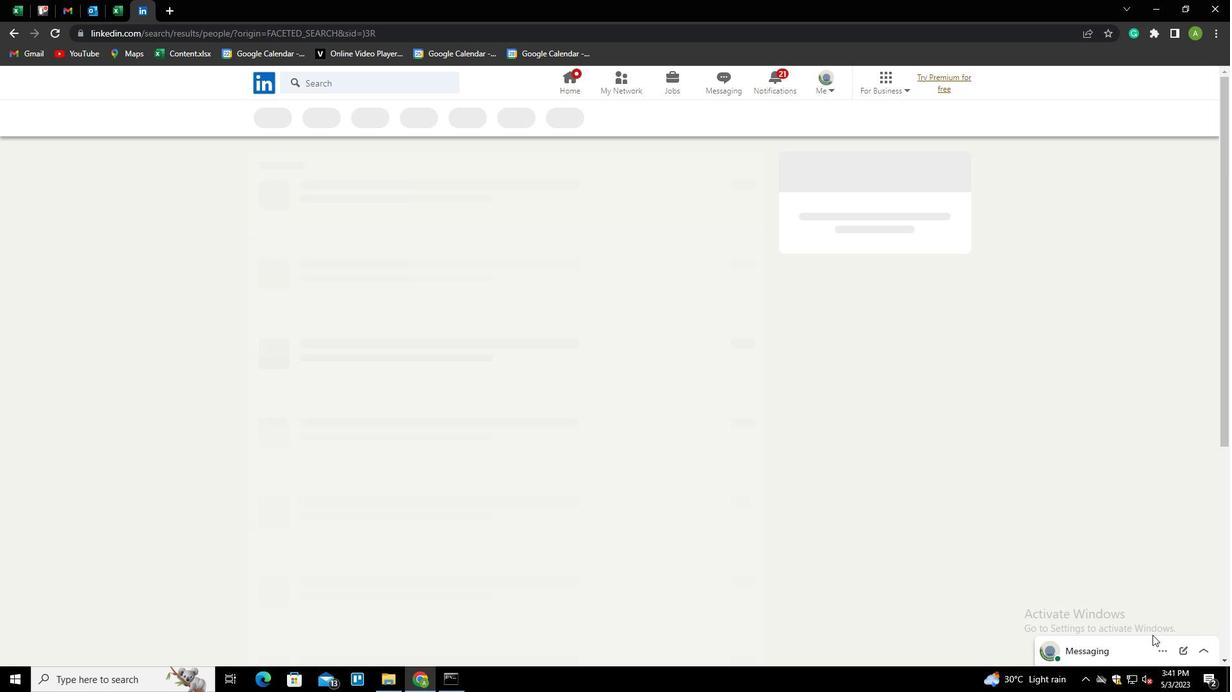 
